 Task: Find connections with filter location Bayeux with filter topic #entrepreneurshipwith filter profile language French with filter current company Avalara with filter school National Institute of Technology Calicut with filter industry Primary and Secondary Education with filter service category Consulting with filter keywords title Assistant Golf Professional
Action: Mouse moved to (611, 124)
Screenshot: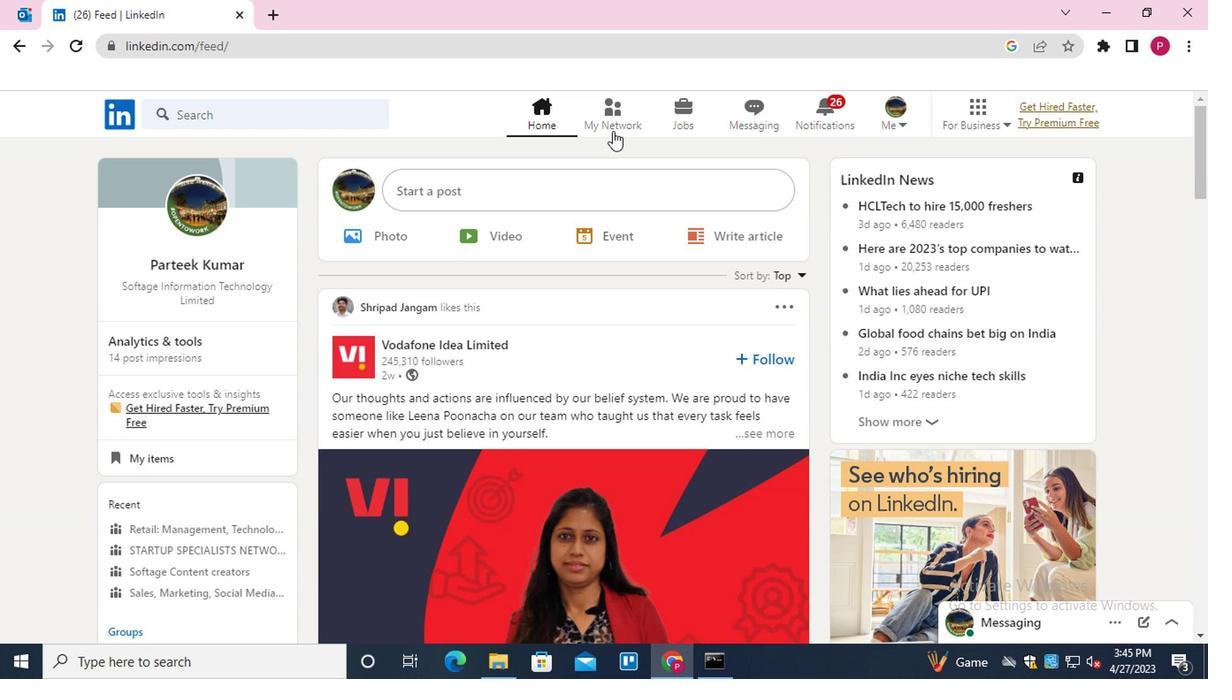 
Action: Mouse pressed left at (611, 124)
Screenshot: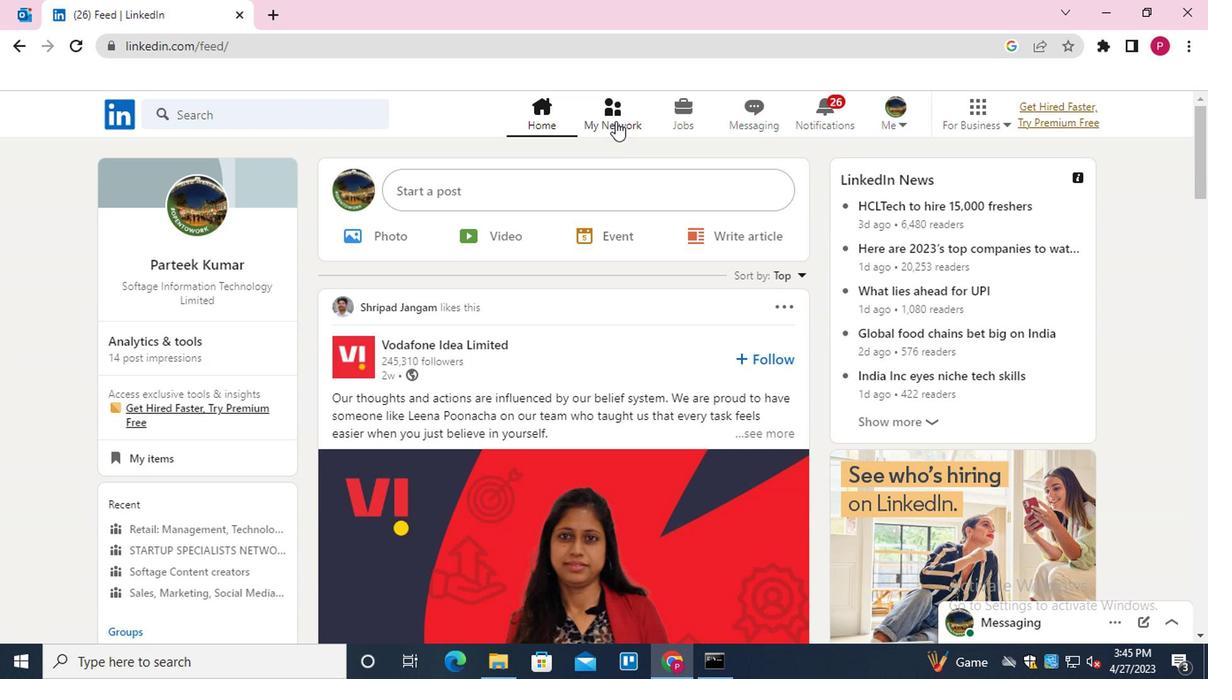 
Action: Mouse moved to (306, 208)
Screenshot: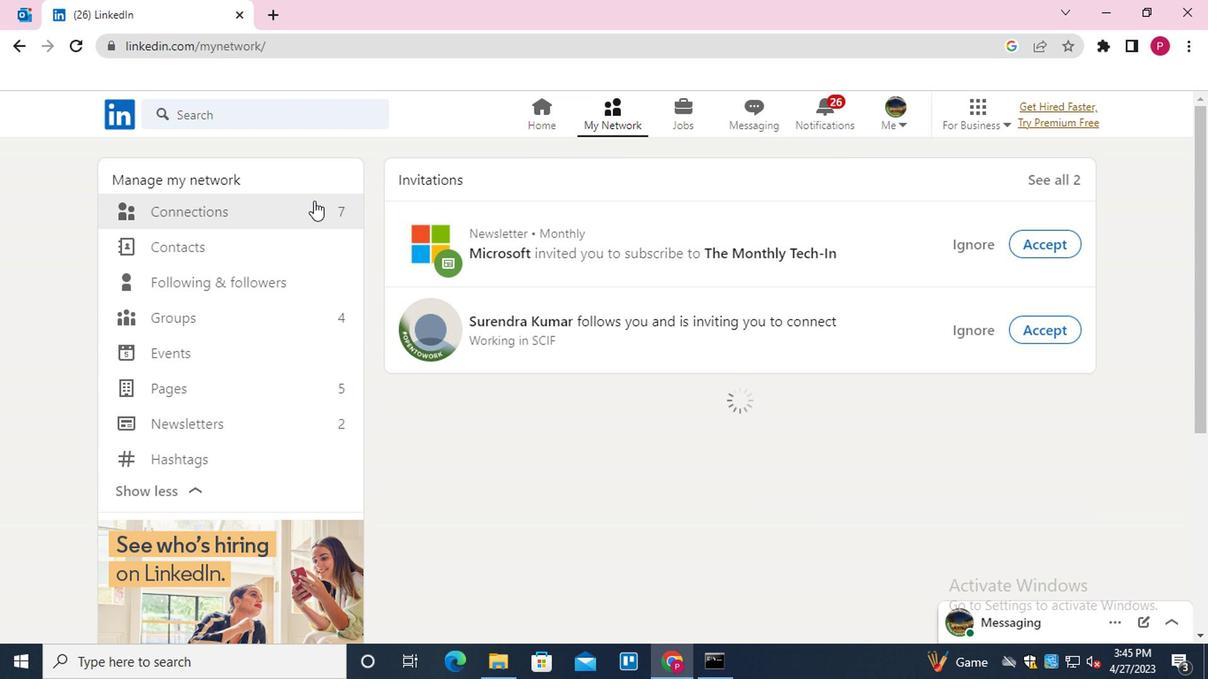 
Action: Mouse pressed left at (306, 208)
Screenshot: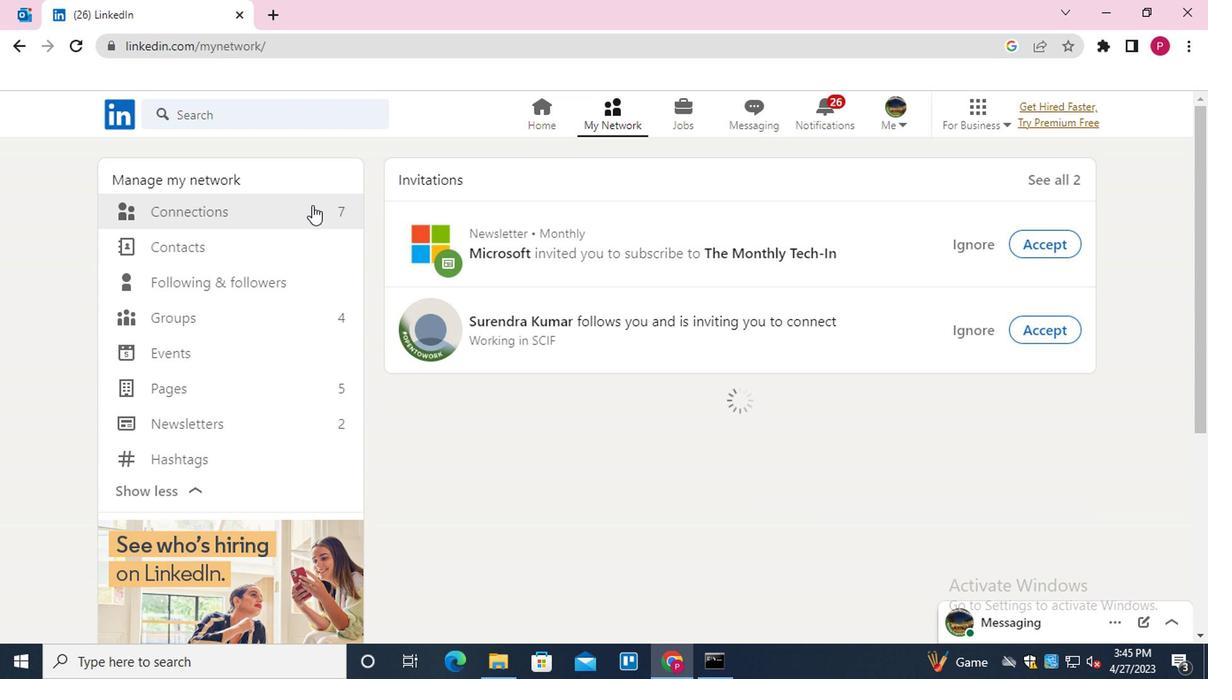 
Action: Mouse moved to (715, 217)
Screenshot: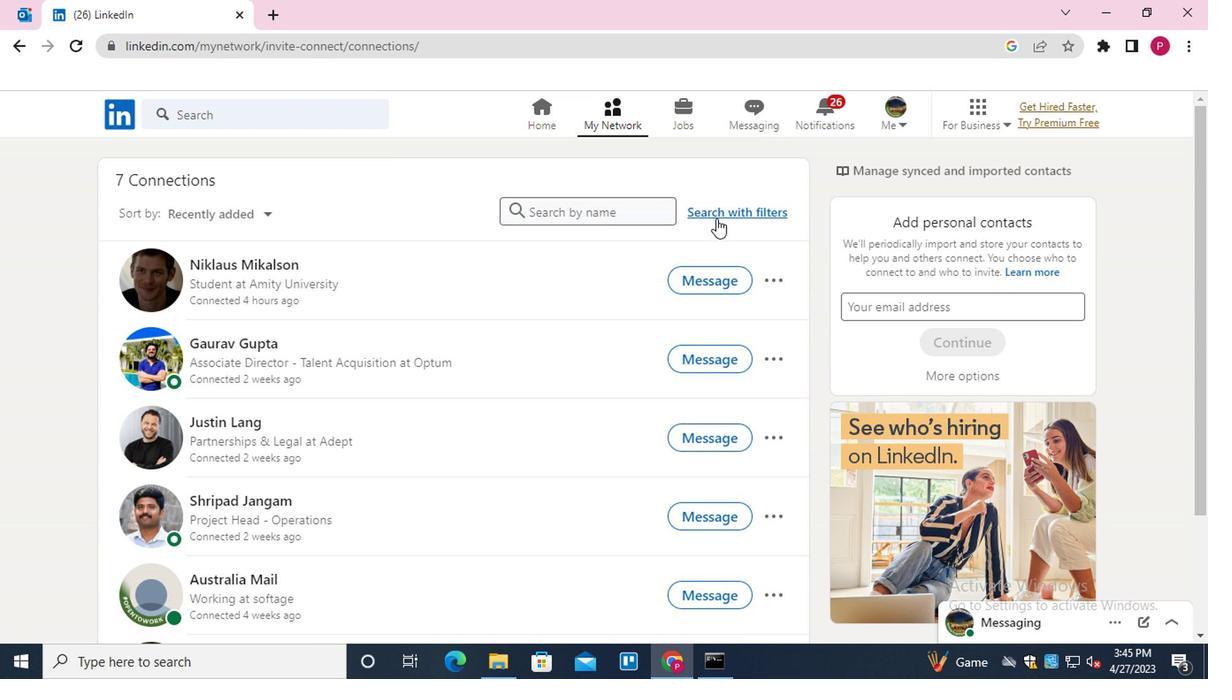 
Action: Mouse pressed left at (715, 217)
Screenshot: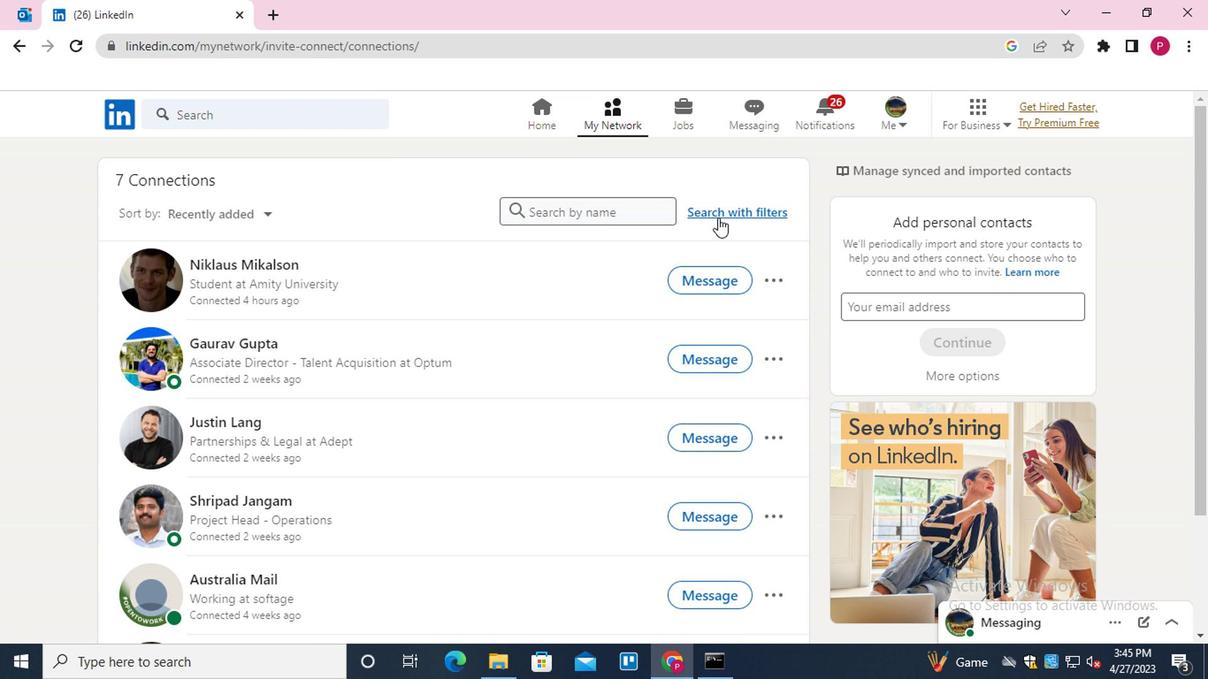 
Action: Mouse moved to (644, 166)
Screenshot: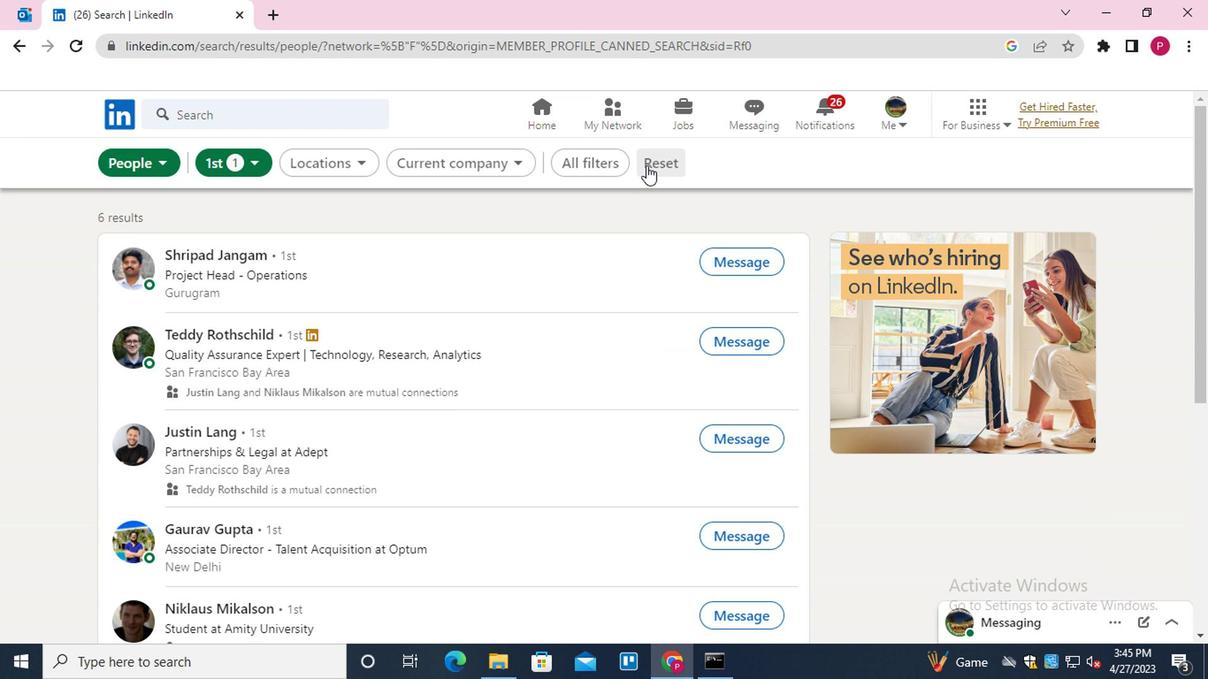 
Action: Mouse pressed left at (644, 166)
Screenshot: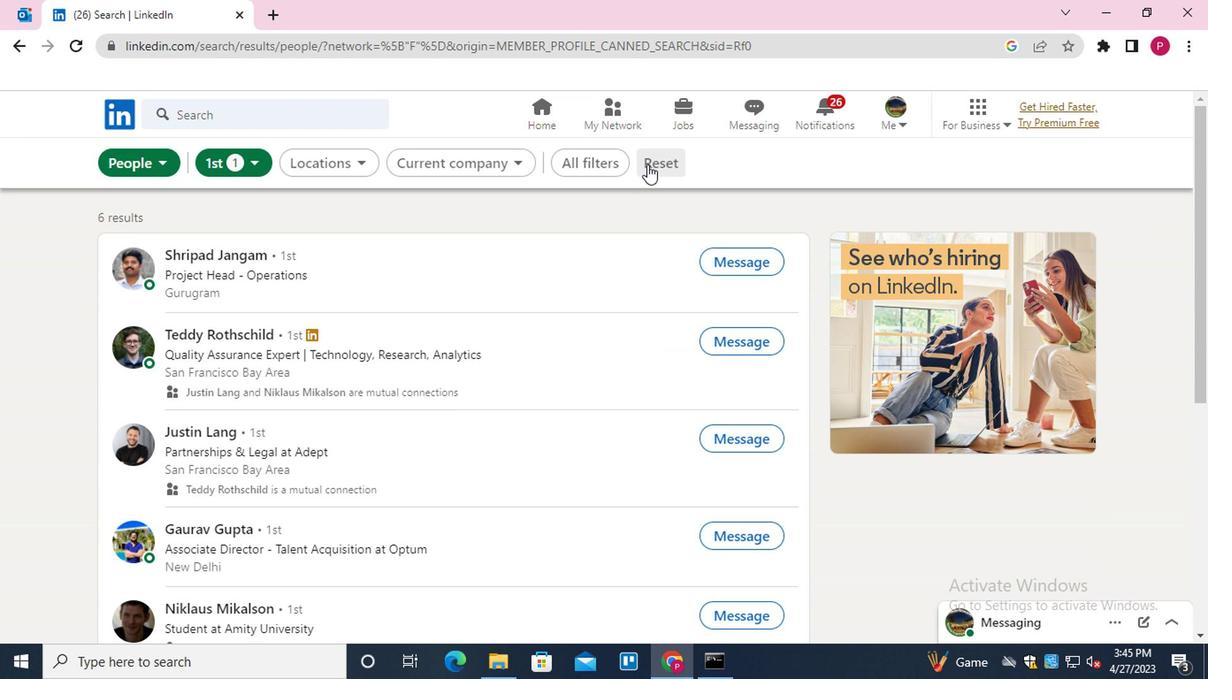 
Action: Mouse moved to (616, 166)
Screenshot: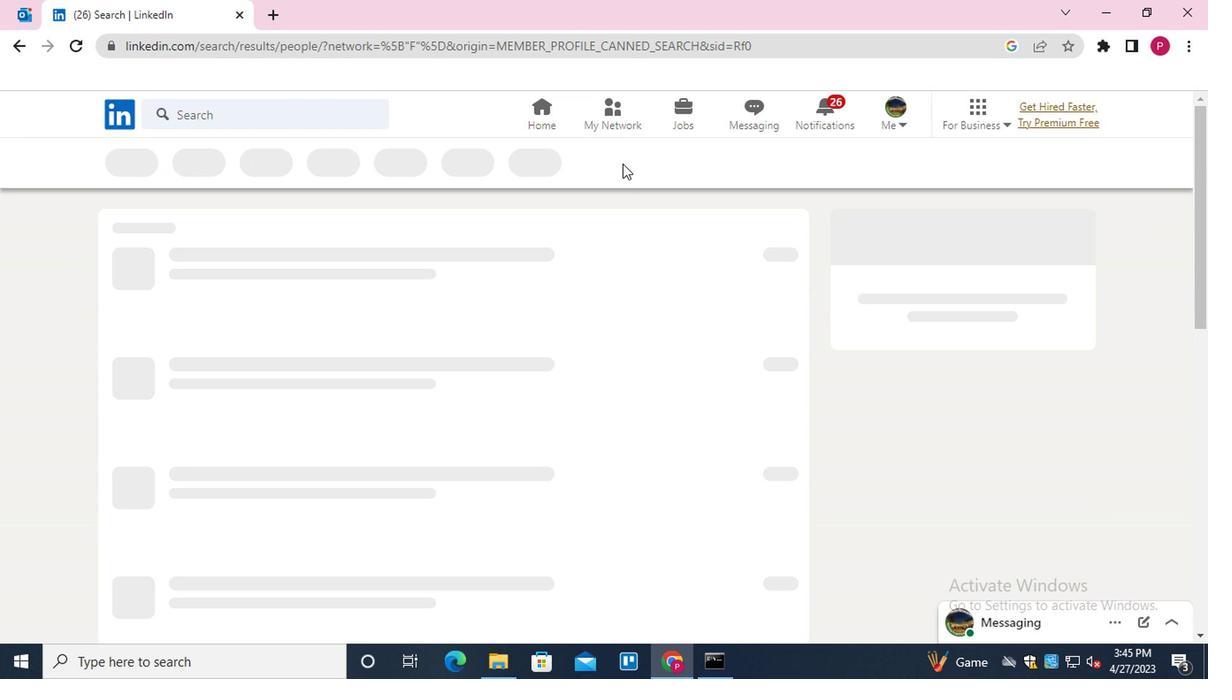 
Action: Mouse pressed left at (616, 166)
Screenshot: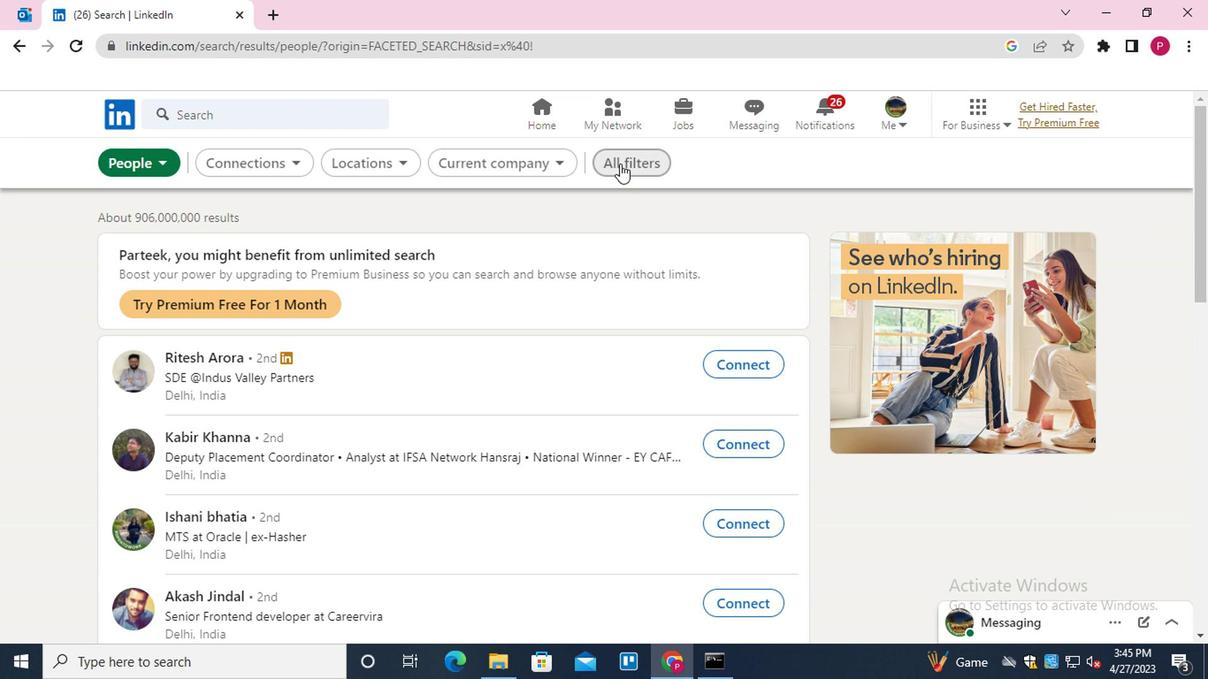 
Action: Mouse moved to (889, 379)
Screenshot: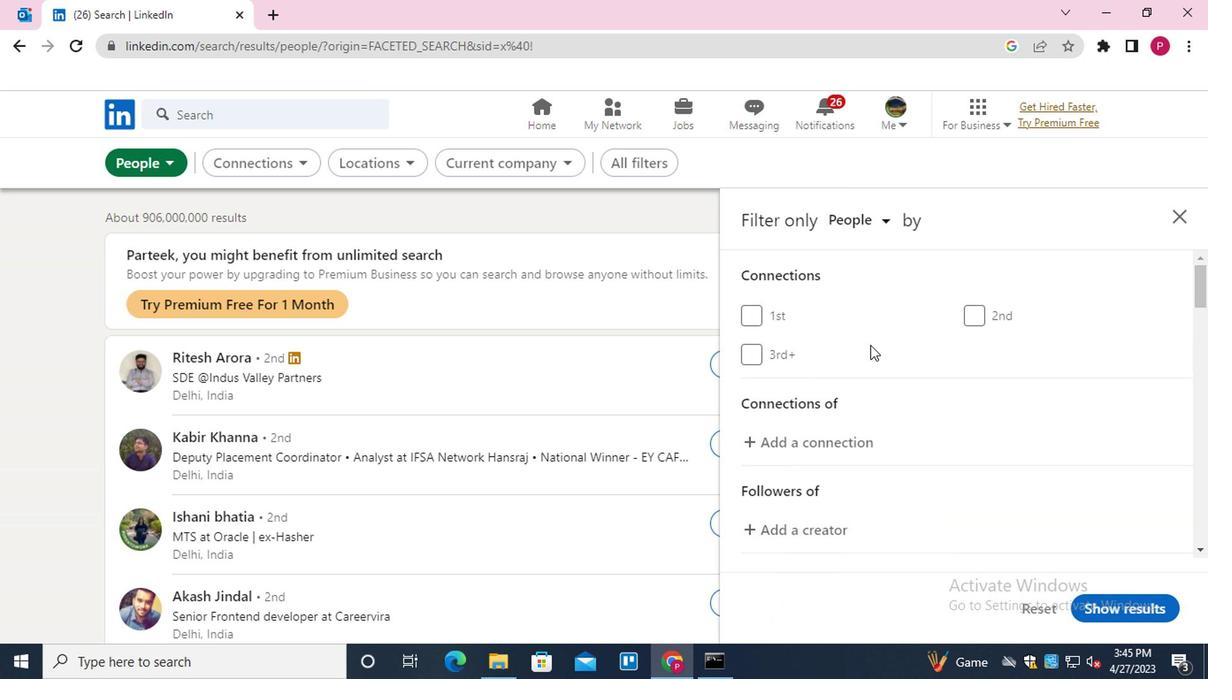 
Action: Mouse scrolled (889, 378) with delta (0, 0)
Screenshot: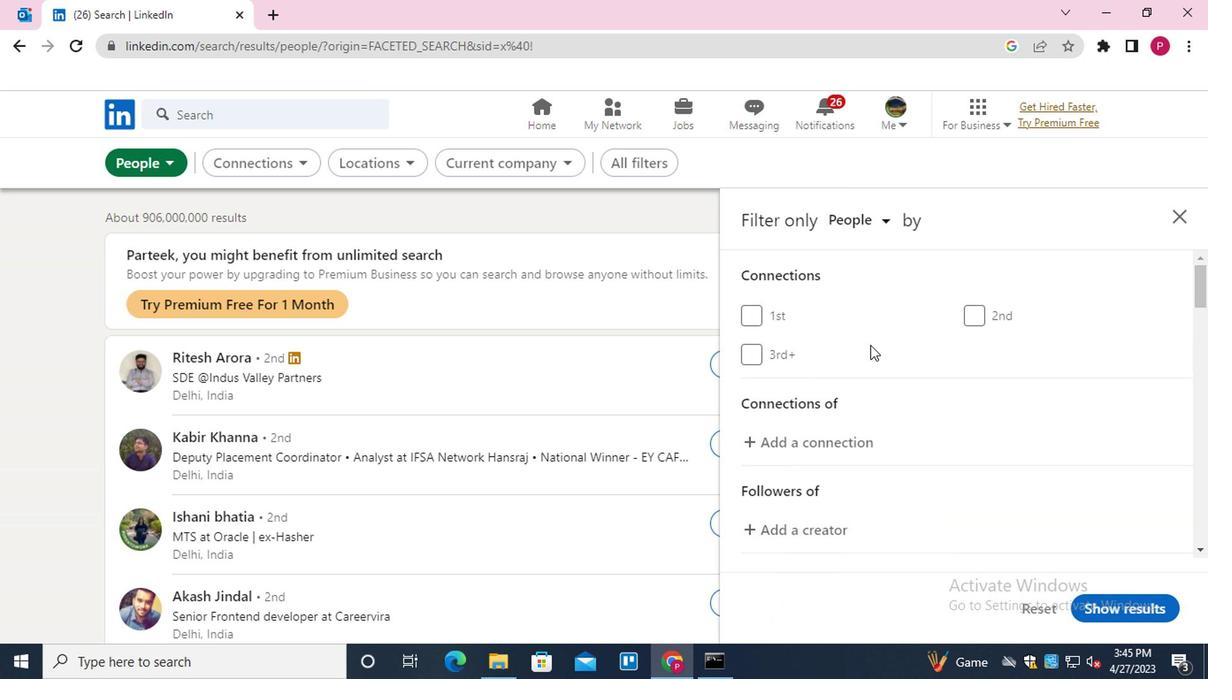 
Action: Mouse moved to (893, 386)
Screenshot: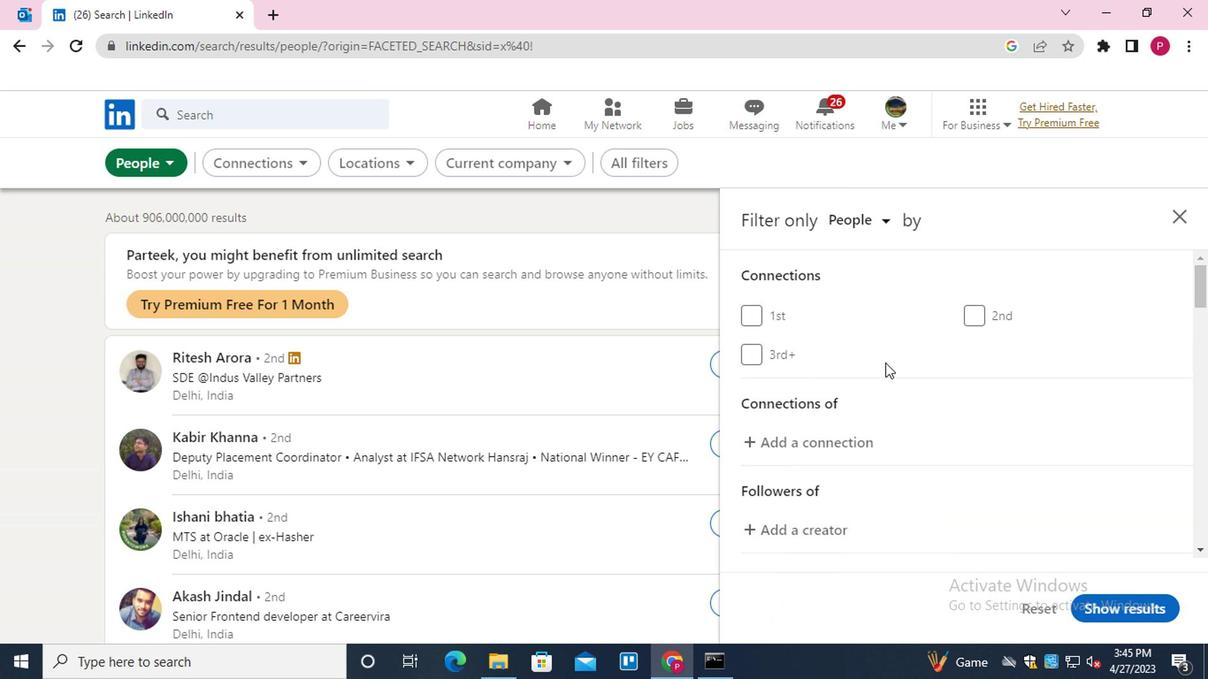 
Action: Mouse scrolled (893, 385) with delta (0, 0)
Screenshot: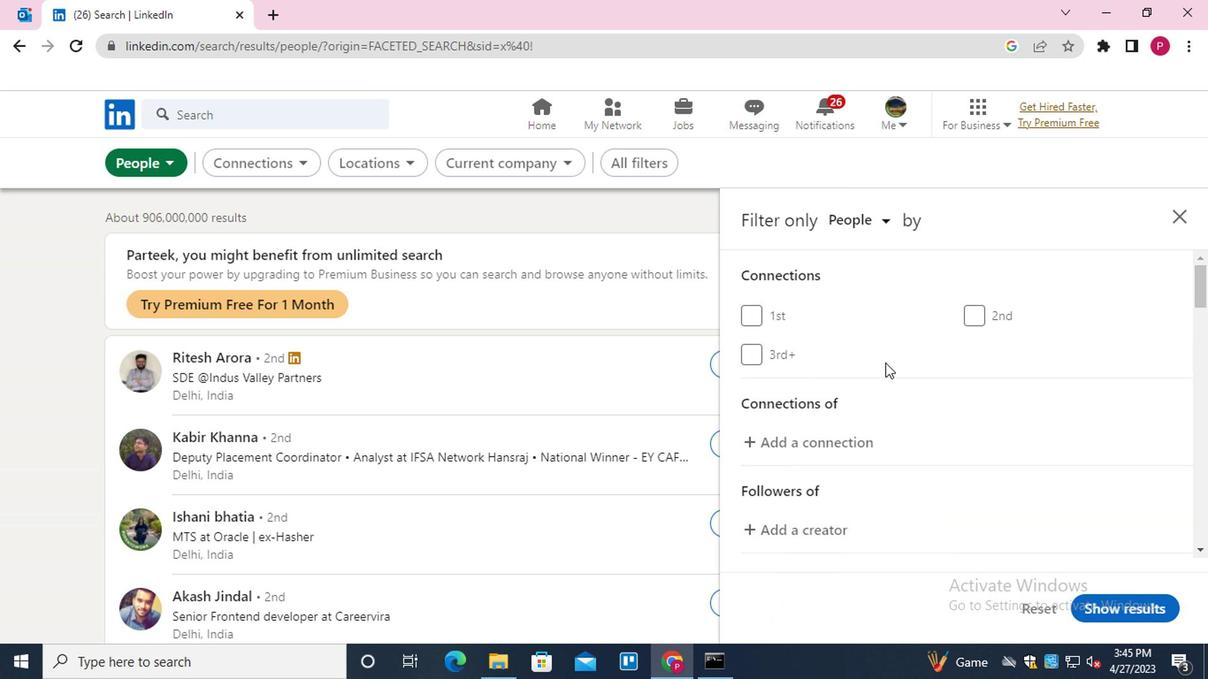 
Action: Mouse moved to (897, 389)
Screenshot: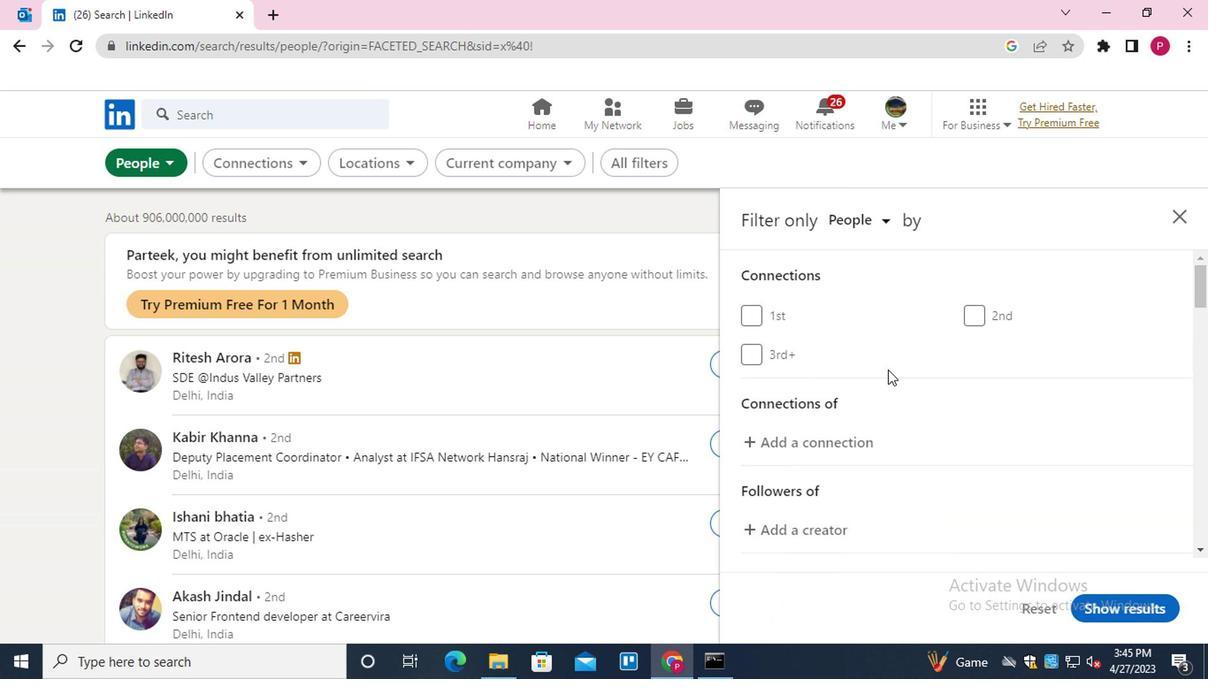 
Action: Mouse scrolled (897, 389) with delta (0, 0)
Screenshot: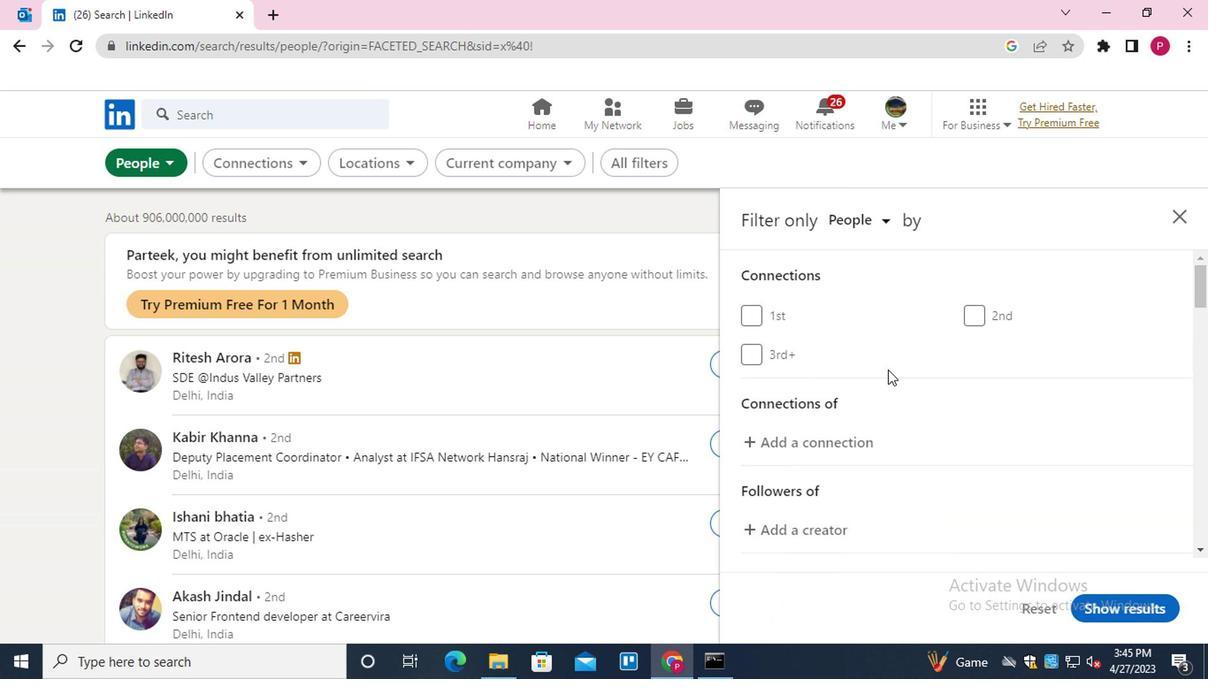 
Action: Mouse moved to (1012, 417)
Screenshot: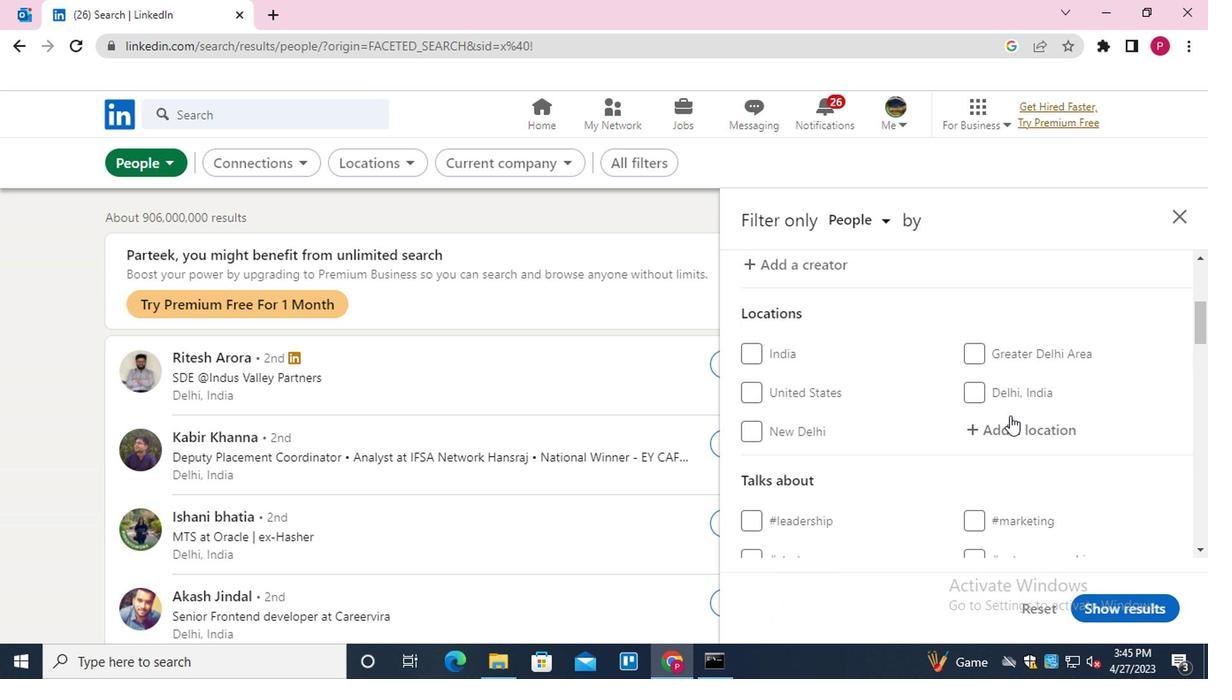 
Action: Mouse pressed left at (1012, 417)
Screenshot: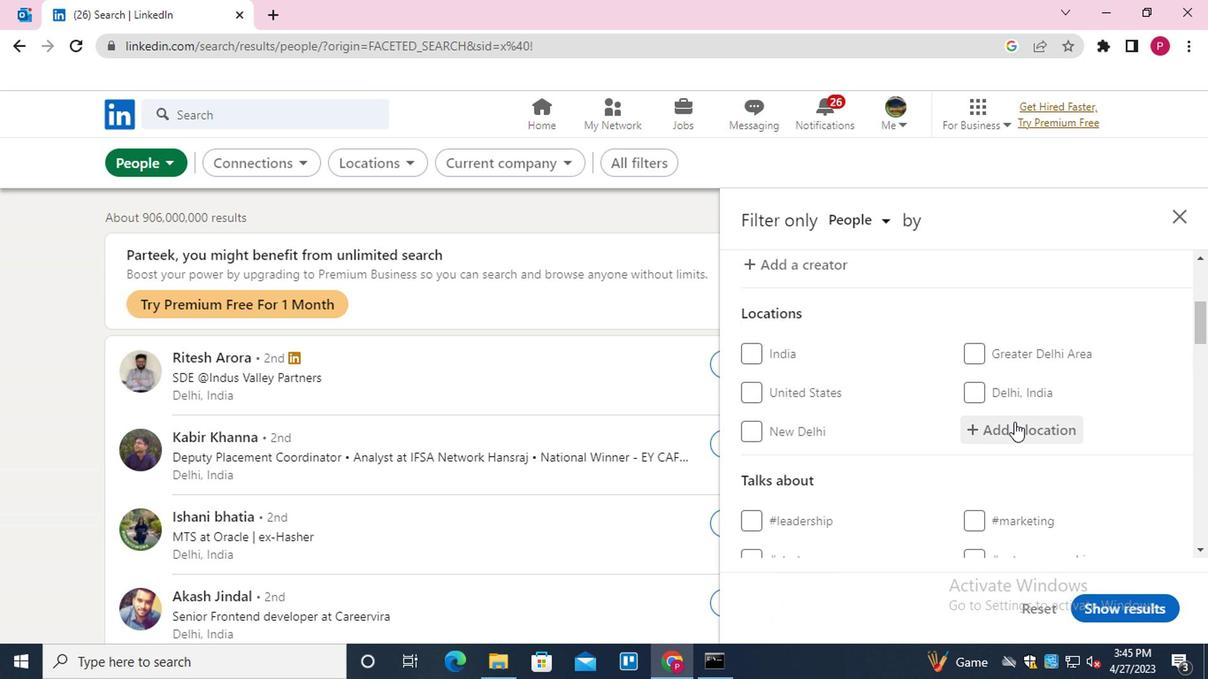 
Action: Mouse moved to (988, 380)
Screenshot: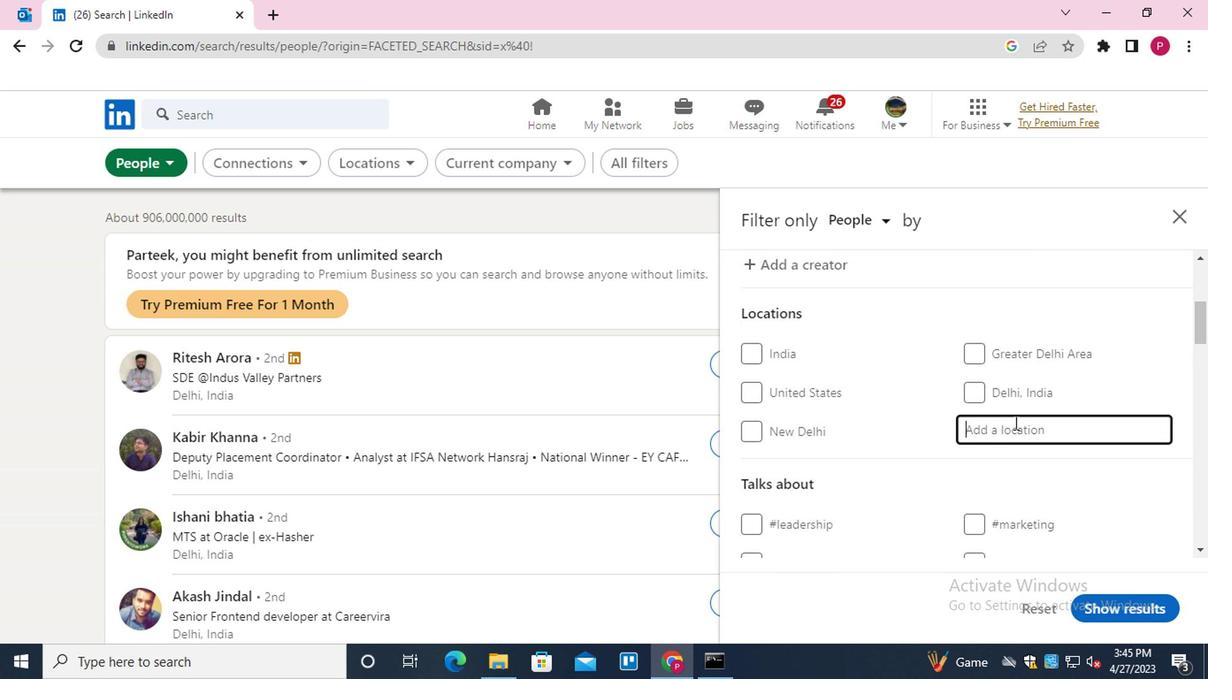 
Action: Key pressed <Key.shift>BAYEUX<Key.down><Key.enter>
Screenshot: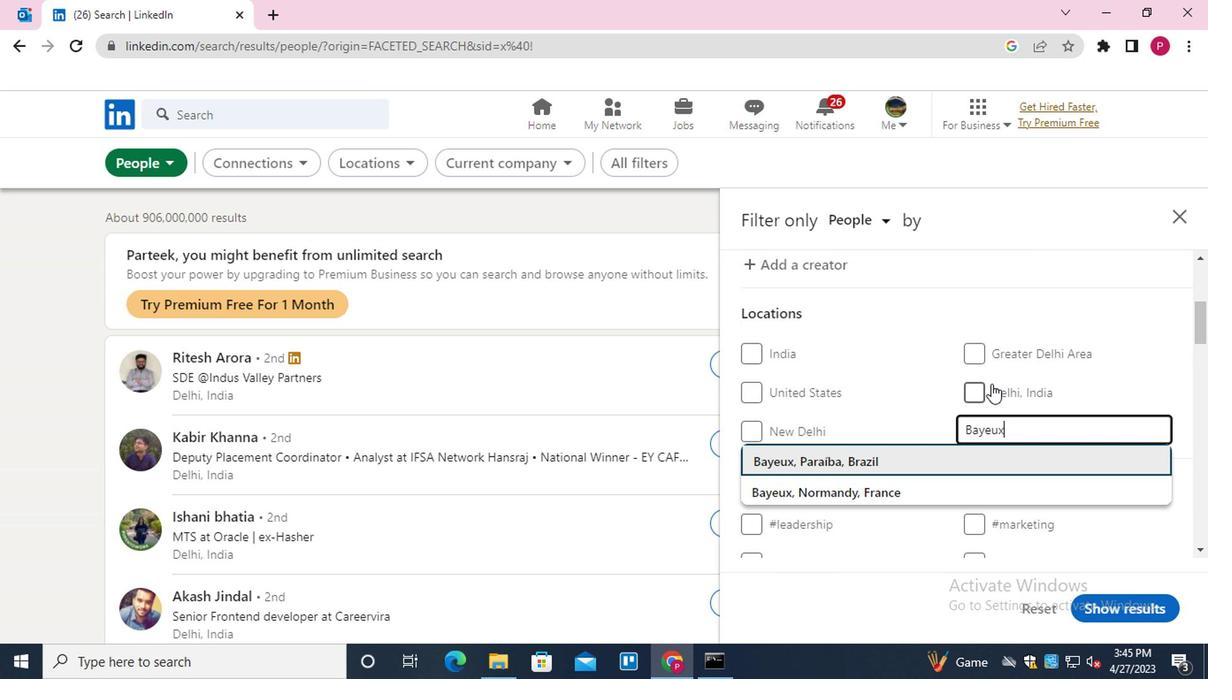 
Action: Mouse moved to (975, 382)
Screenshot: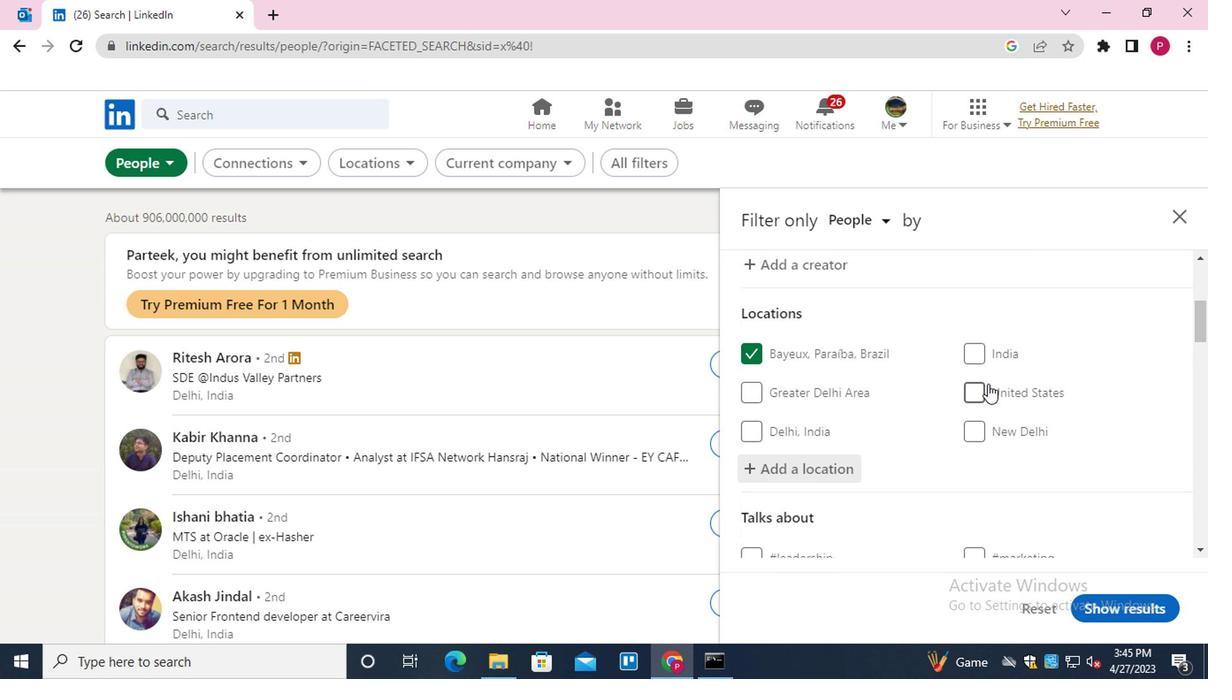 
Action: Mouse scrolled (975, 382) with delta (0, 0)
Screenshot: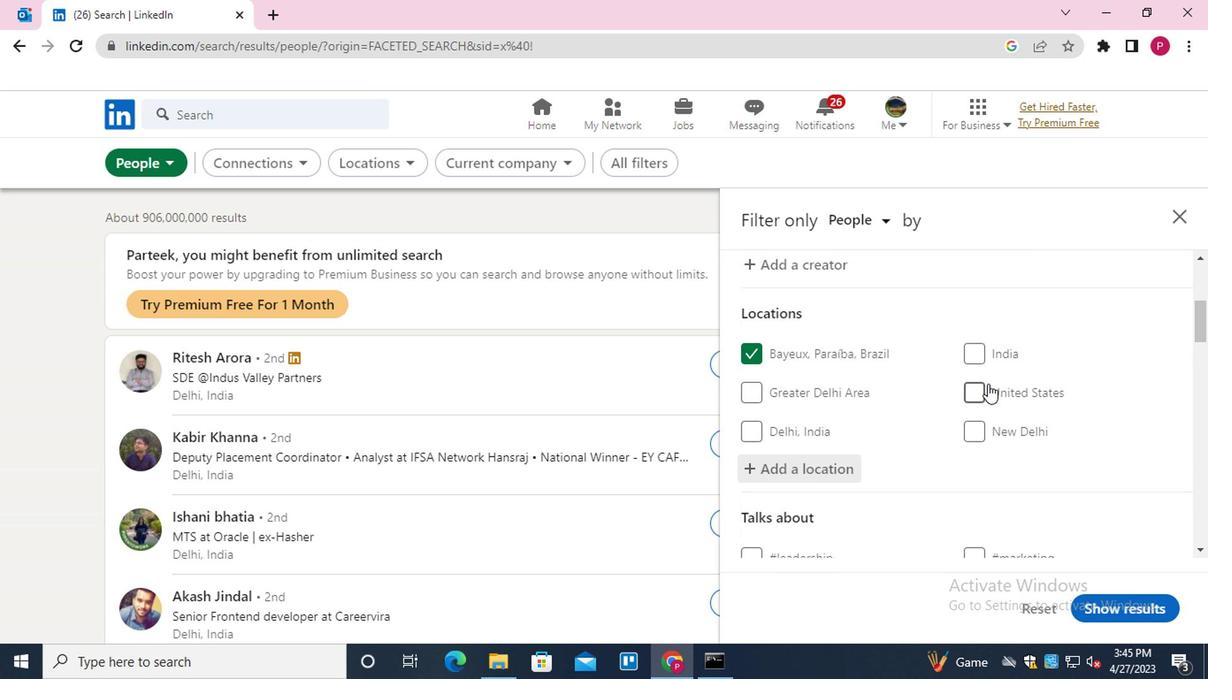 
Action: Mouse scrolled (975, 382) with delta (0, 0)
Screenshot: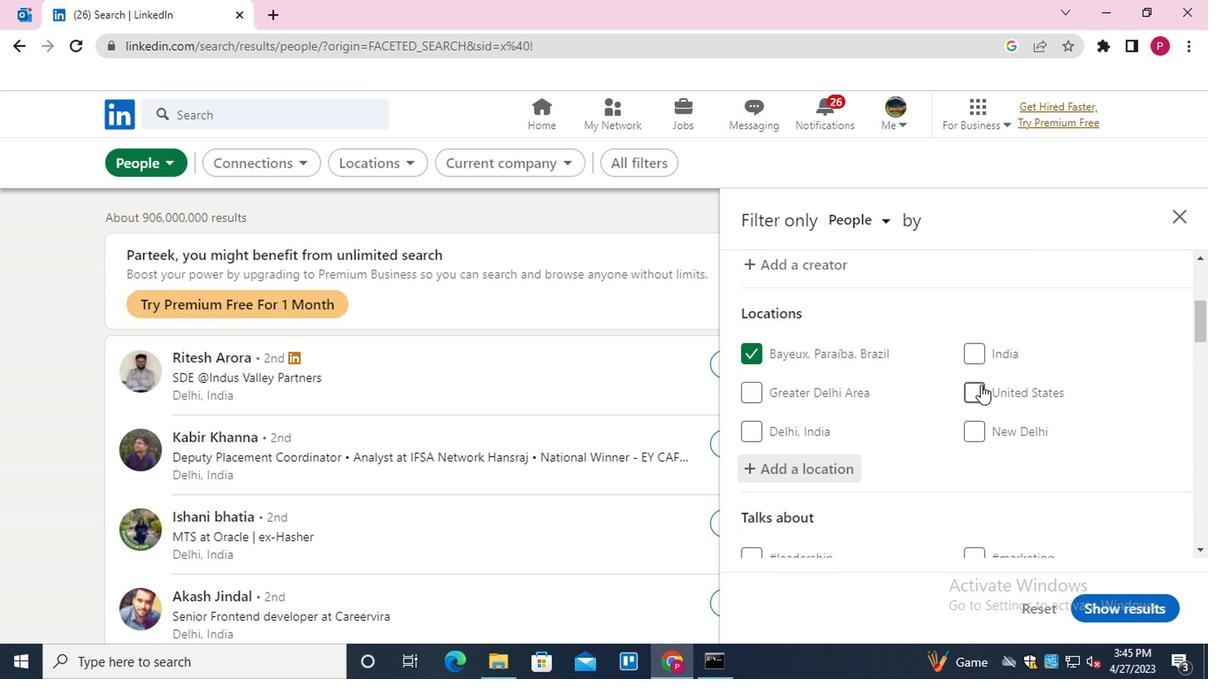 
Action: Mouse moved to (994, 446)
Screenshot: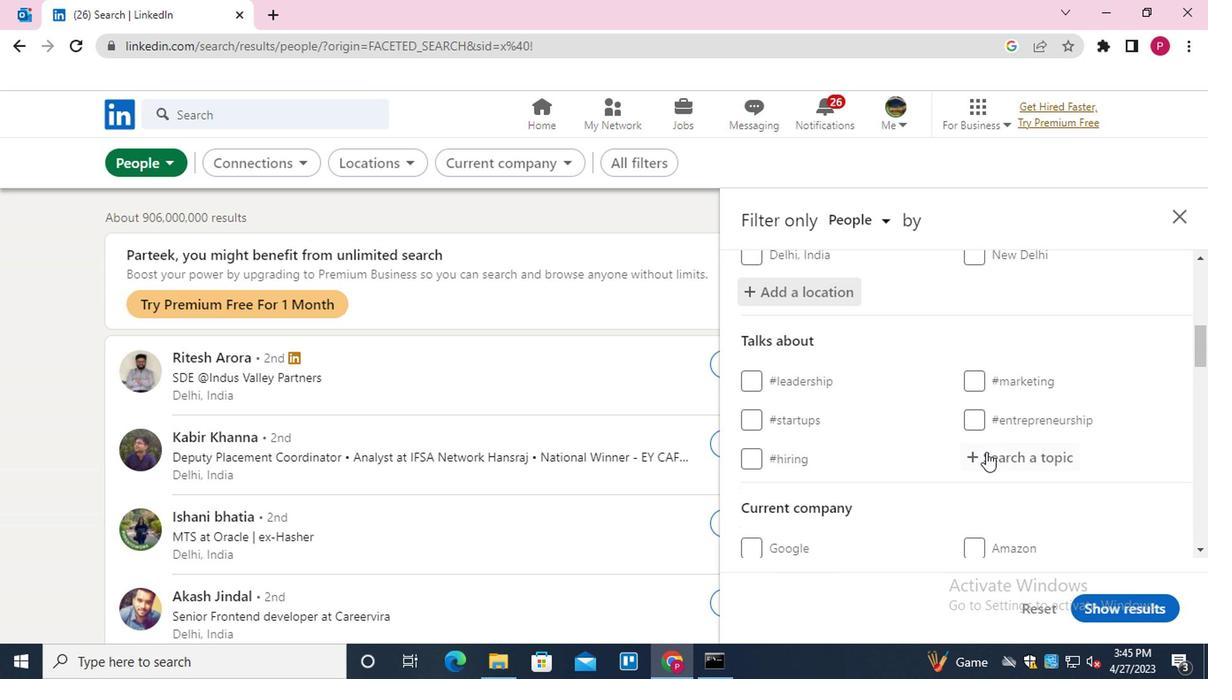 
Action: Mouse pressed left at (994, 446)
Screenshot: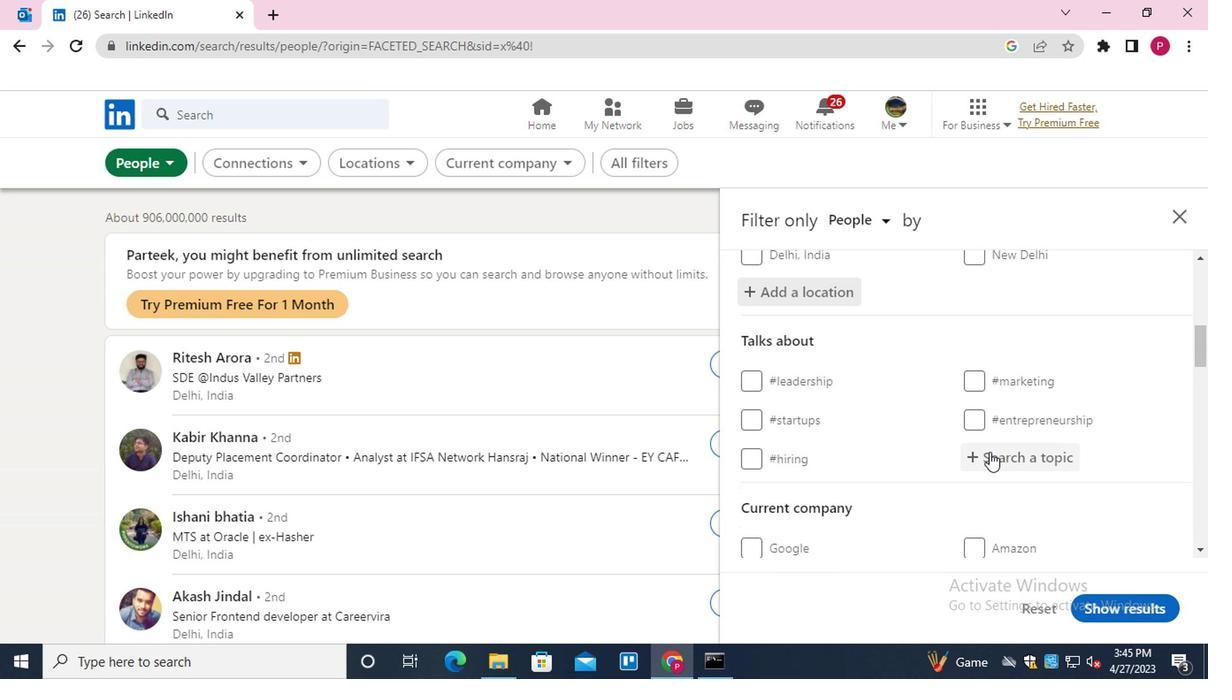
Action: Mouse moved to (1001, 435)
Screenshot: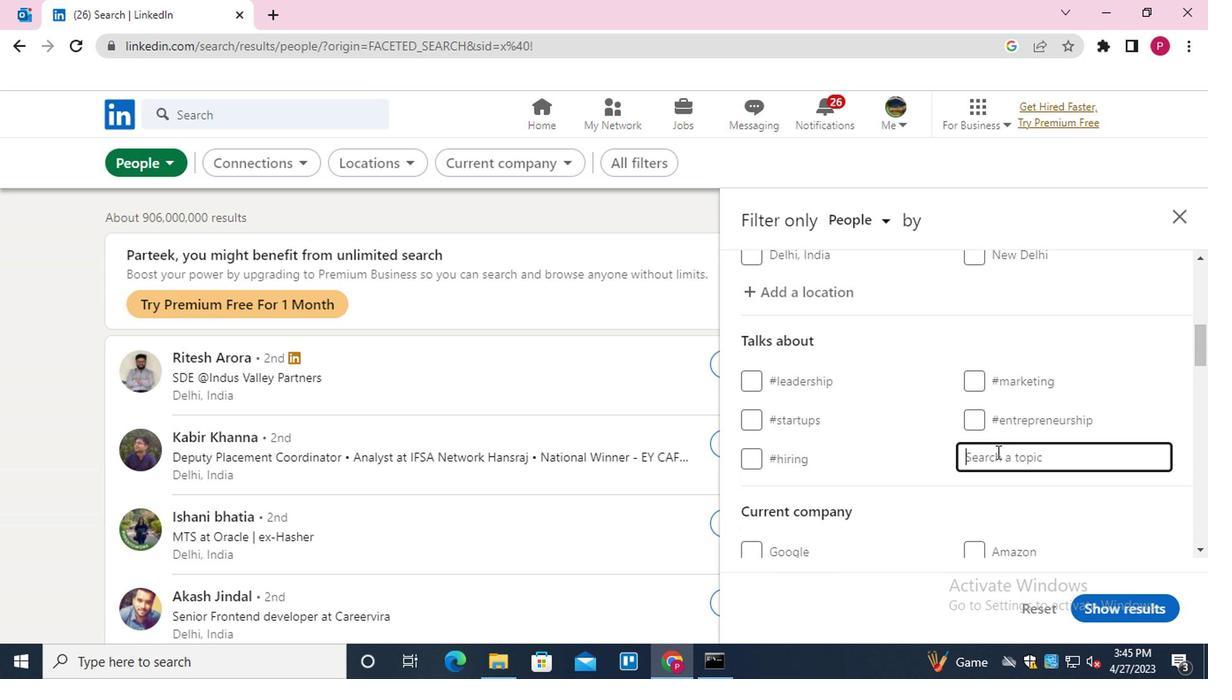 
Action: Key pressed ENTERPRE<Key.down><Key.down><Key.down><Key.enter>
Screenshot: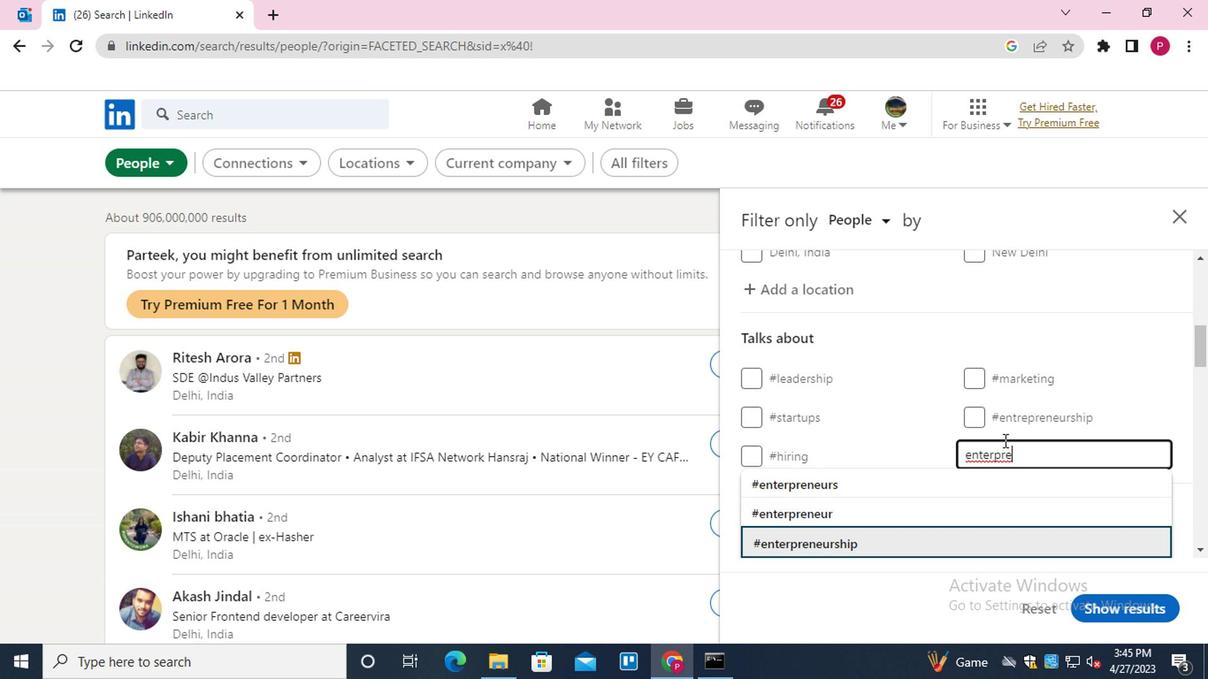 
Action: Mouse scrolled (1001, 434) with delta (0, 0)
Screenshot: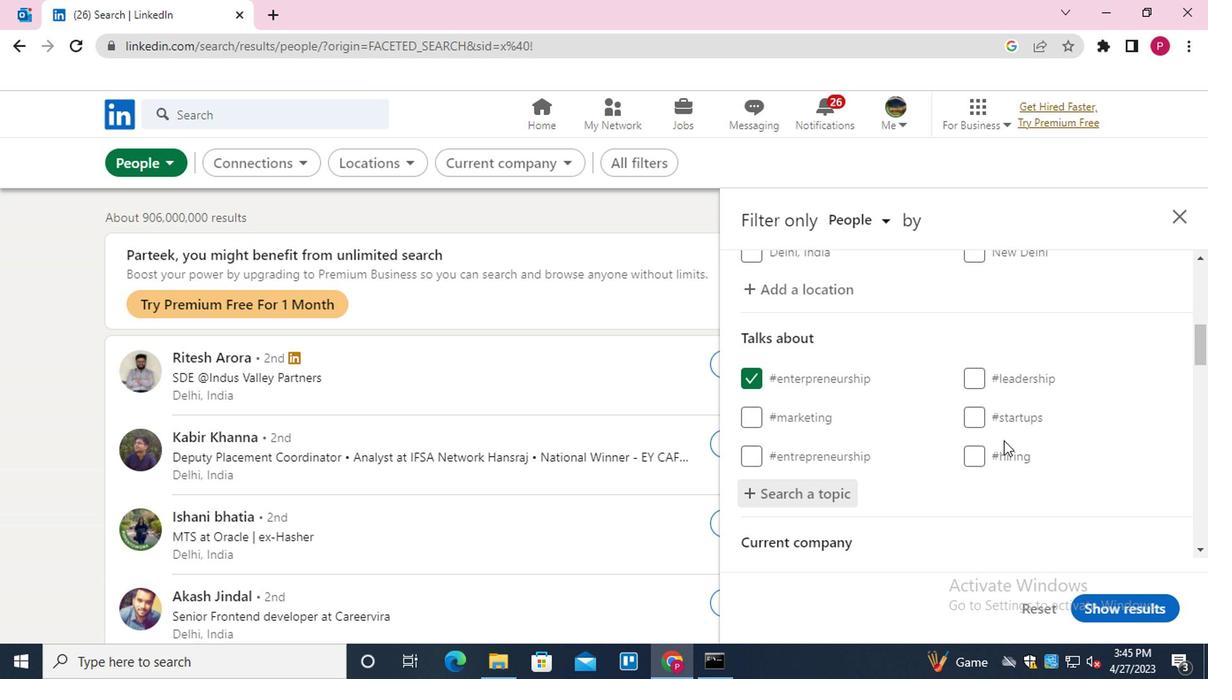 
Action: Mouse scrolled (1001, 434) with delta (0, 0)
Screenshot: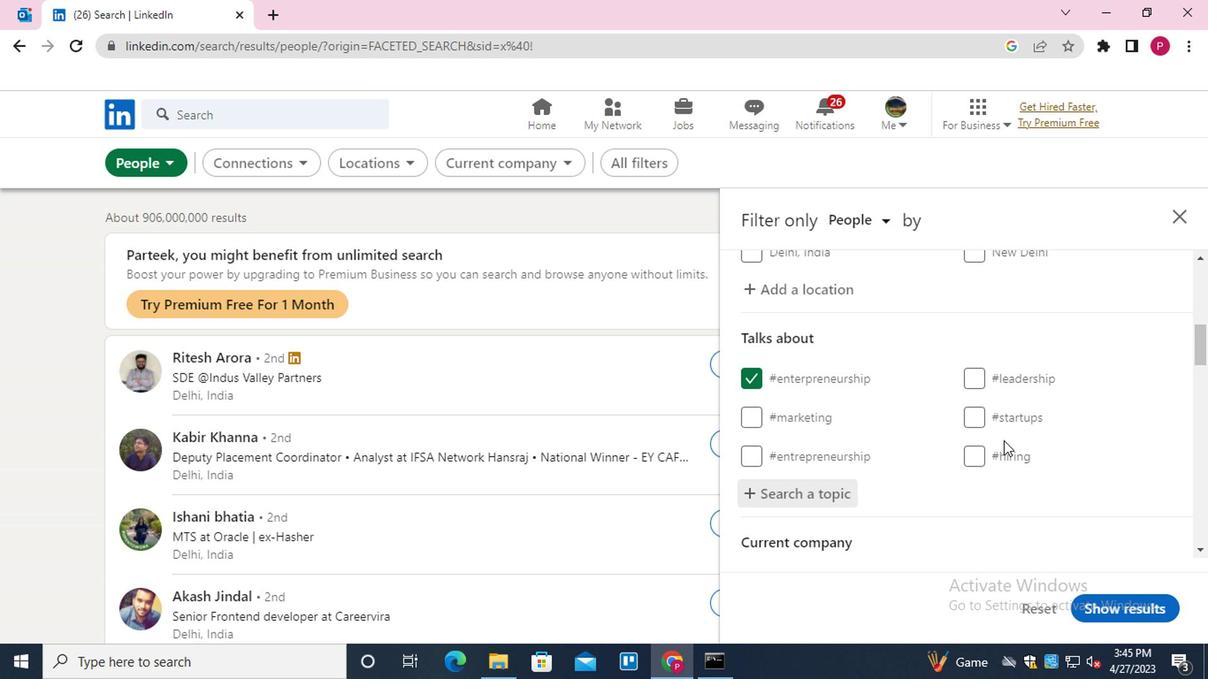 
Action: Mouse moved to (938, 444)
Screenshot: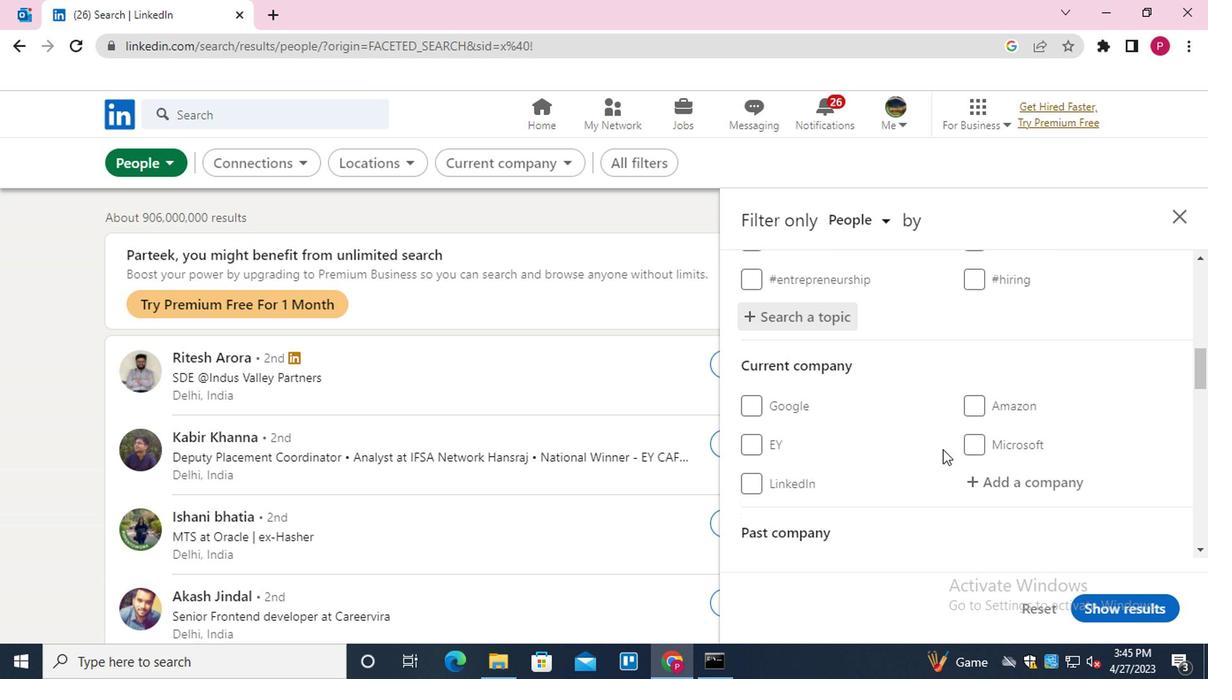 
Action: Mouse scrolled (938, 443) with delta (0, -1)
Screenshot: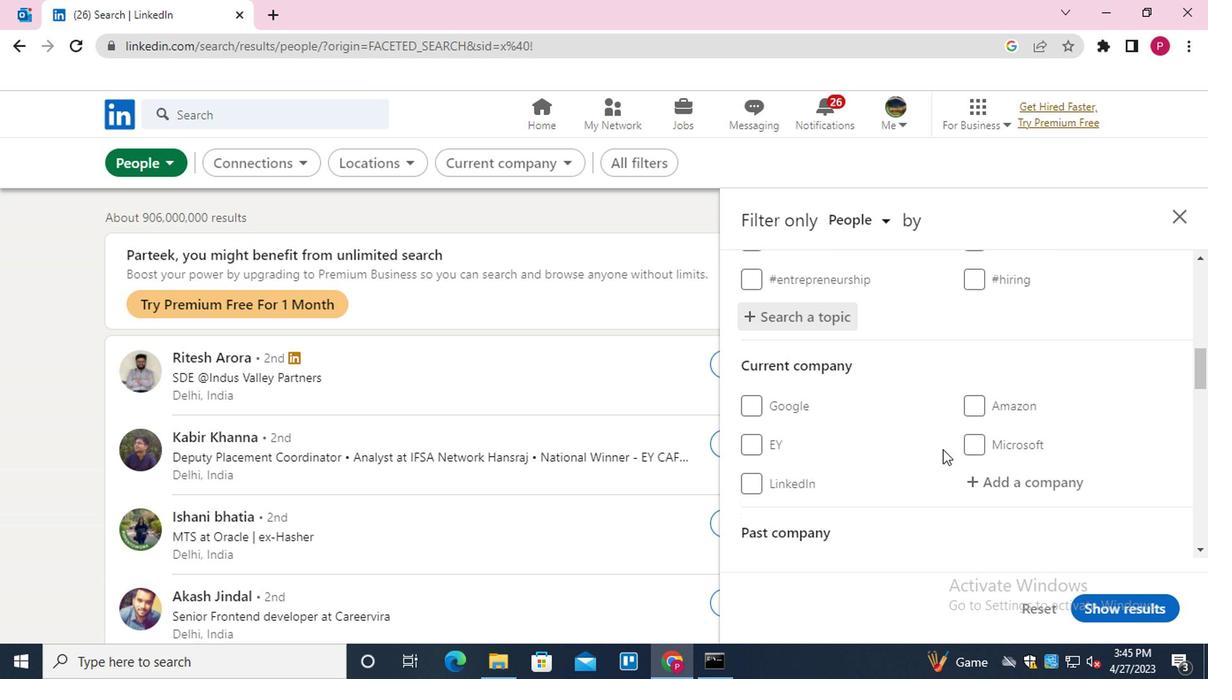 
Action: Mouse scrolled (938, 443) with delta (0, -1)
Screenshot: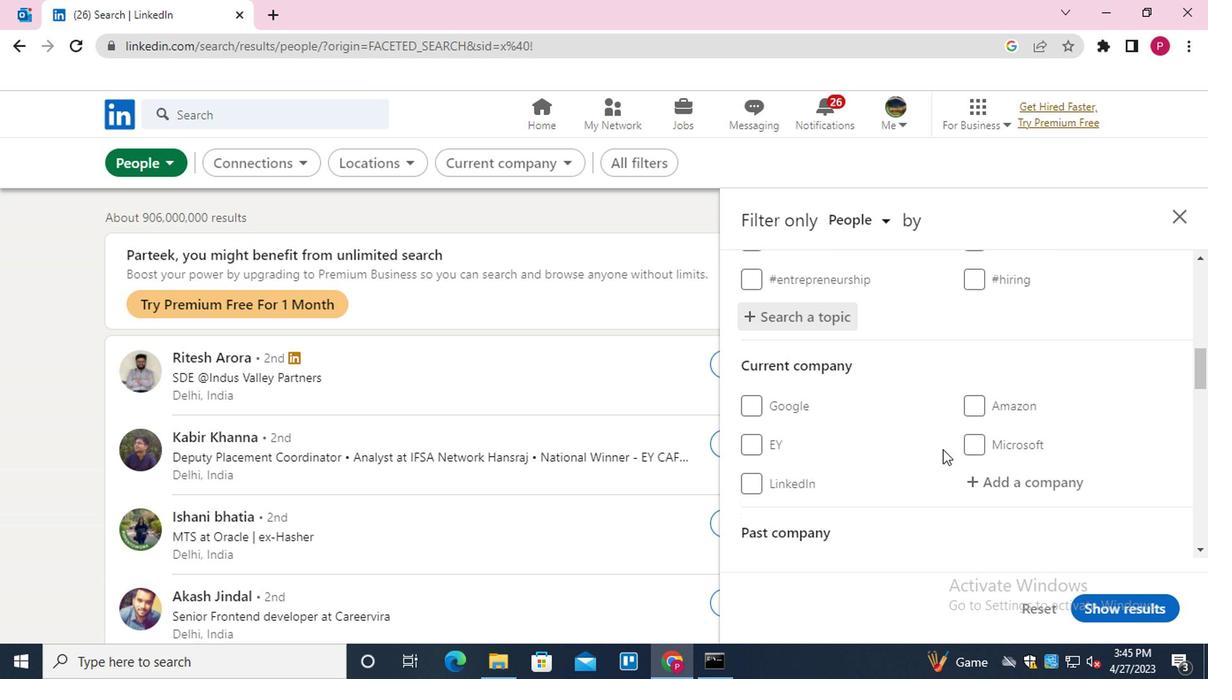 
Action: Mouse scrolled (938, 443) with delta (0, -1)
Screenshot: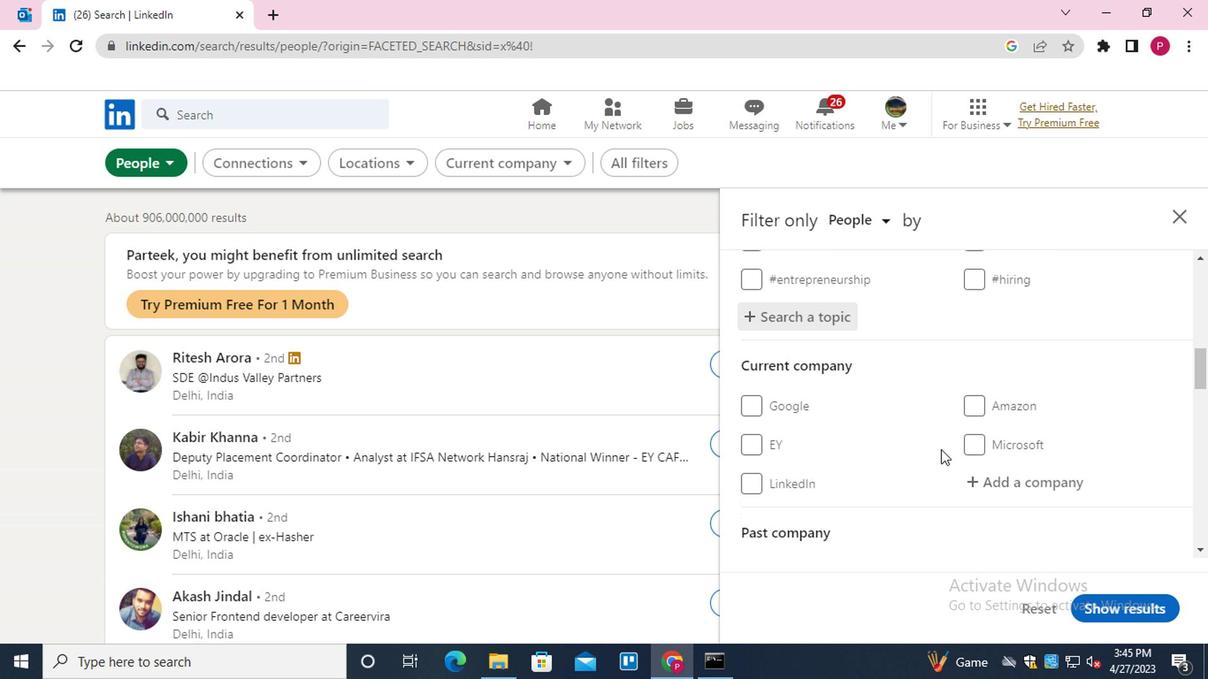
Action: Mouse moved to (937, 444)
Screenshot: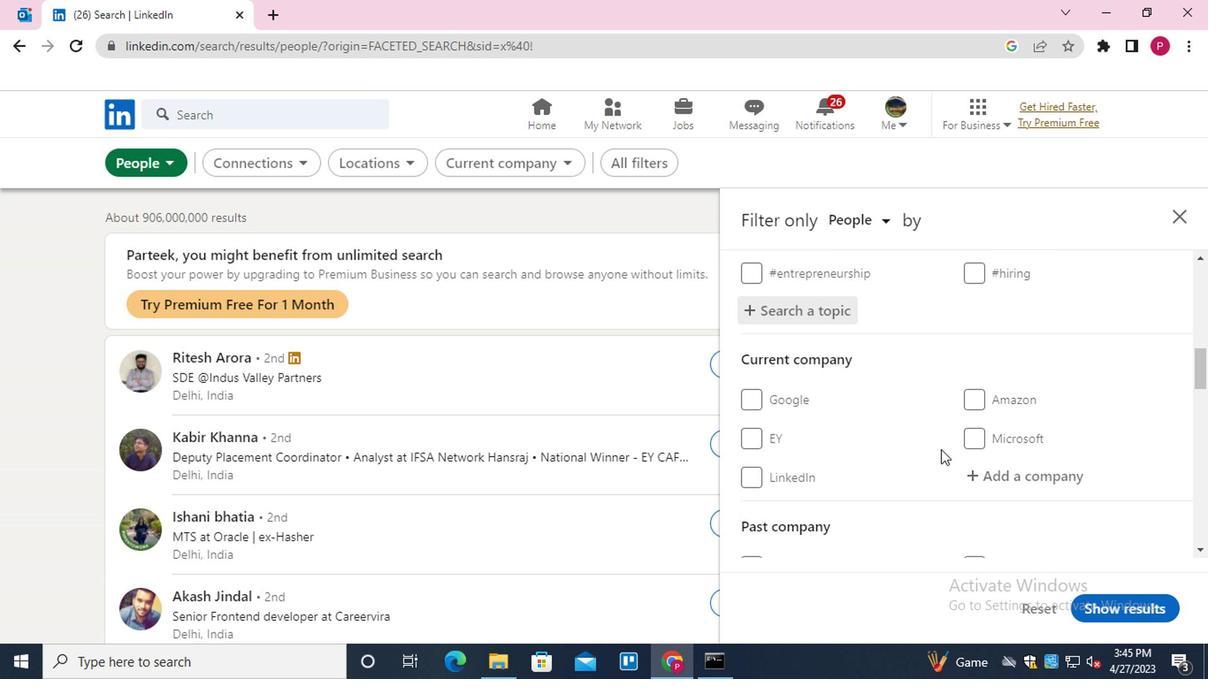 
Action: Mouse scrolled (937, 443) with delta (0, -1)
Screenshot: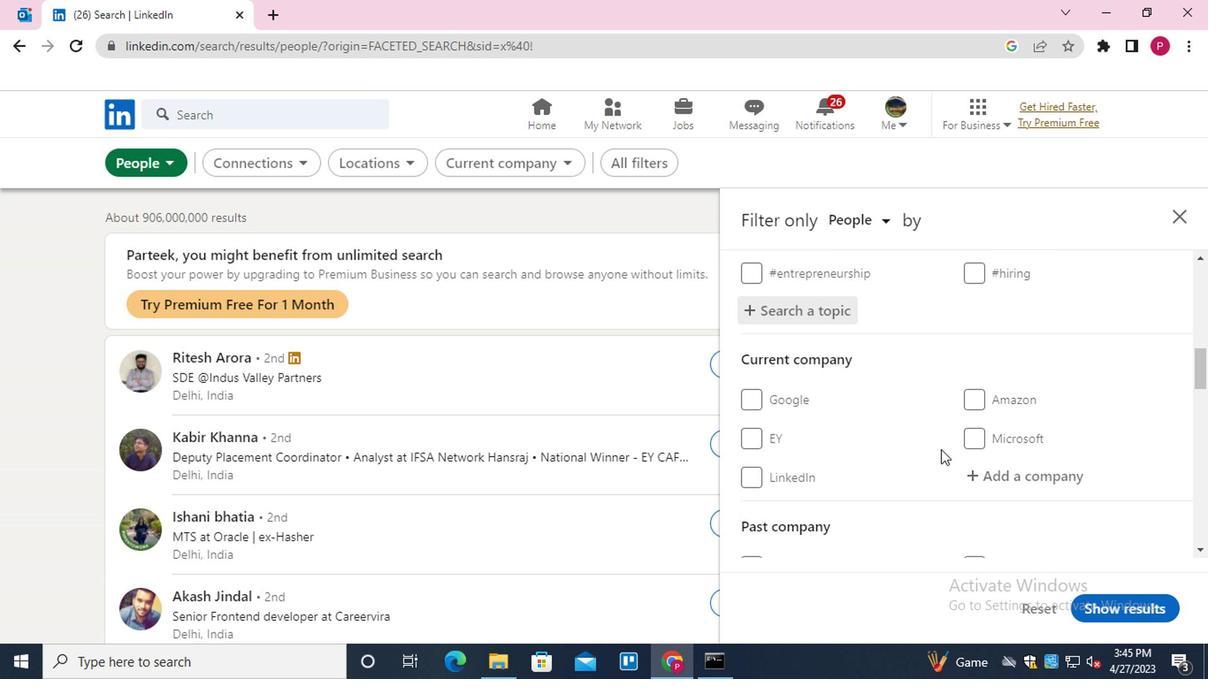 
Action: Mouse moved to (936, 444)
Screenshot: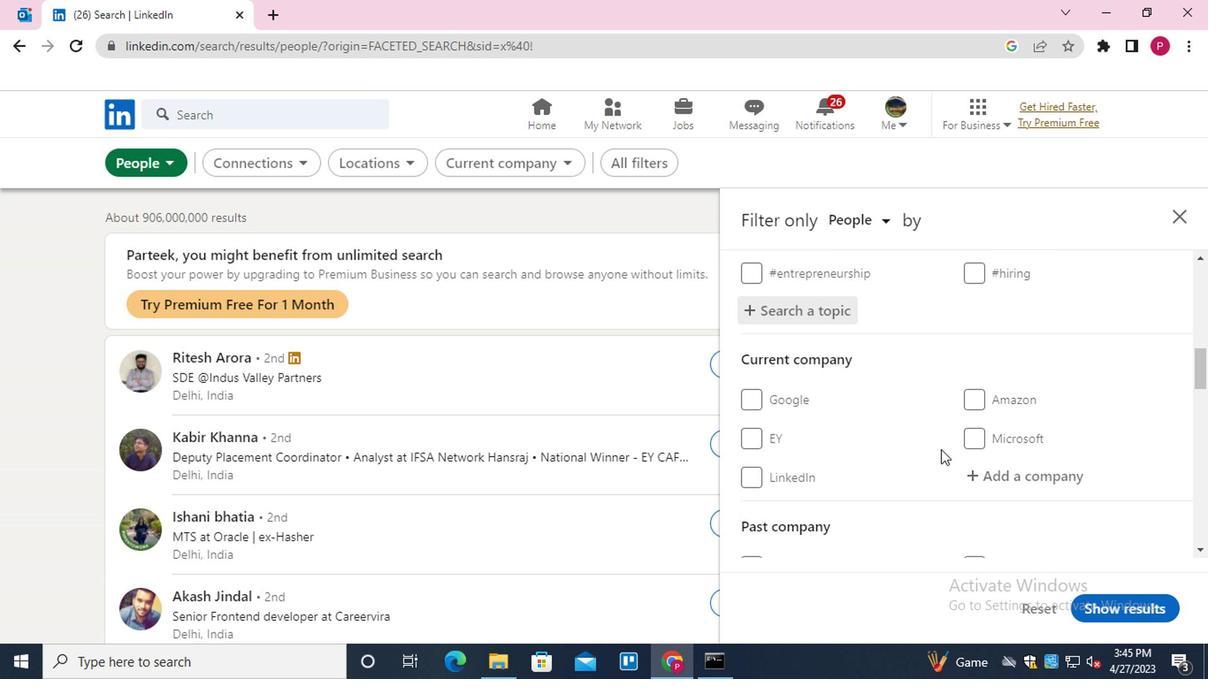 
Action: Mouse scrolled (936, 443) with delta (0, -1)
Screenshot: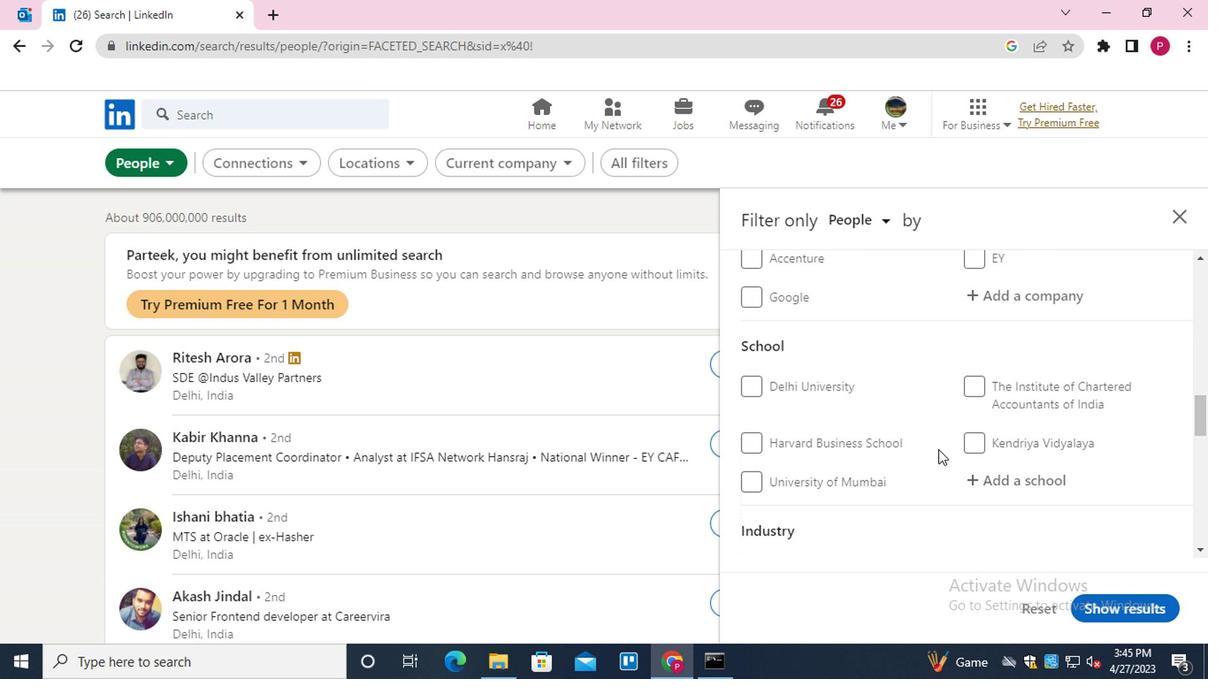 
Action: Mouse scrolled (936, 443) with delta (0, -1)
Screenshot: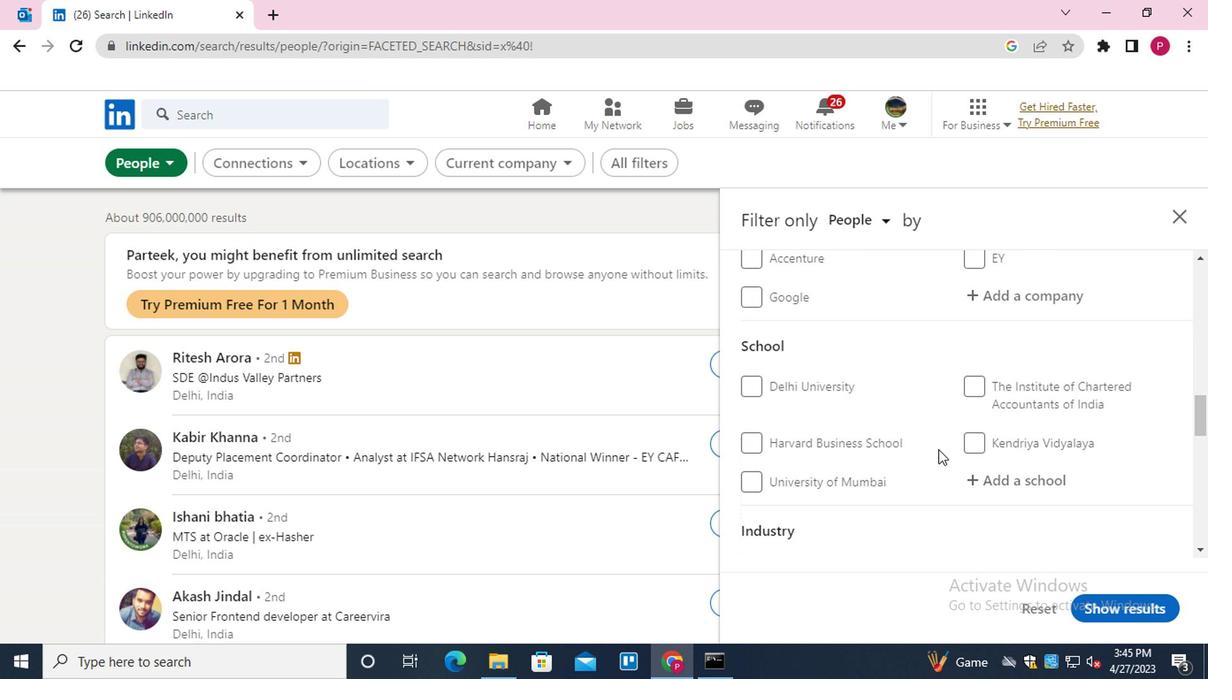 
Action: Mouse scrolled (936, 443) with delta (0, -1)
Screenshot: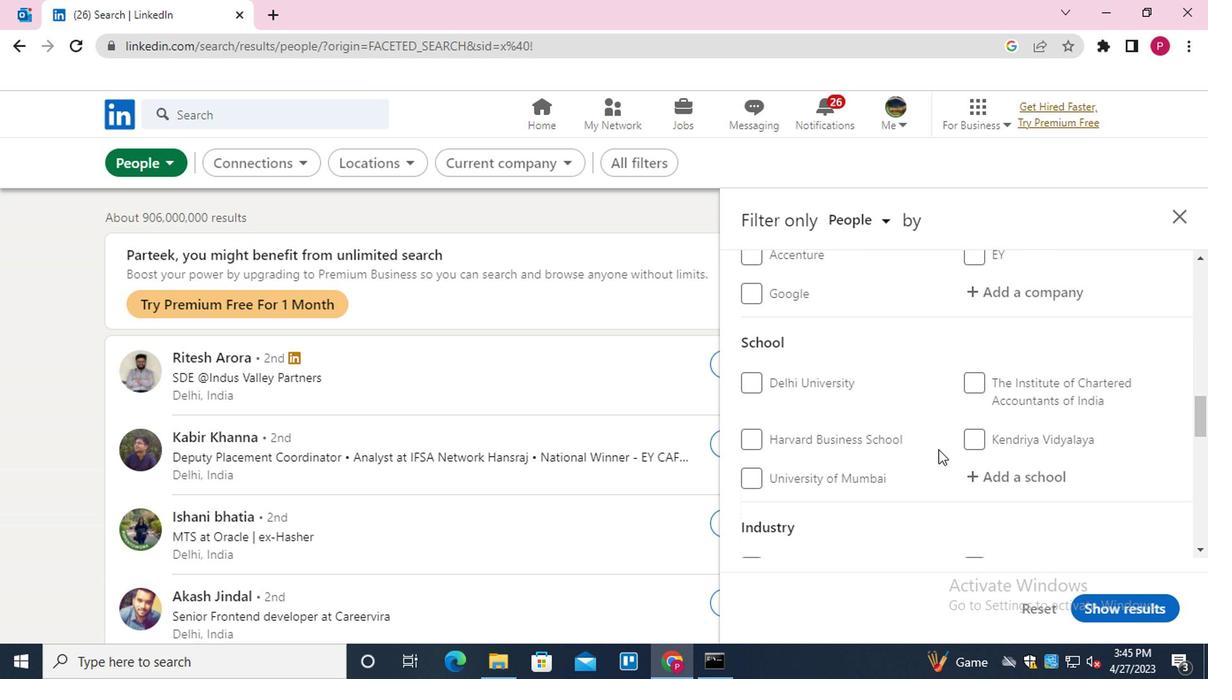 
Action: Mouse scrolled (936, 443) with delta (0, -1)
Screenshot: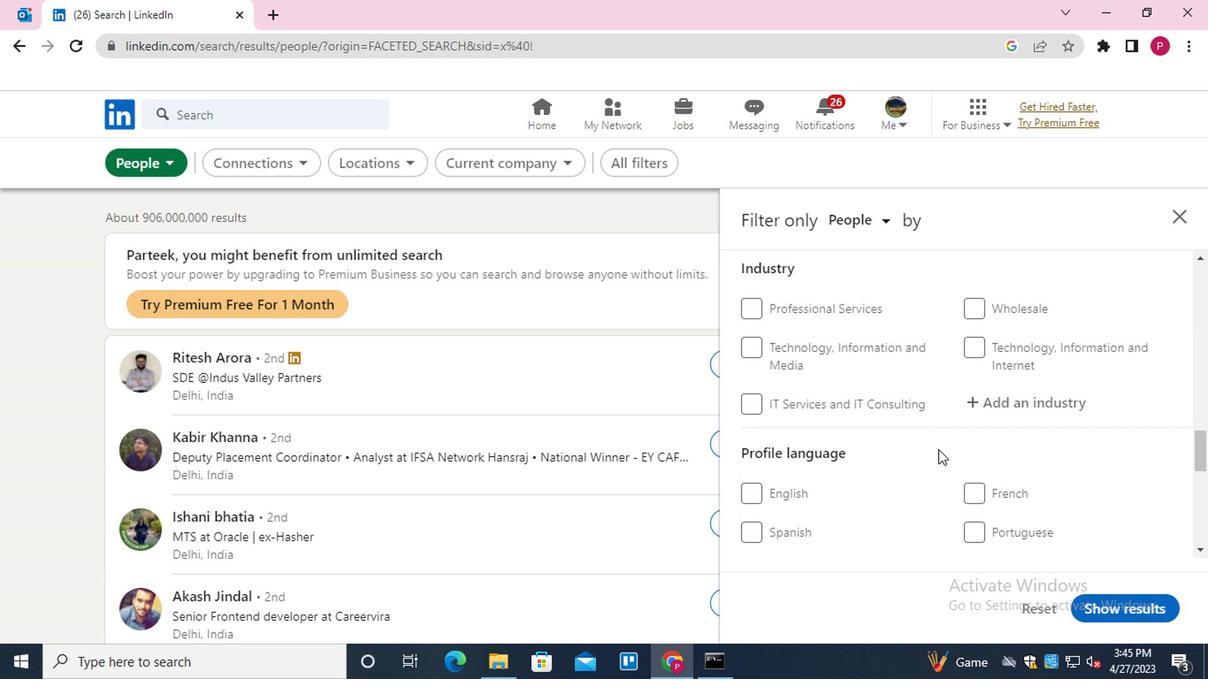 
Action: Mouse scrolled (936, 443) with delta (0, -1)
Screenshot: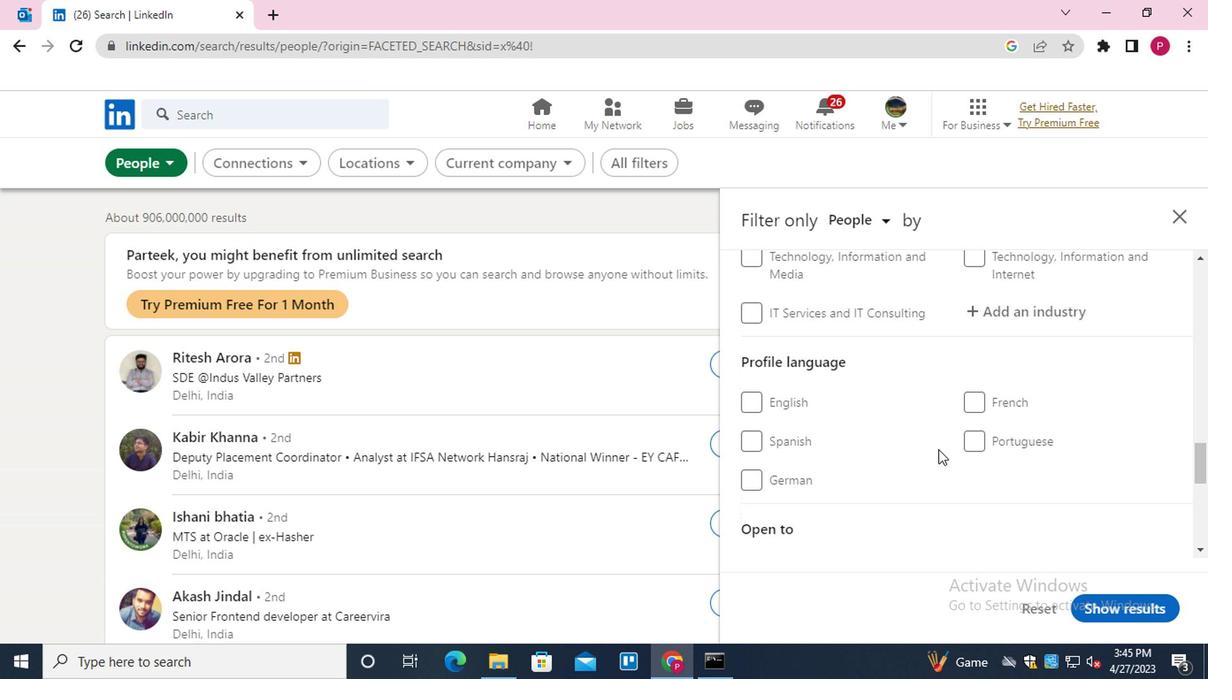 
Action: Mouse moved to (975, 321)
Screenshot: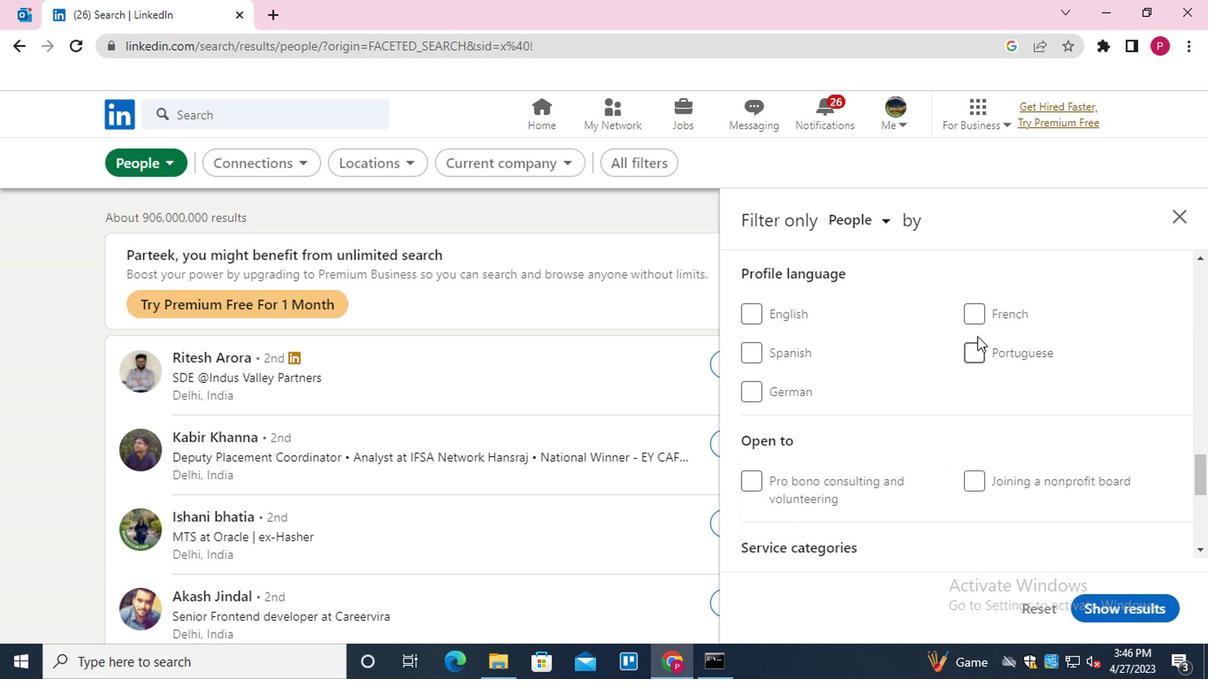 
Action: Mouse pressed left at (975, 321)
Screenshot: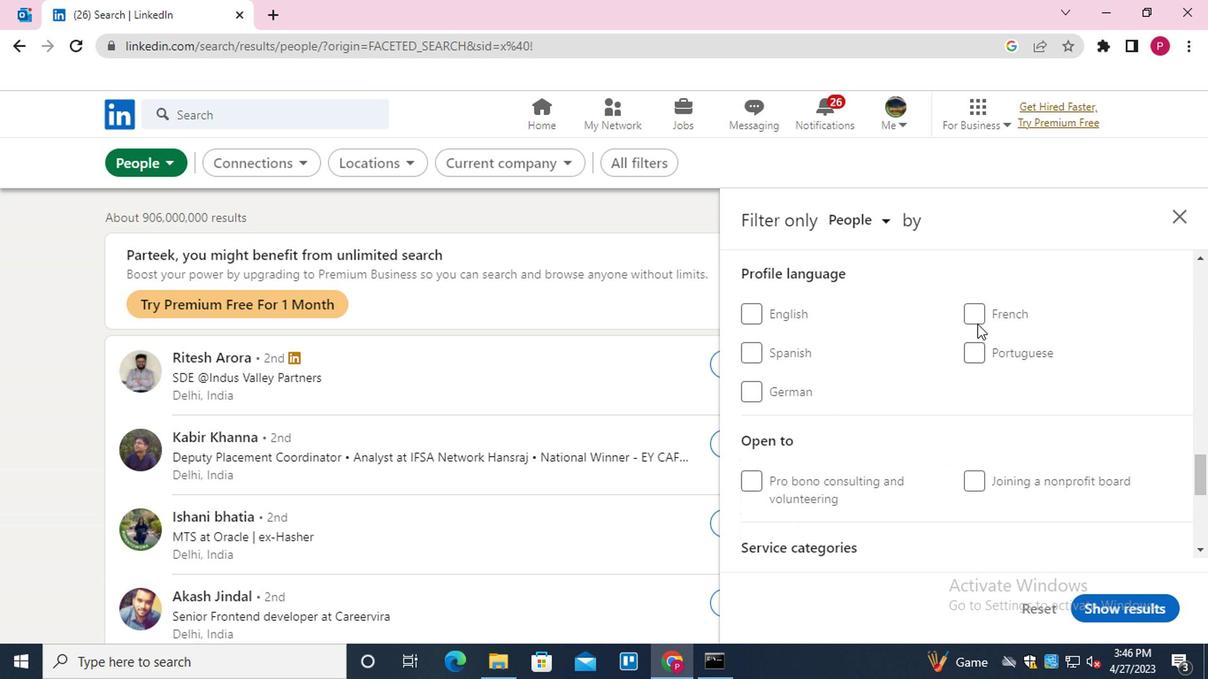 
Action: Mouse moved to (874, 389)
Screenshot: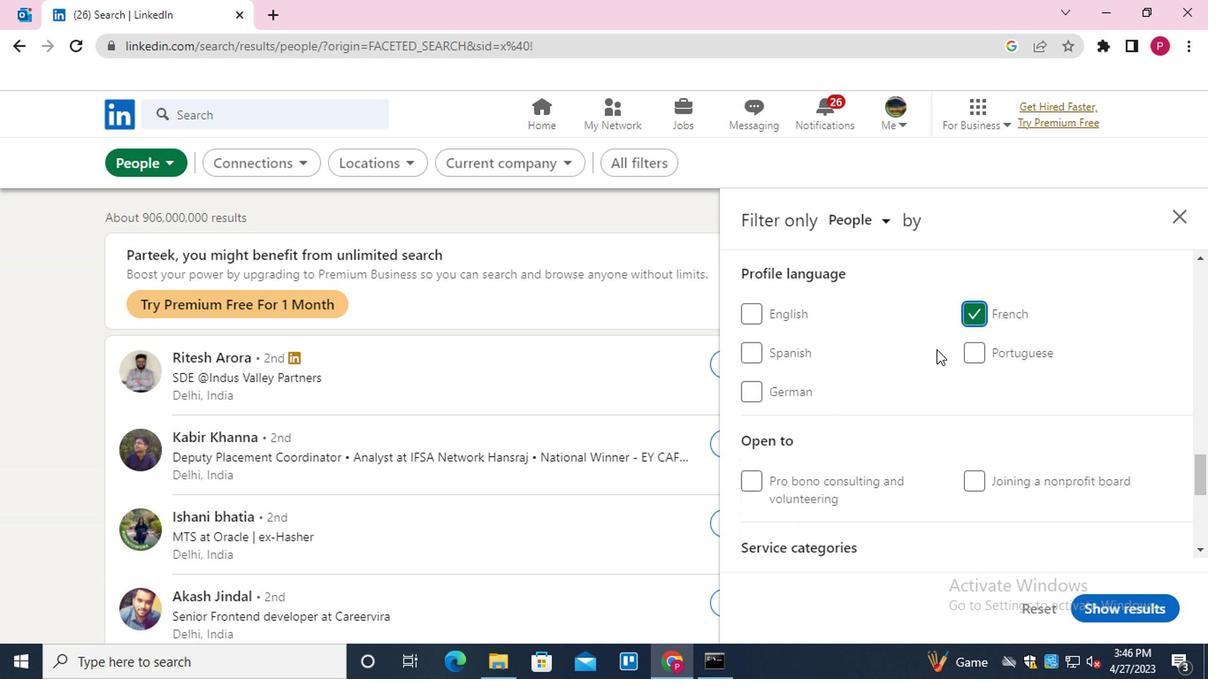 
Action: Mouse scrolled (874, 390) with delta (0, 1)
Screenshot: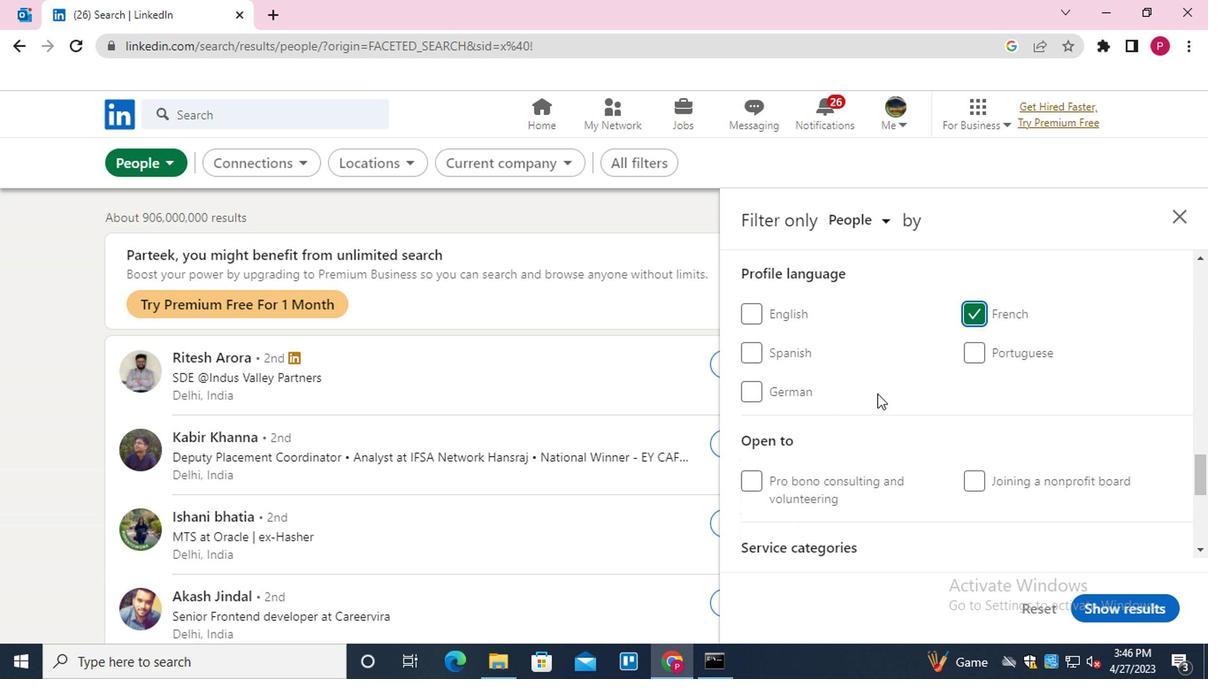 
Action: Mouse scrolled (874, 390) with delta (0, 1)
Screenshot: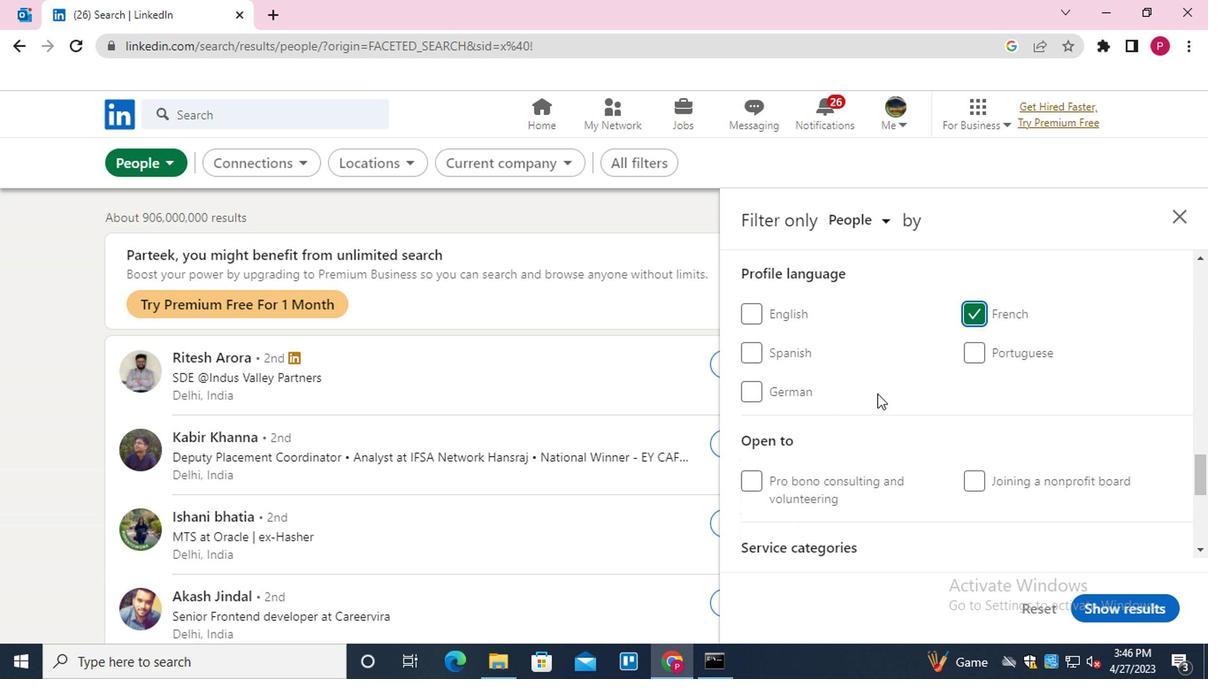 
Action: Mouse scrolled (874, 390) with delta (0, 1)
Screenshot: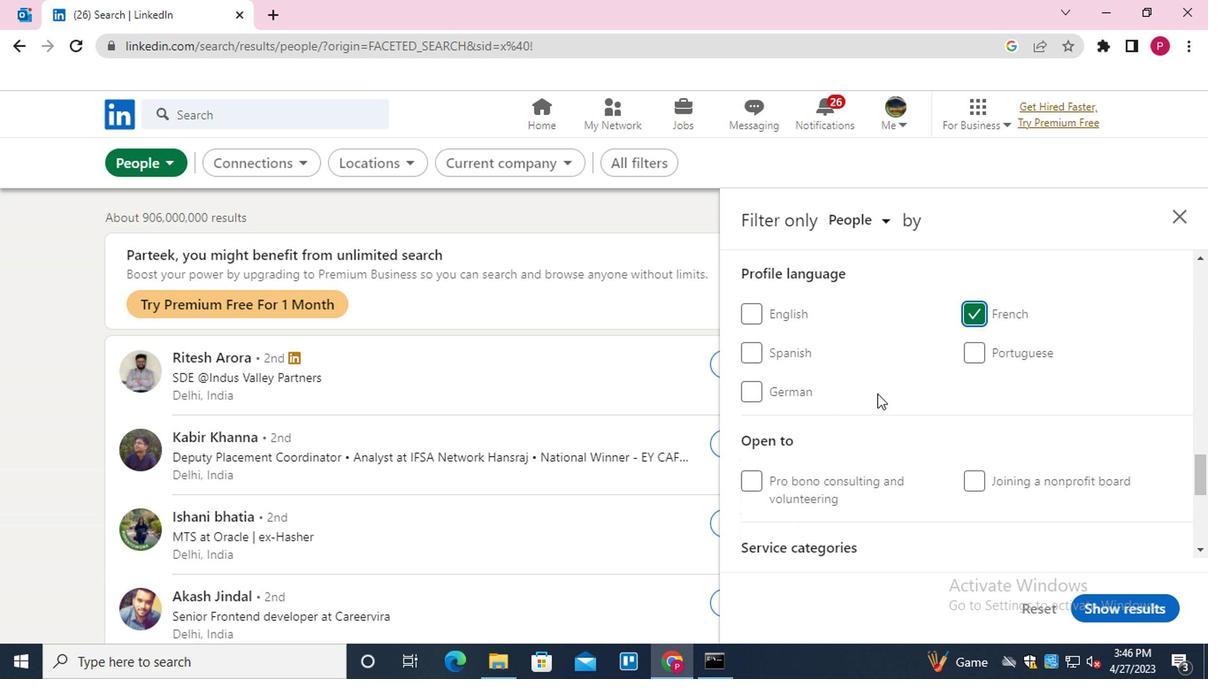 
Action: Mouse scrolled (874, 390) with delta (0, 1)
Screenshot: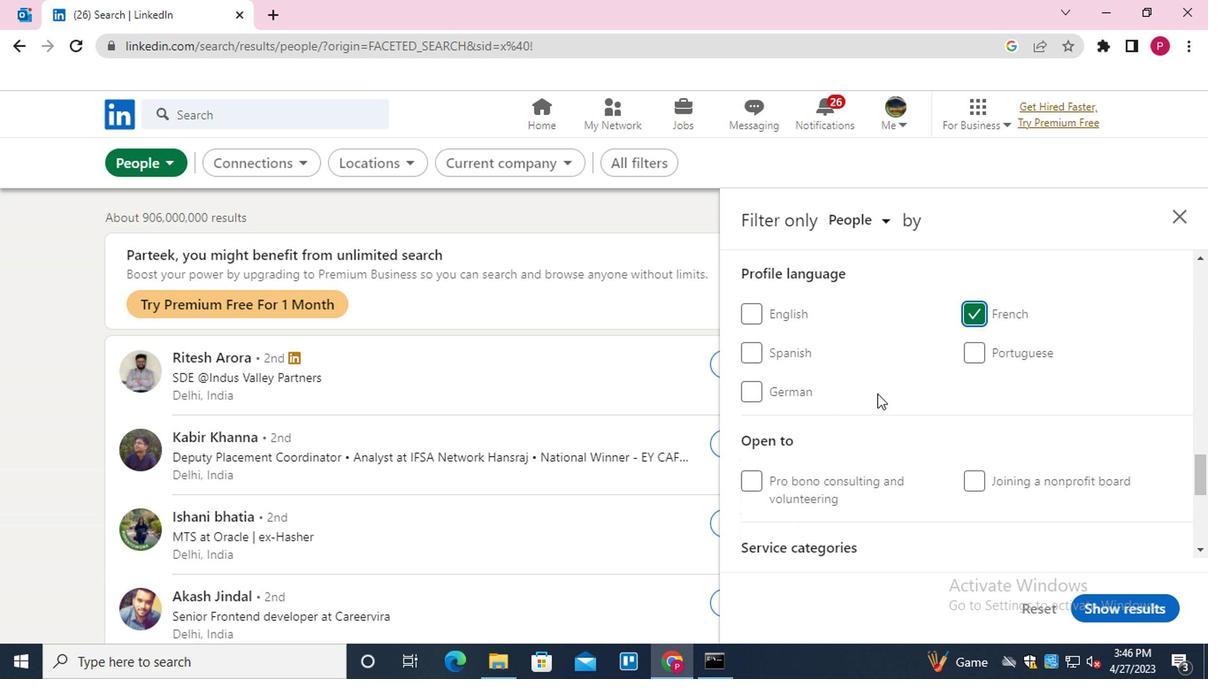 
Action: Mouse scrolled (874, 390) with delta (0, 1)
Screenshot: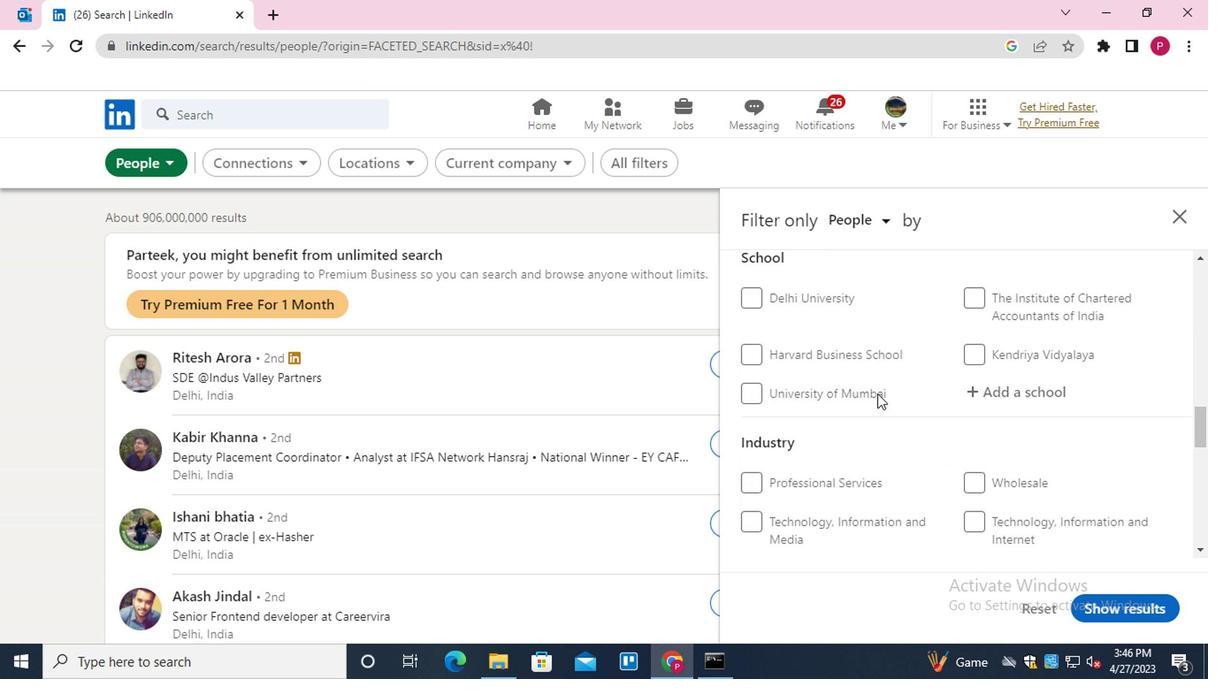 
Action: Mouse scrolled (874, 390) with delta (0, 1)
Screenshot: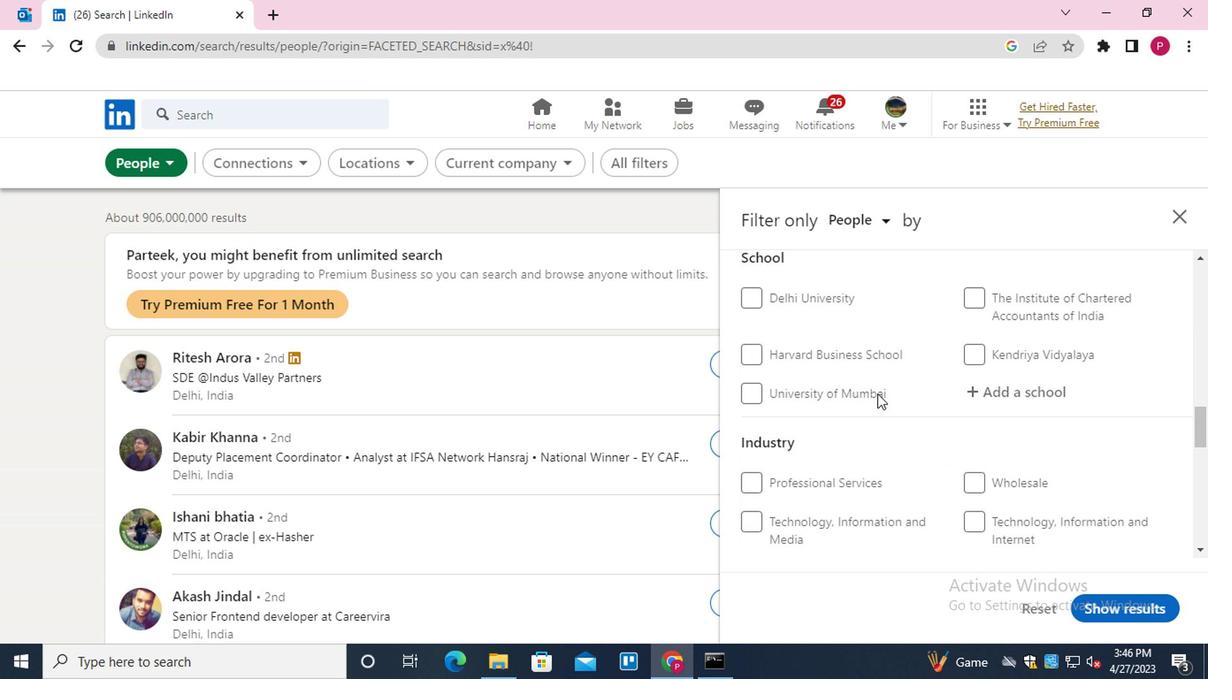
Action: Mouse scrolled (874, 390) with delta (0, 1)
Screenshot: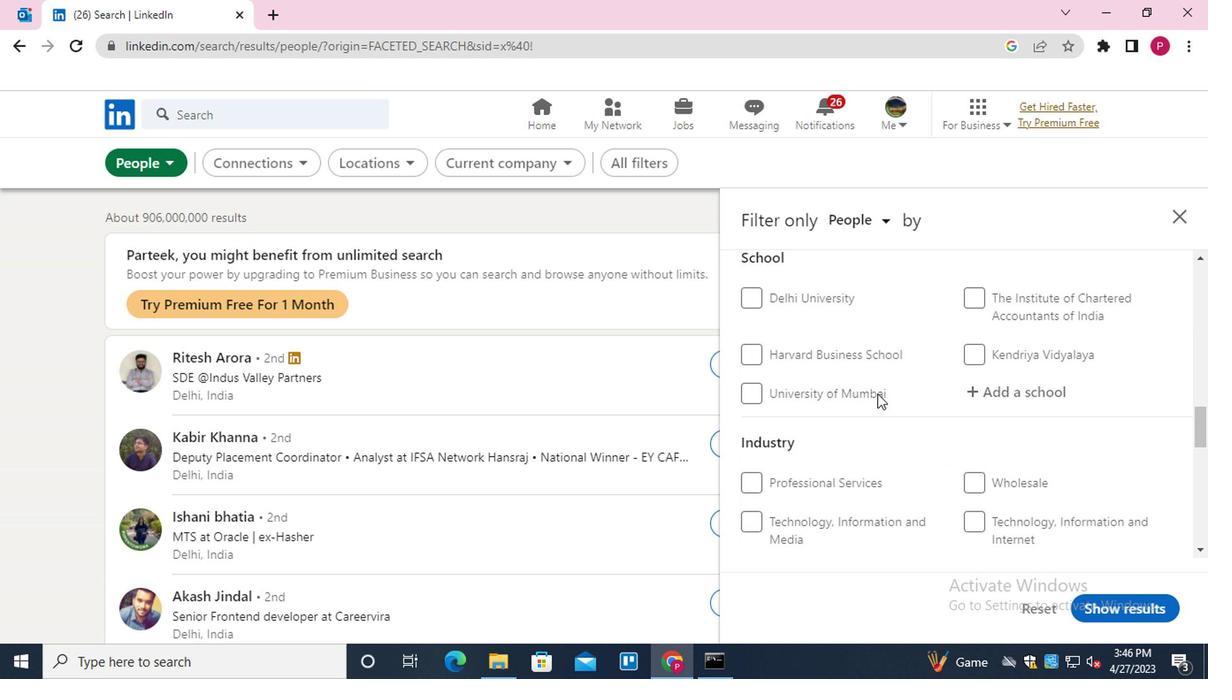 
Action: Mouse scrolled (874, 390) with delta (0, 1)
Screenshot: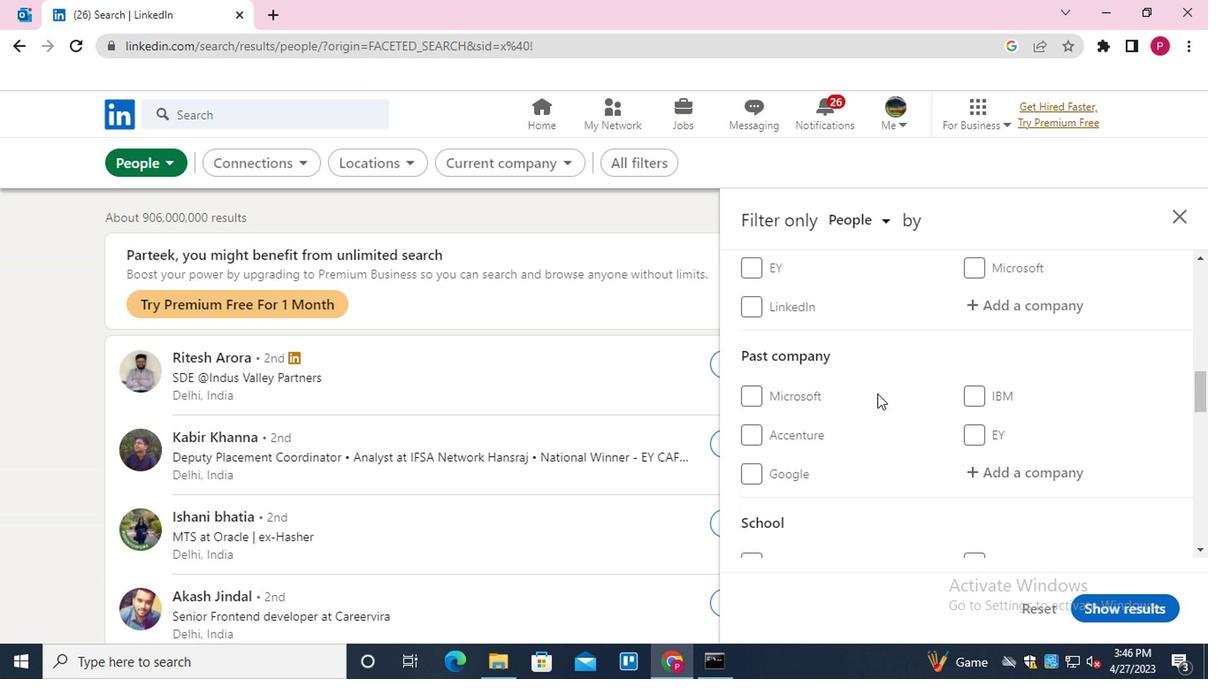 
Action: Mouse scrolled (874, 390) with delta (0, 1)
Screenshot: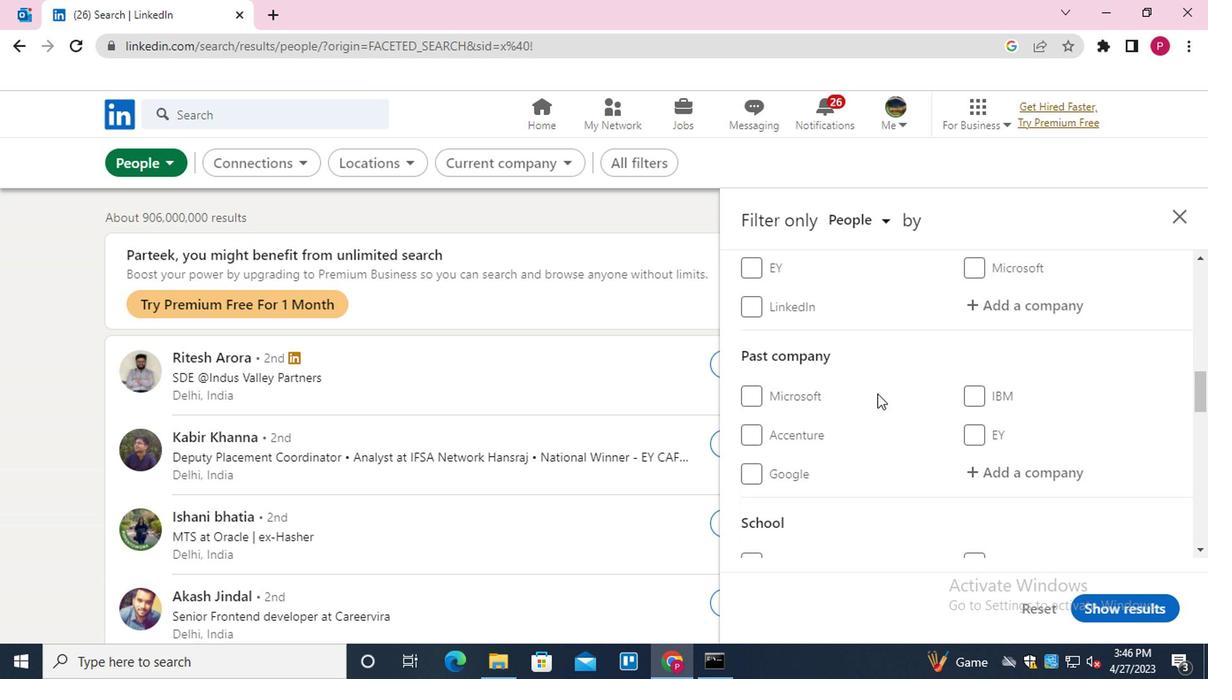 
Action: Mouse moved to (984, 467)
Screenshot: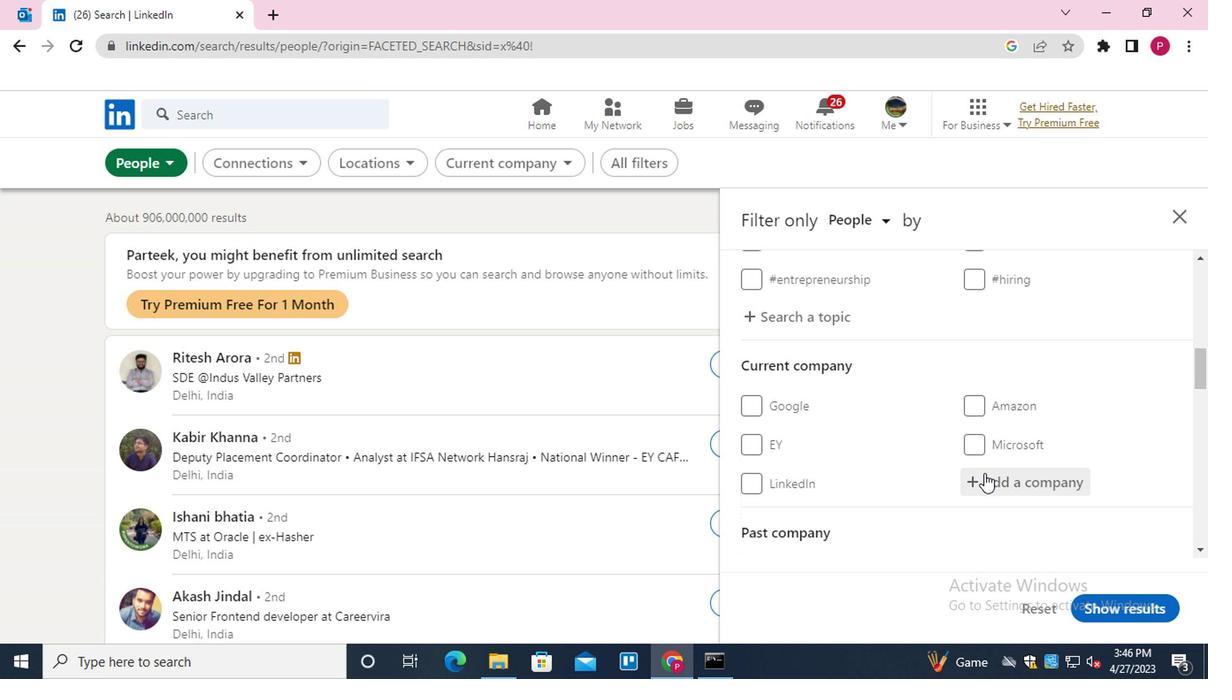 
Action: Mouse pressed left at (984, 467)
Screenshot: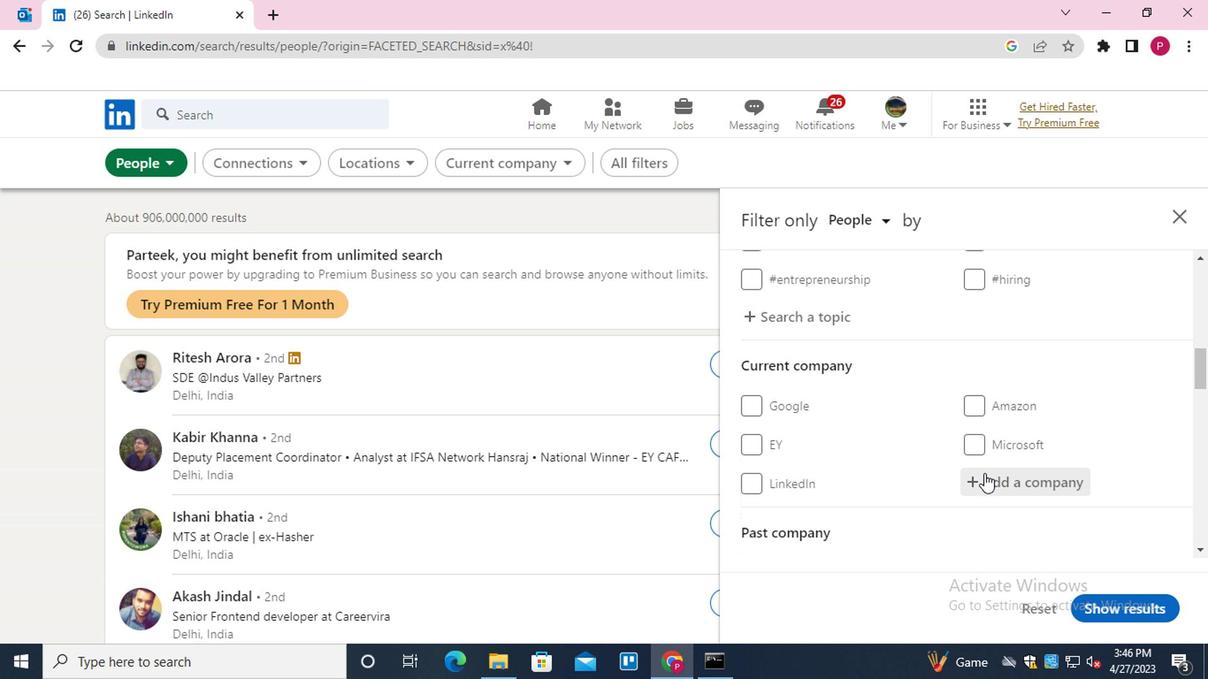 
Action: Mouse moved to (985, 431)
Screenshot: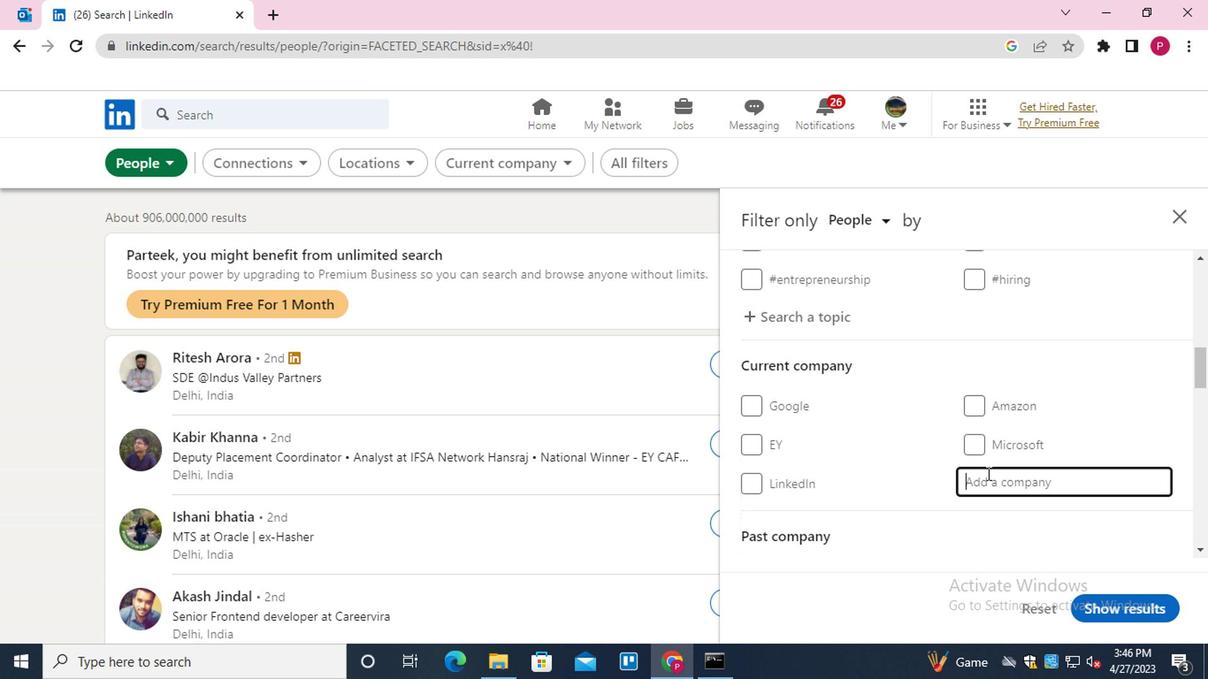 
Action: Key pressed <Key.shift>AVALARA<Key.down><Key.enter>
Screenshot: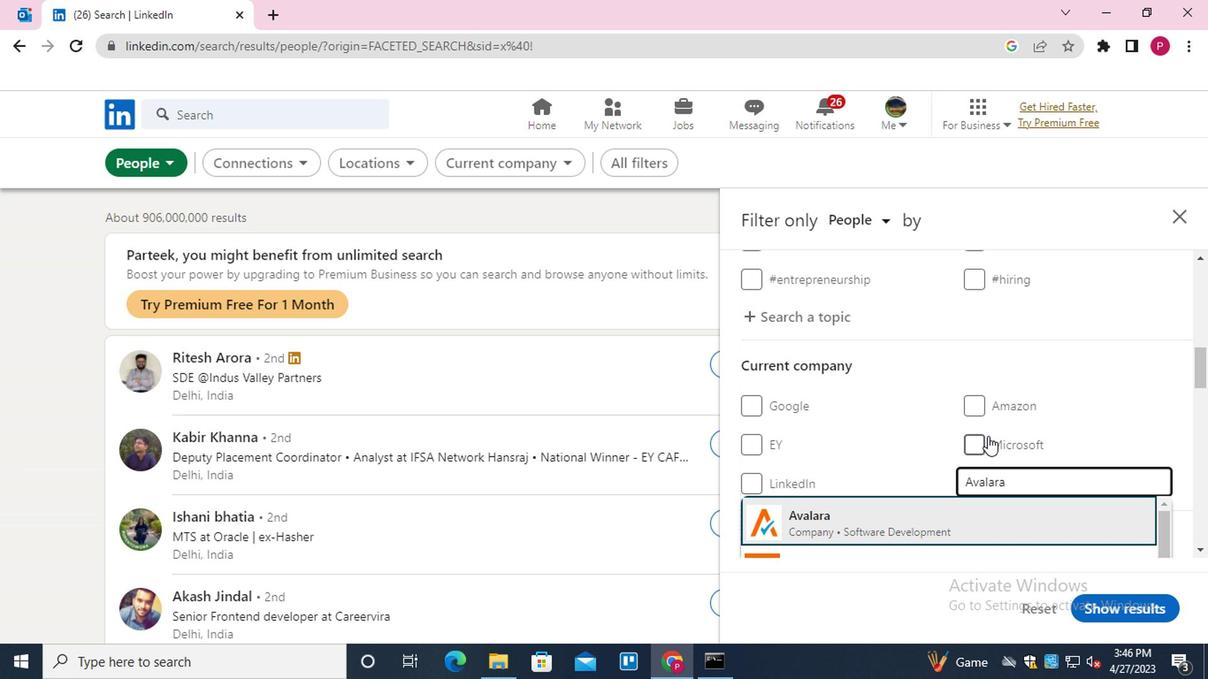 
Action: Mouse scrolled (985, 430) with delta (0, 0)
Screenshot: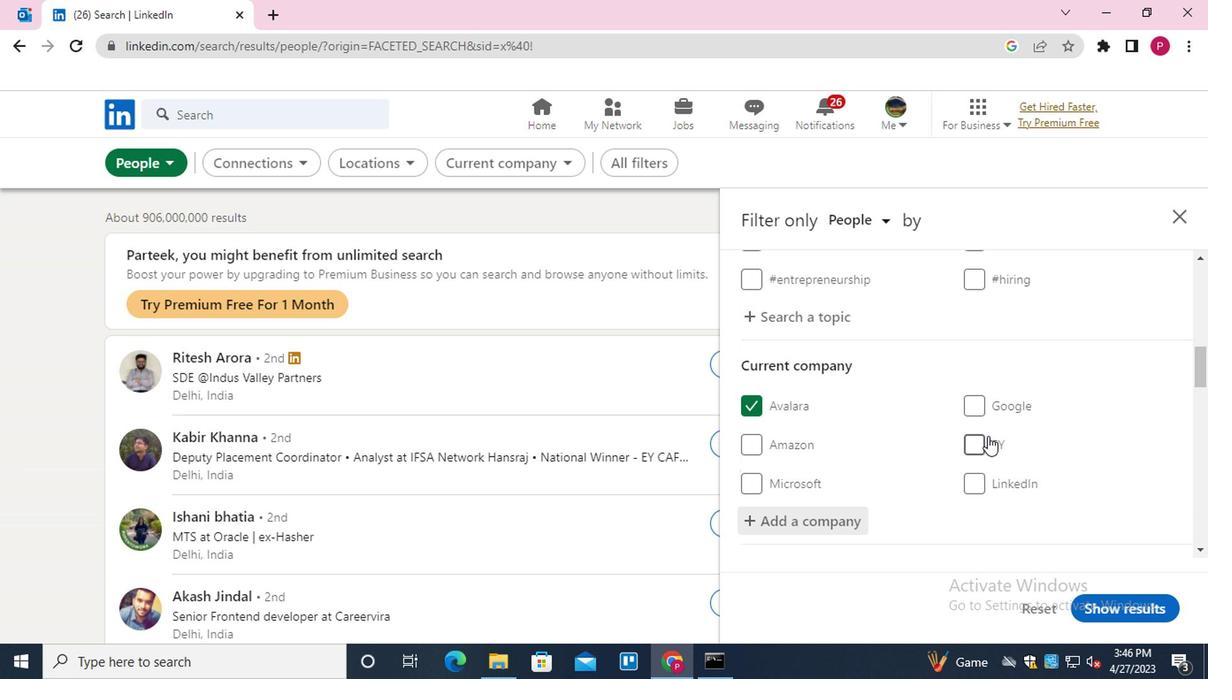 
Action: Mouse scrolled (985, 430) with delta (0, 0)
Screenshot: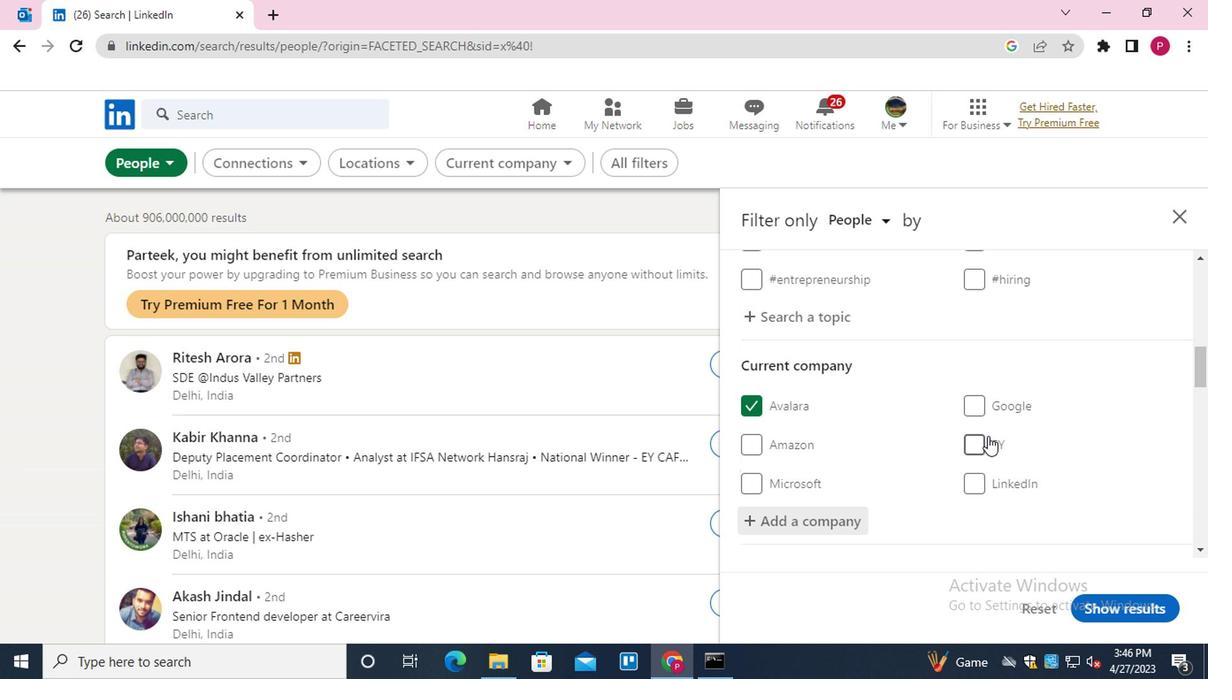 
Action: Mouse scrolled (985, 430) with delta (0, 0)
Screenshot: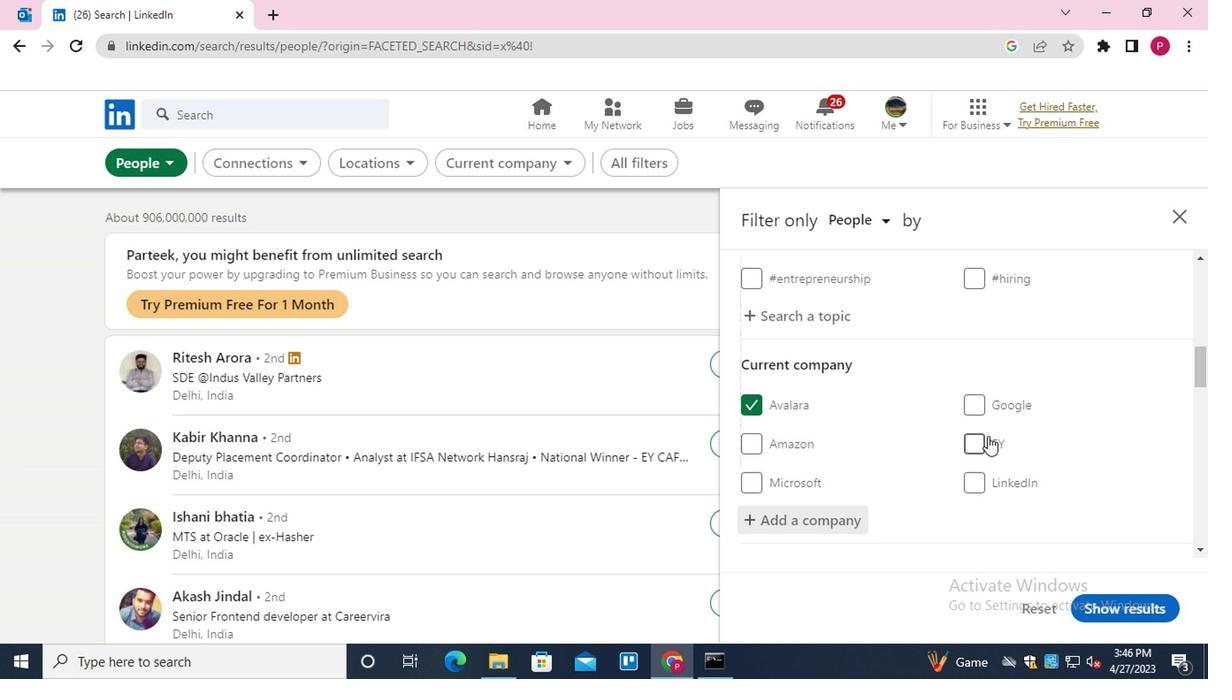 
Action: Mouse moved to (979, 430)
Screenshot: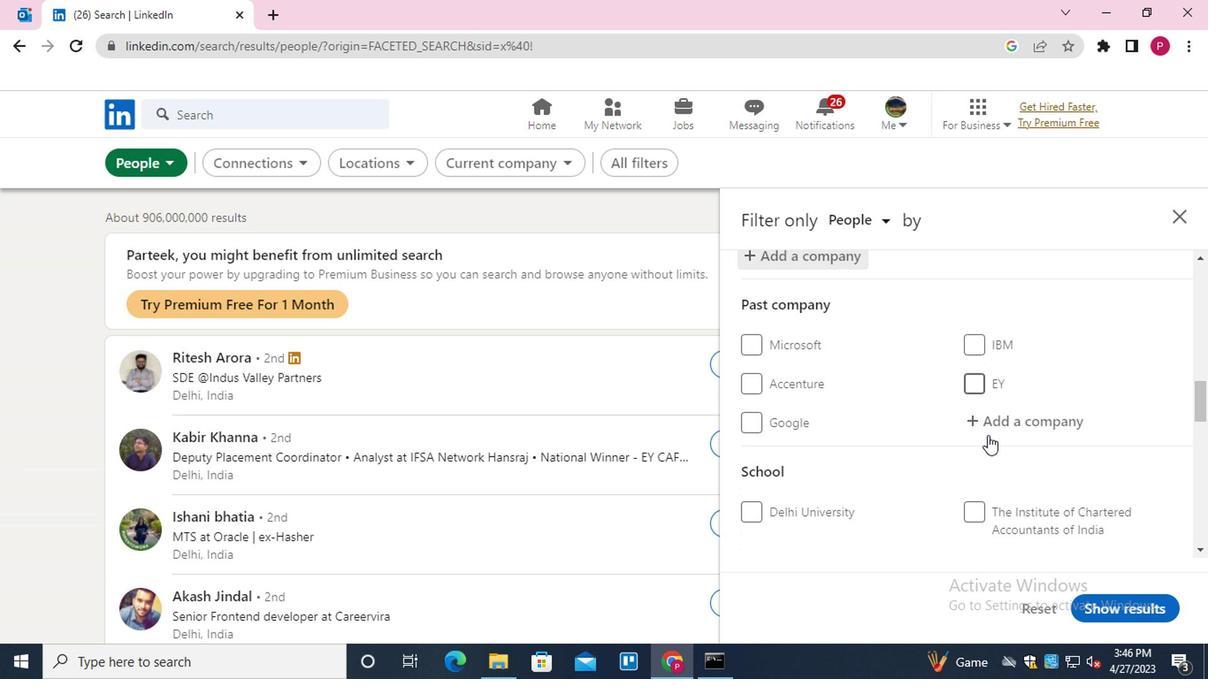 
Action: Mouse scrolled (979, 429) with delta (0, -1)
Screenshot: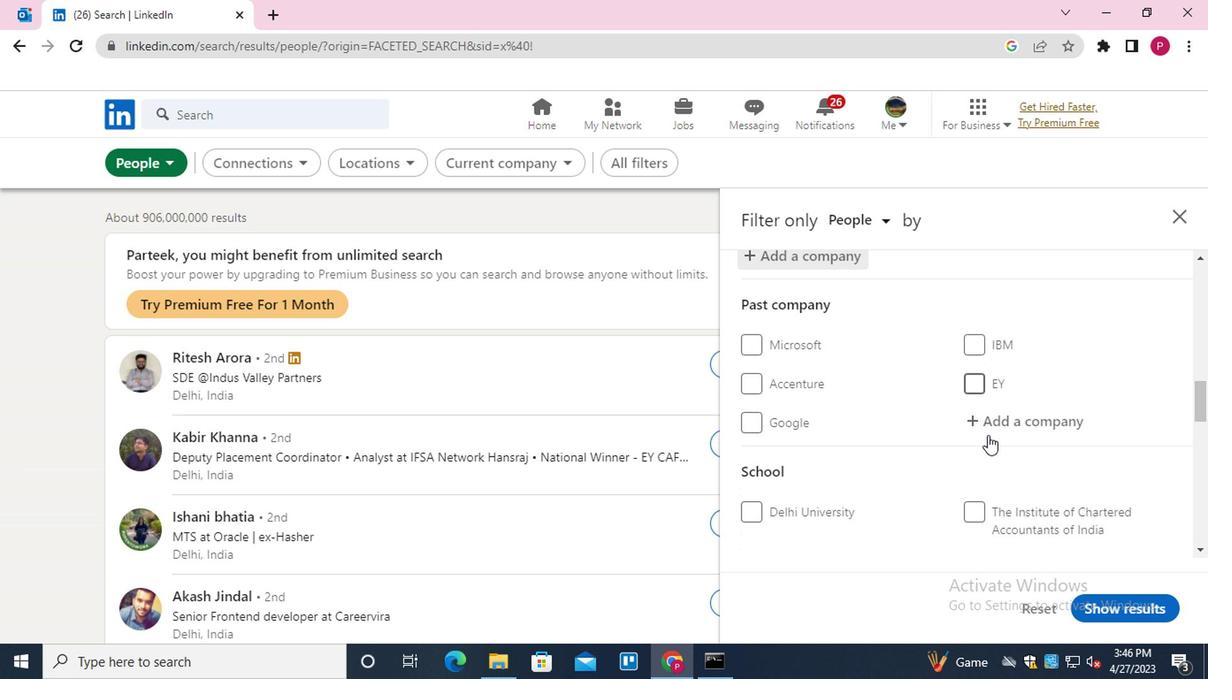 
Action: Mouse moved to (978, 430)
Screenshot: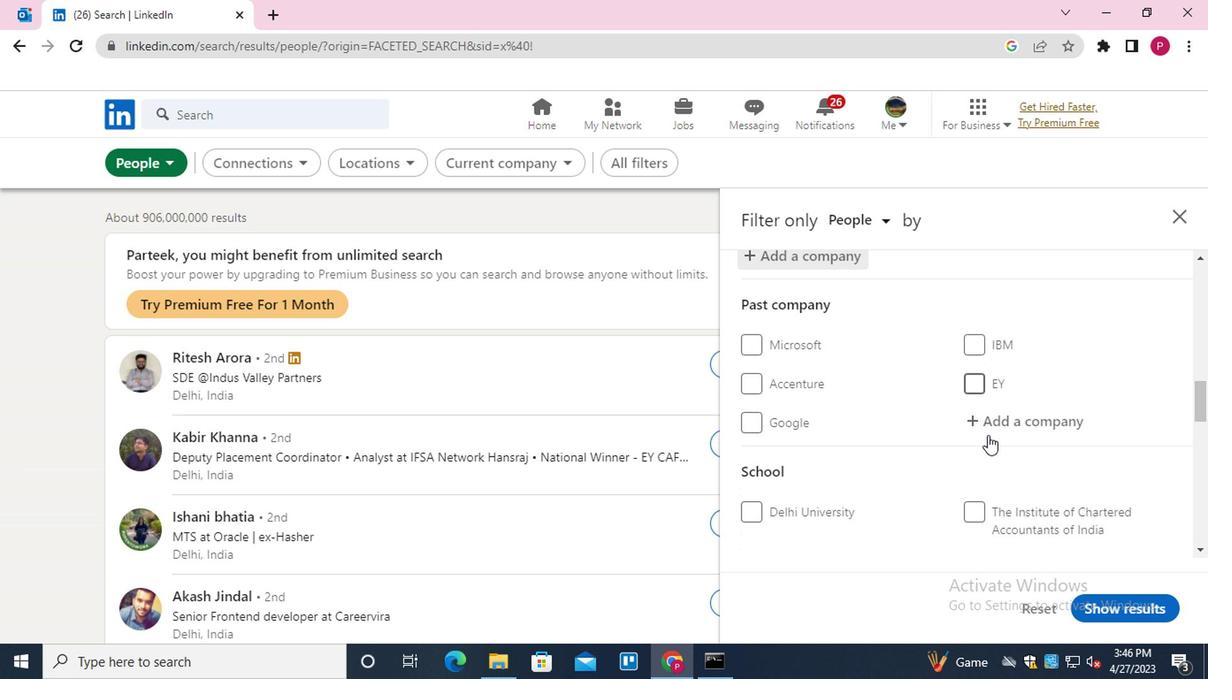 
Action: Mouse scrolled (978, 429) with delta (0, -1)
Screenshot: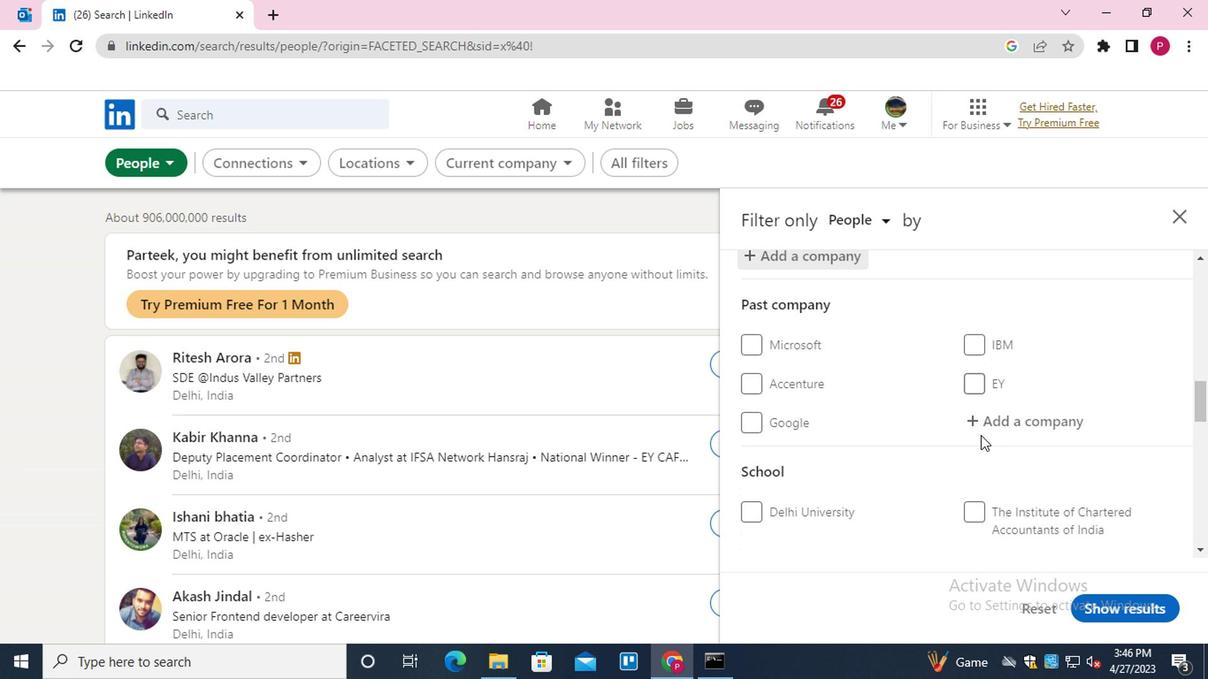 
Action: Mouse scrolled (978, 429) with delta (0, -1)
Screenshot: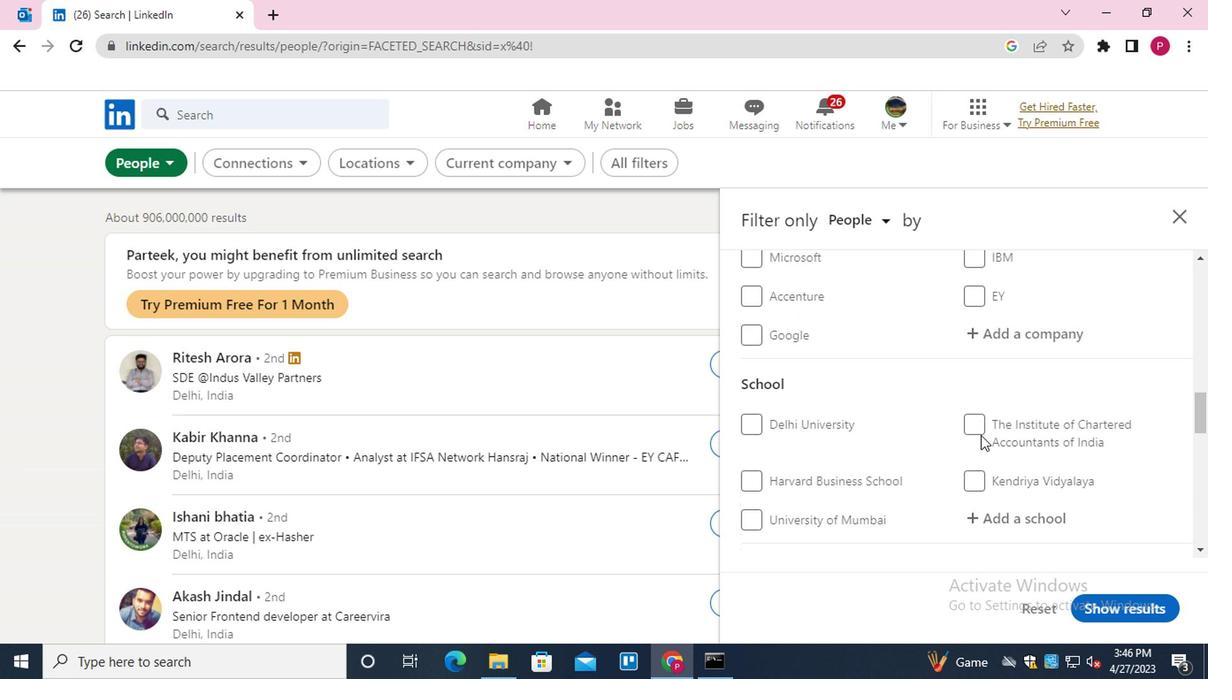 
Action: Mouse moved to (975, 430)
Screenshot: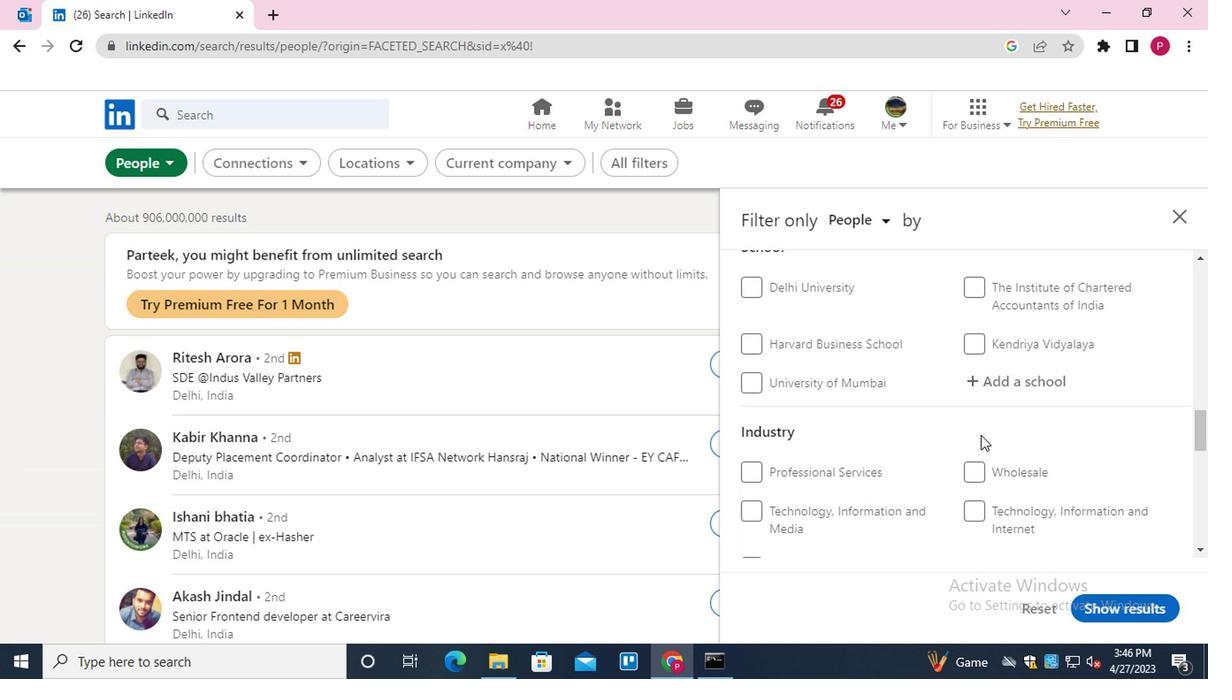 
Action: Mouse scrolled (975, 429) with delta (0, -1)
Screenshot: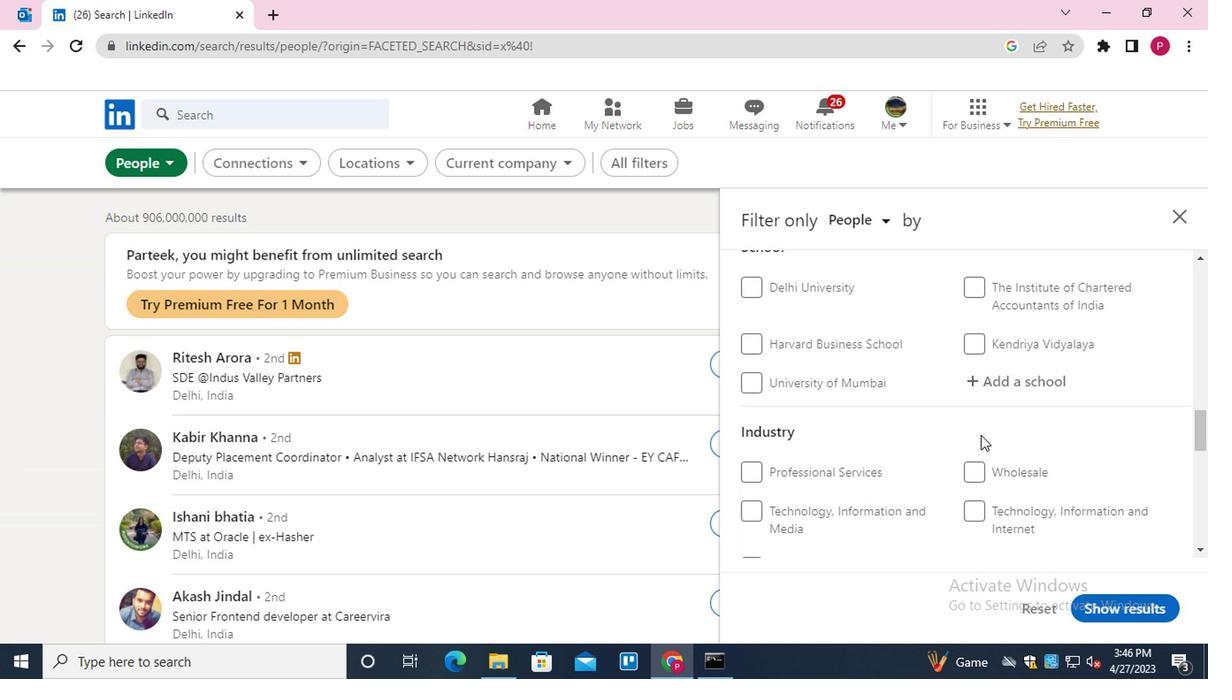 
Action: Mouse moved to (959, 411)
Screenshot: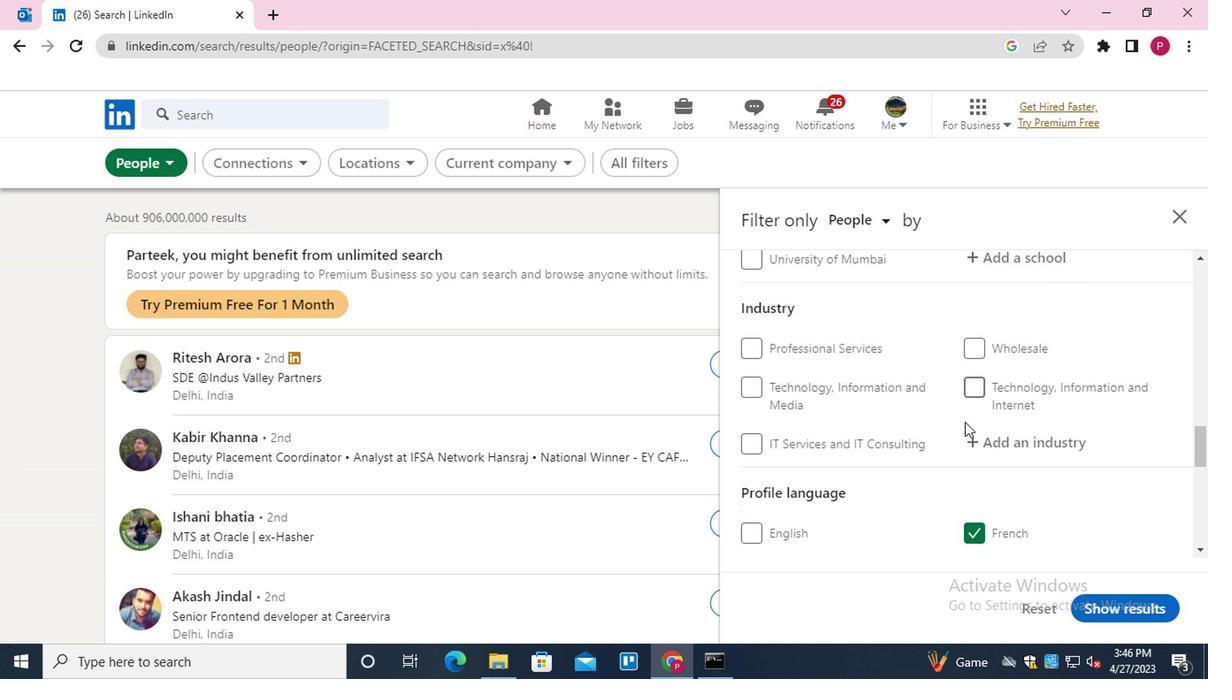 
Action: Mouse scrolled (959, 412) with delta (0, 0)
Screenshot: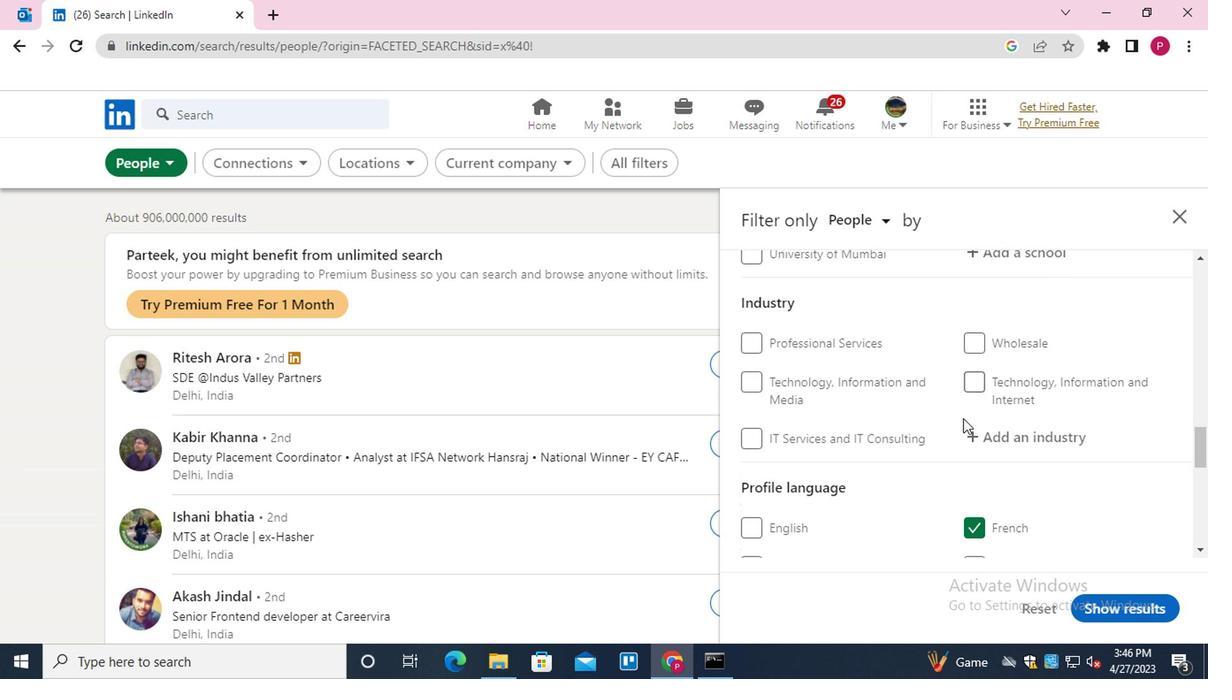 
Action: Mouse moved to (1012, 341)
Screenshot: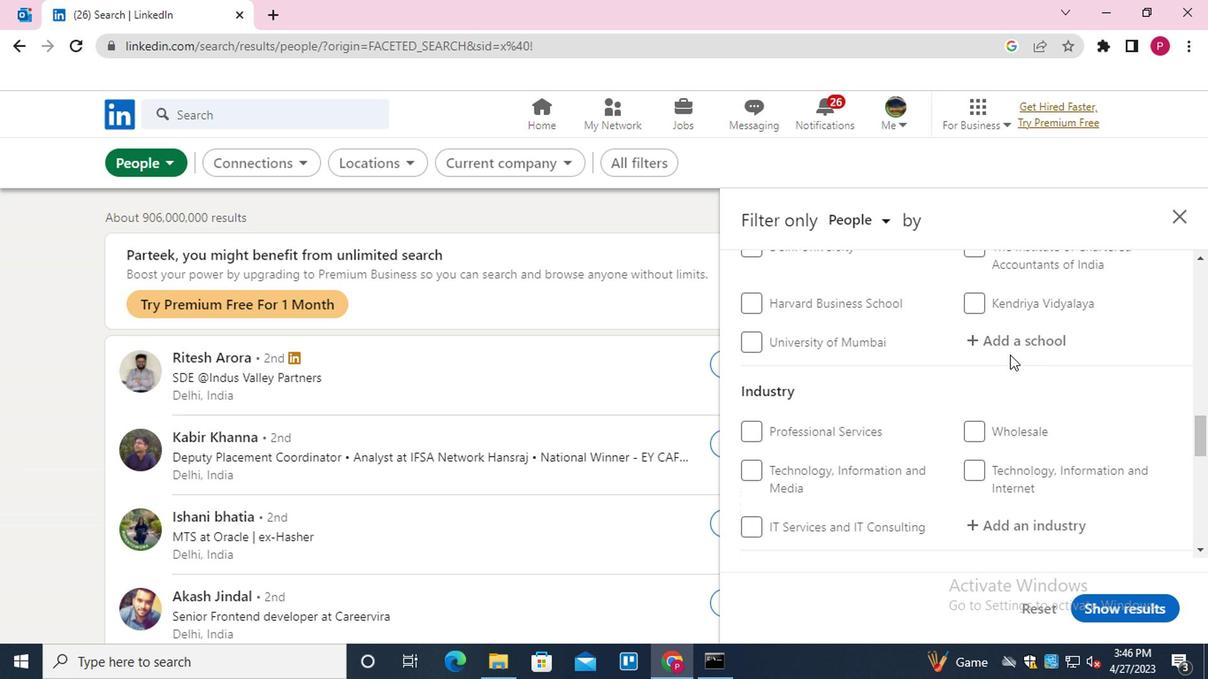
Action: Mouse pressed left at (1012, 341)
Screenshot: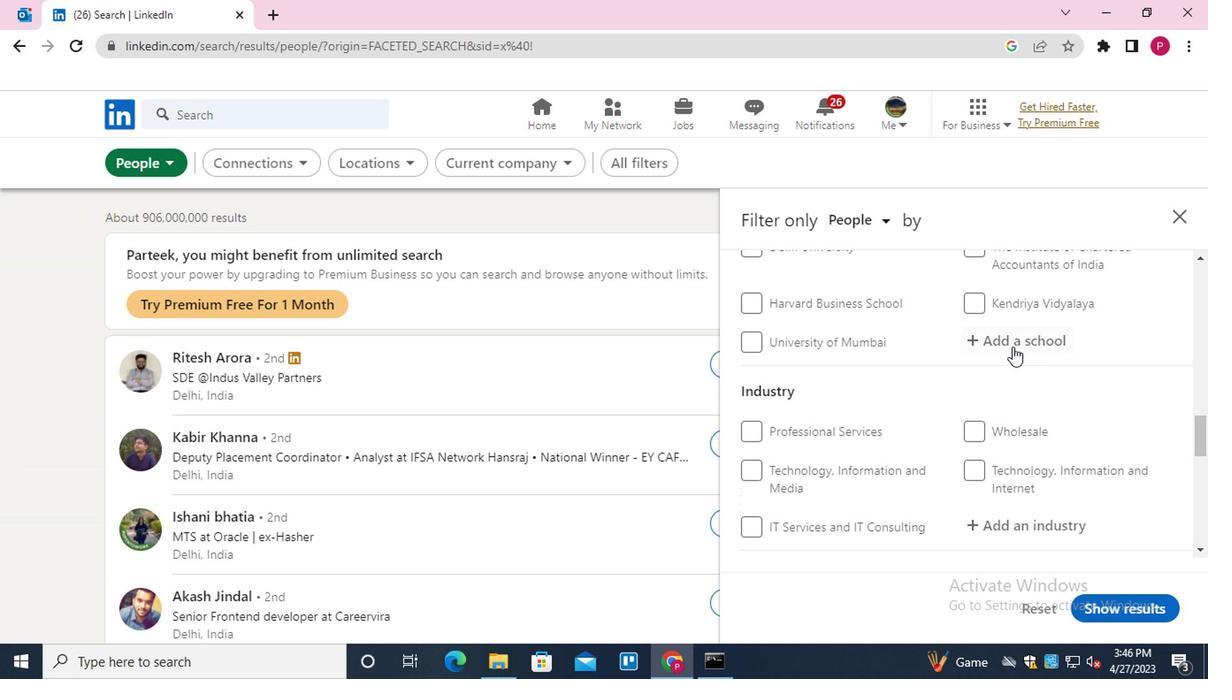 
Action: Key pressed <Key.shift>NATIONAL<Key.space><Key.shift>INSTITUTE<Key.space>OF<Key.space><Key.shift>TECHNOLOGY<Key.space><Key.down><Key.down><Key.down><Key.down><Key.down><Key.enter>
Screenshot: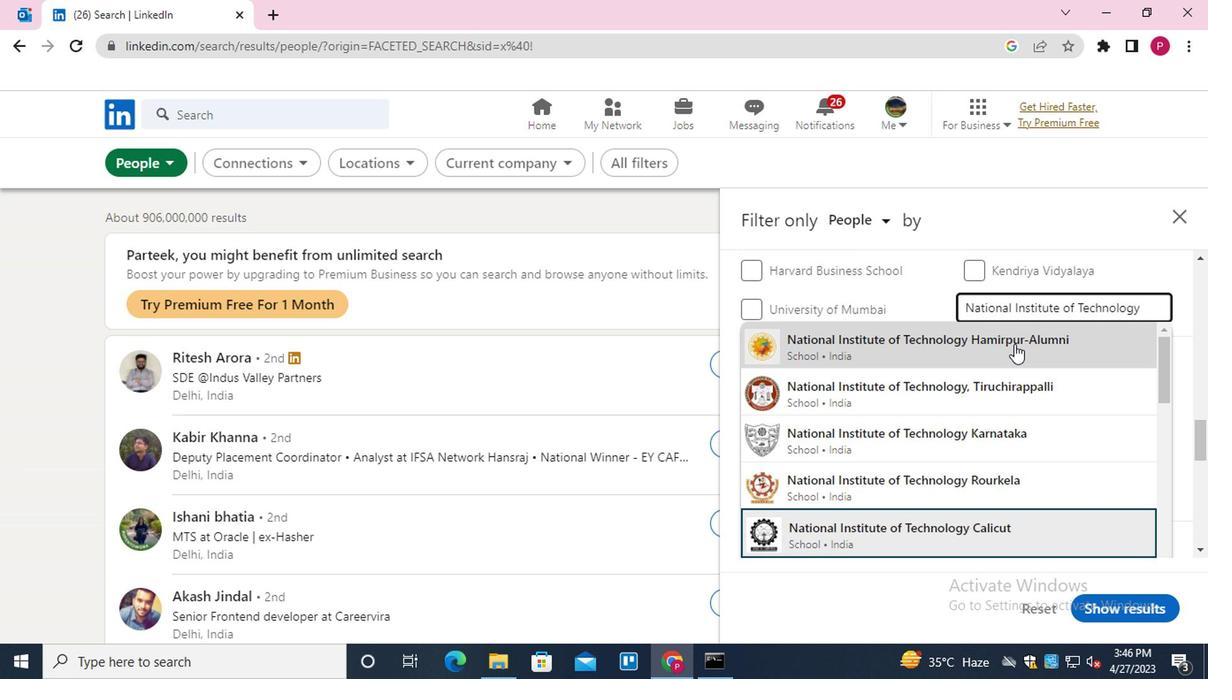 
Action: Mouse moved to (980, 380)
Screenshot: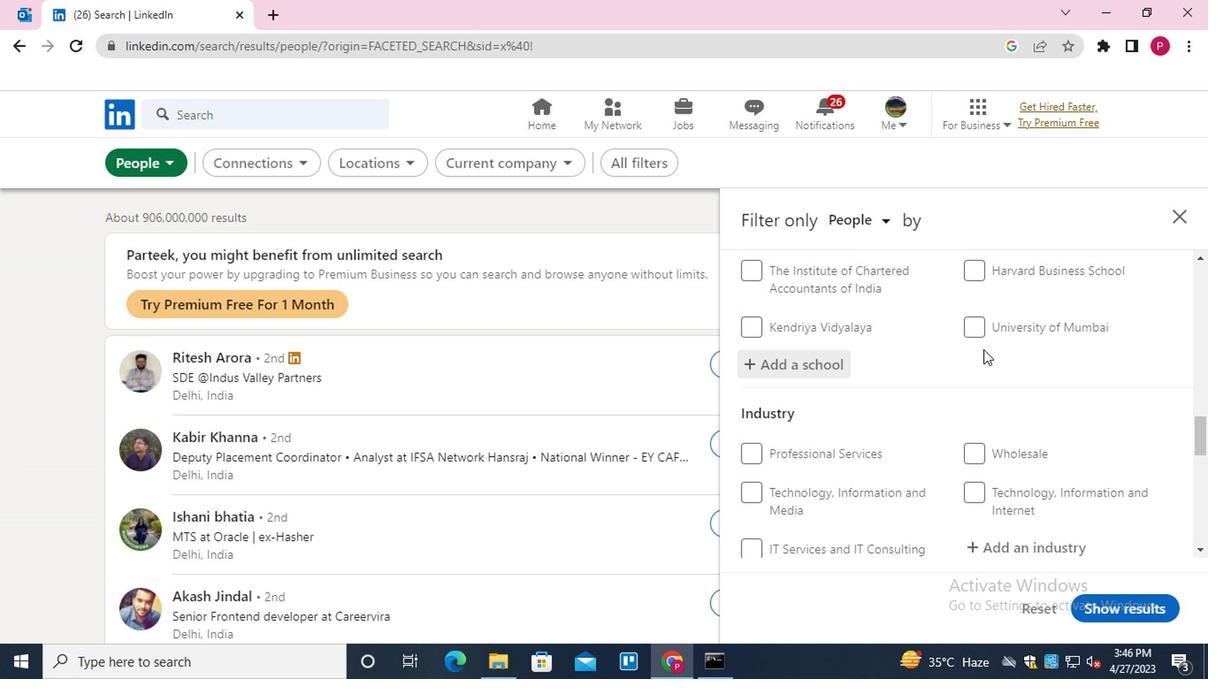 
Action: Mouse scrolled (980, 379) with delta (0, 0)
Screenshot: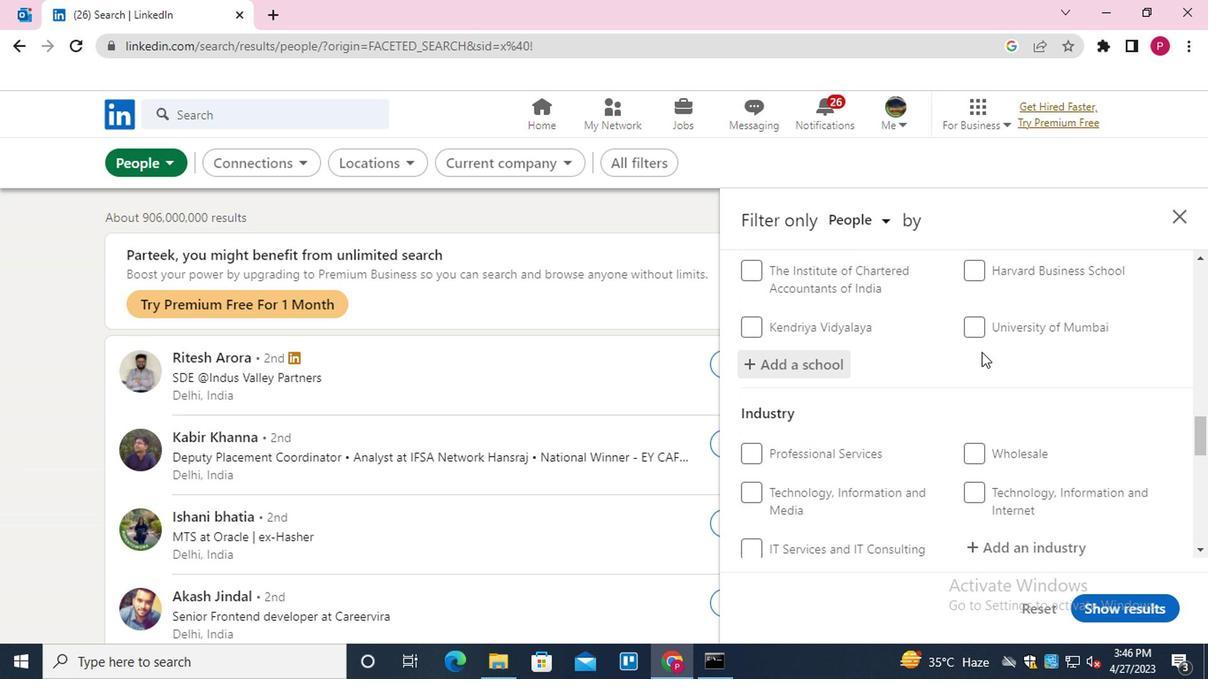 
Action: Mouse moved to (982, 383)
Screenshot: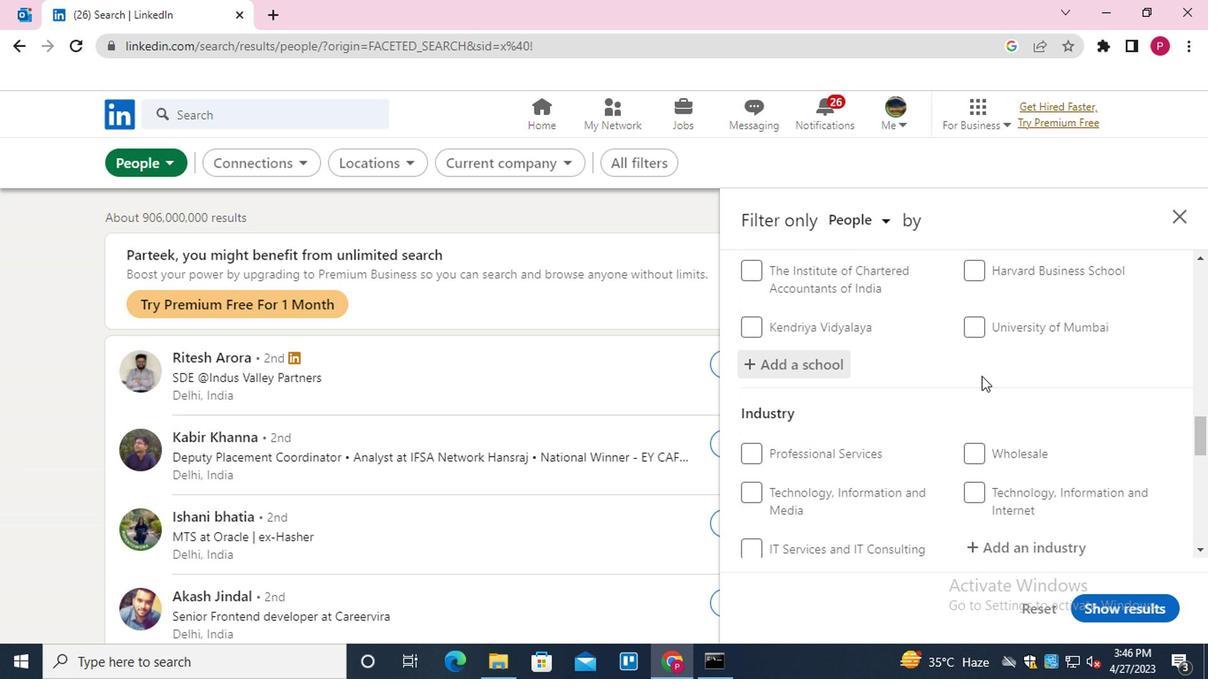 
Action: Mouse scrolled (982, 382) with delta (0, -1)
Screenshot: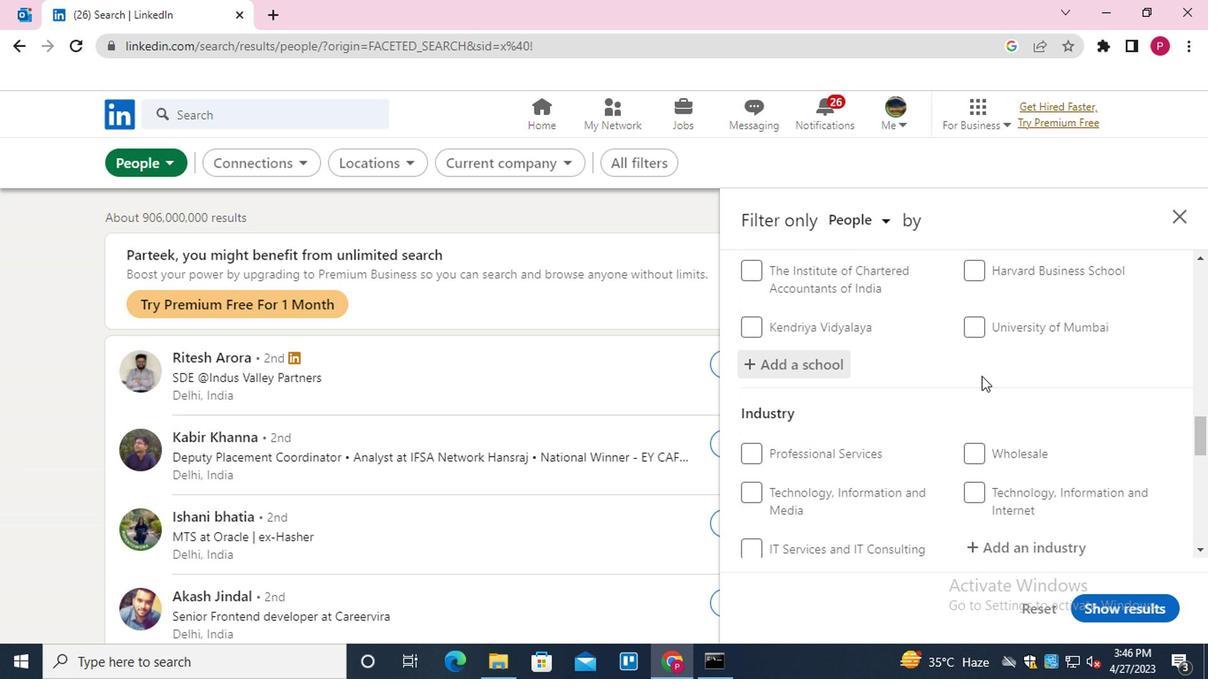 
Action: Mouse moved to (1022, 370)
Screenshot: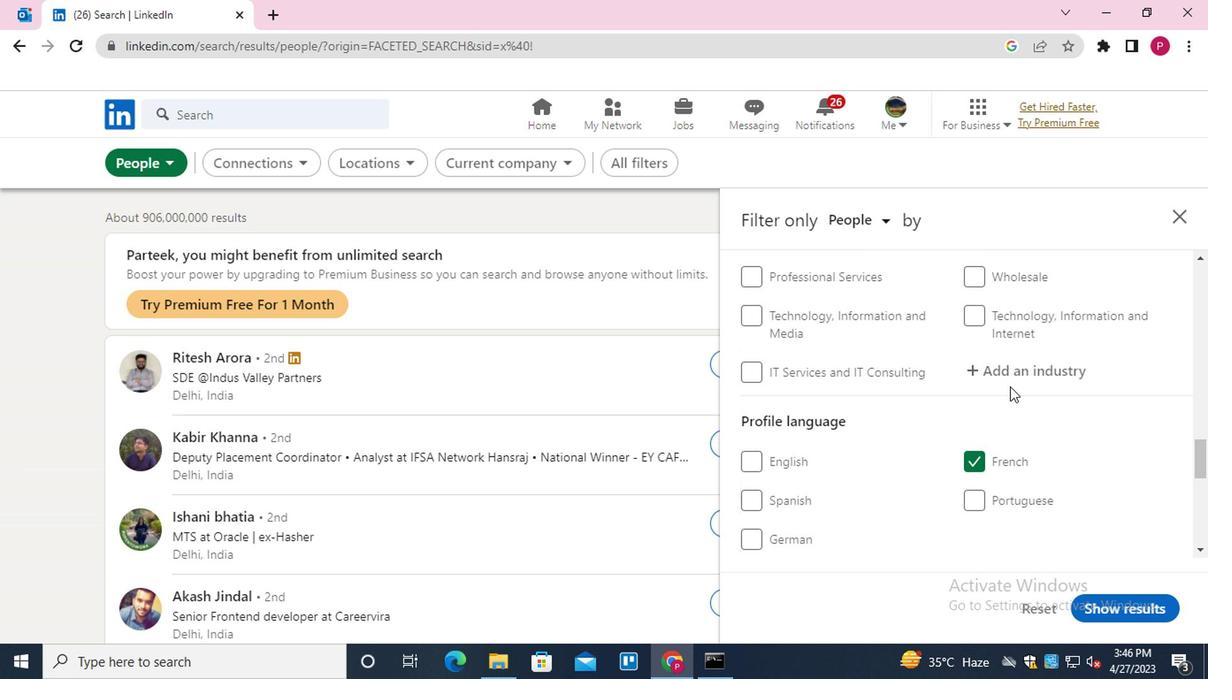 
Action: Mouse pressed left at (1022, 370)
Screenshot: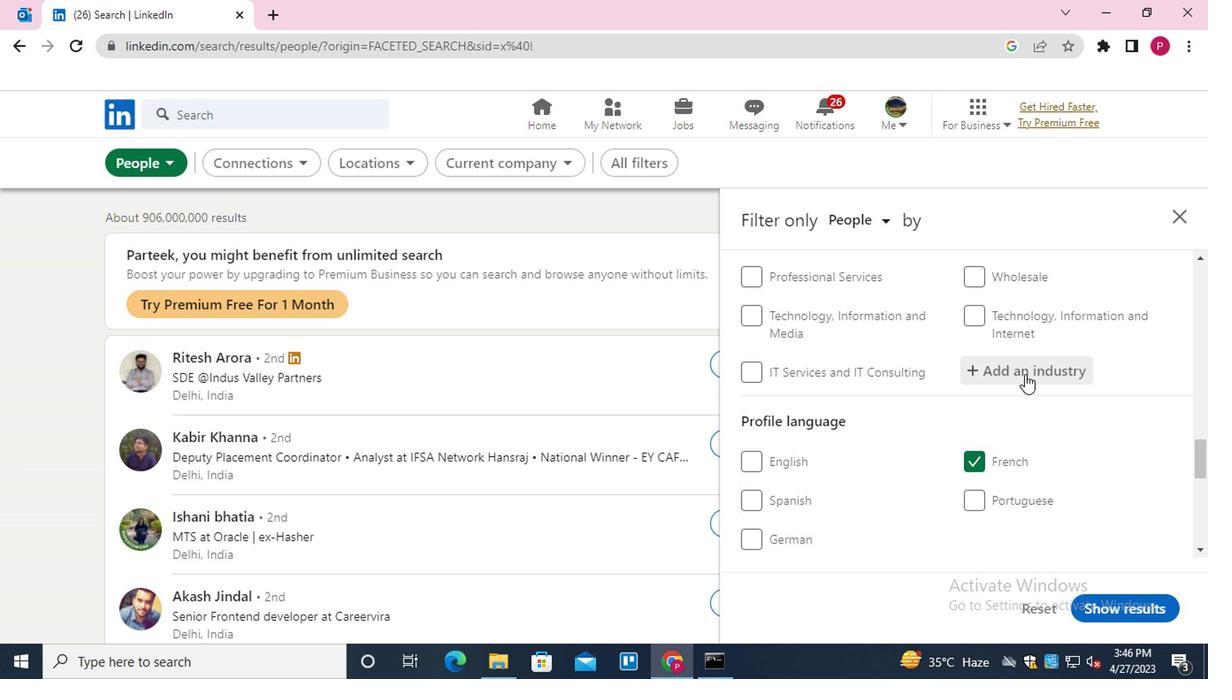 
Action: Key pressed <Key.shift><Key.shift><Key.shift><Key.shift><Key.shift><Key.shift><Key.shift>SEC<Key.down><Key.enter>
Screenshot: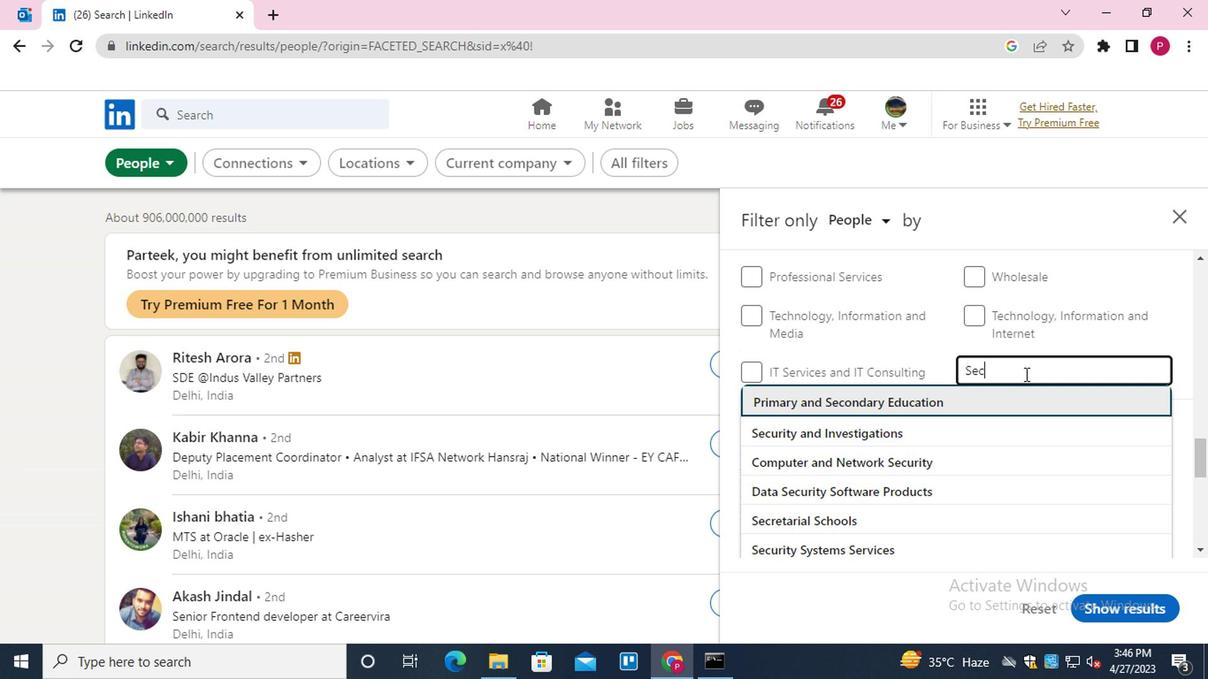
Action: Mouse moved to (966, 362)
Screenshot: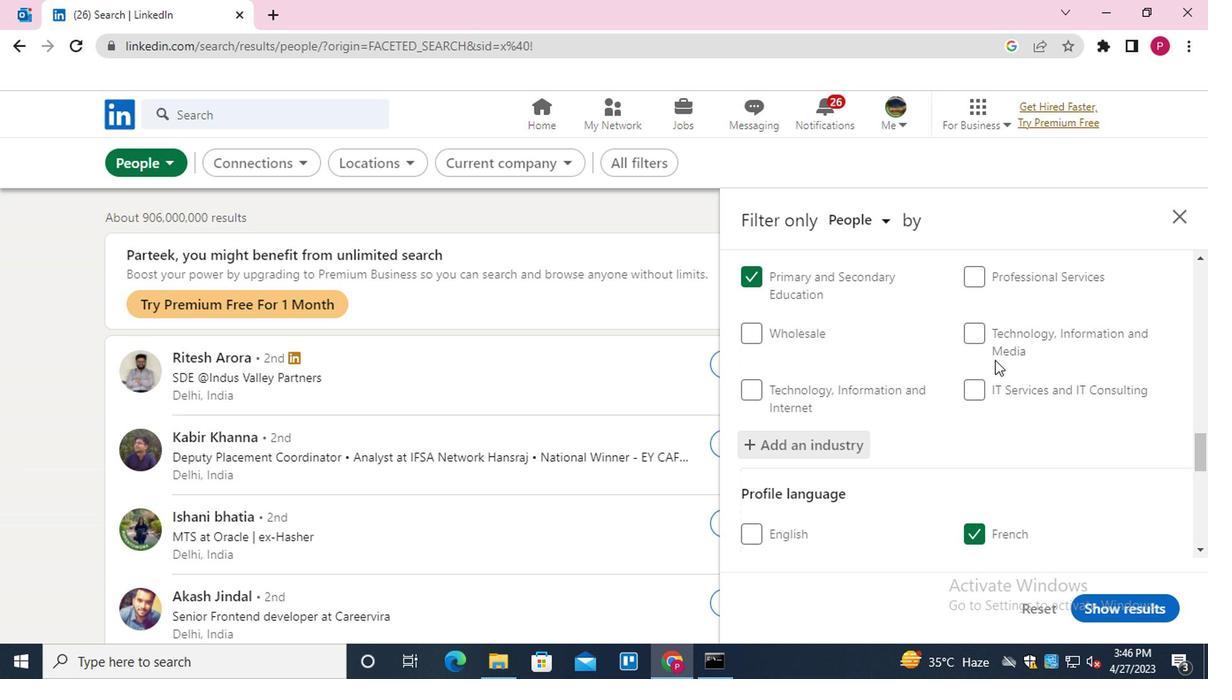 
Action: Mouse scrolled (966, 361) with delta (0, -1)
Screenshot: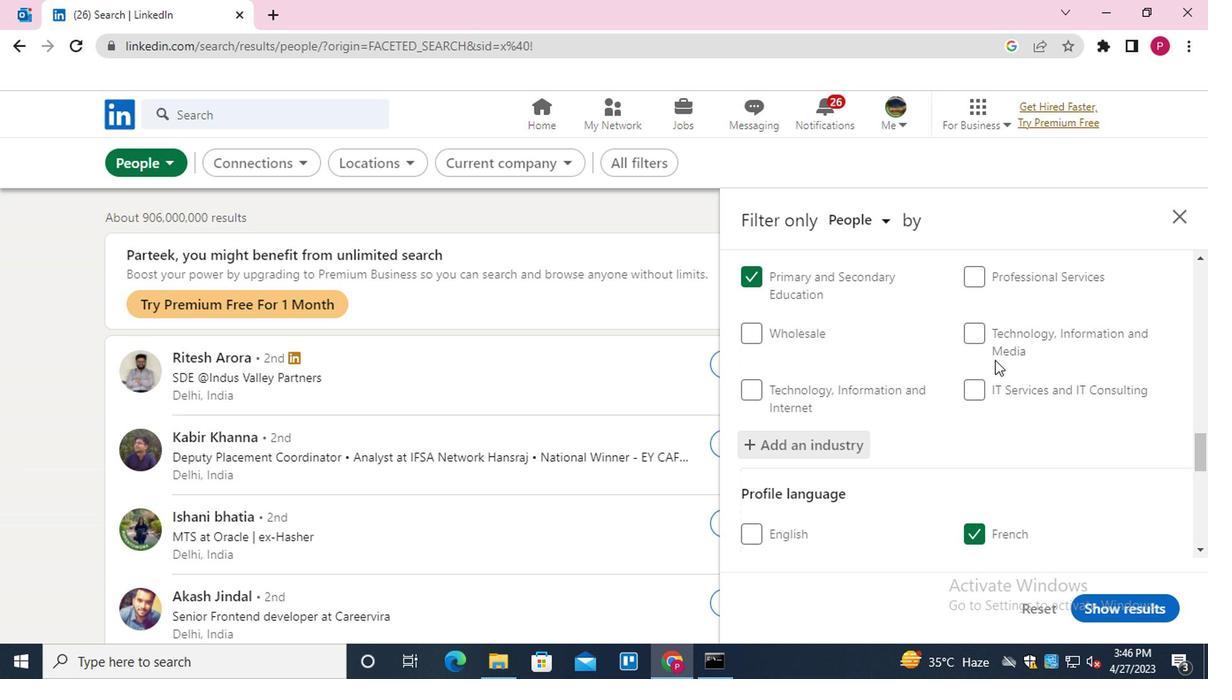 
Action: Mouse moved to (956, 376)
Screenshot: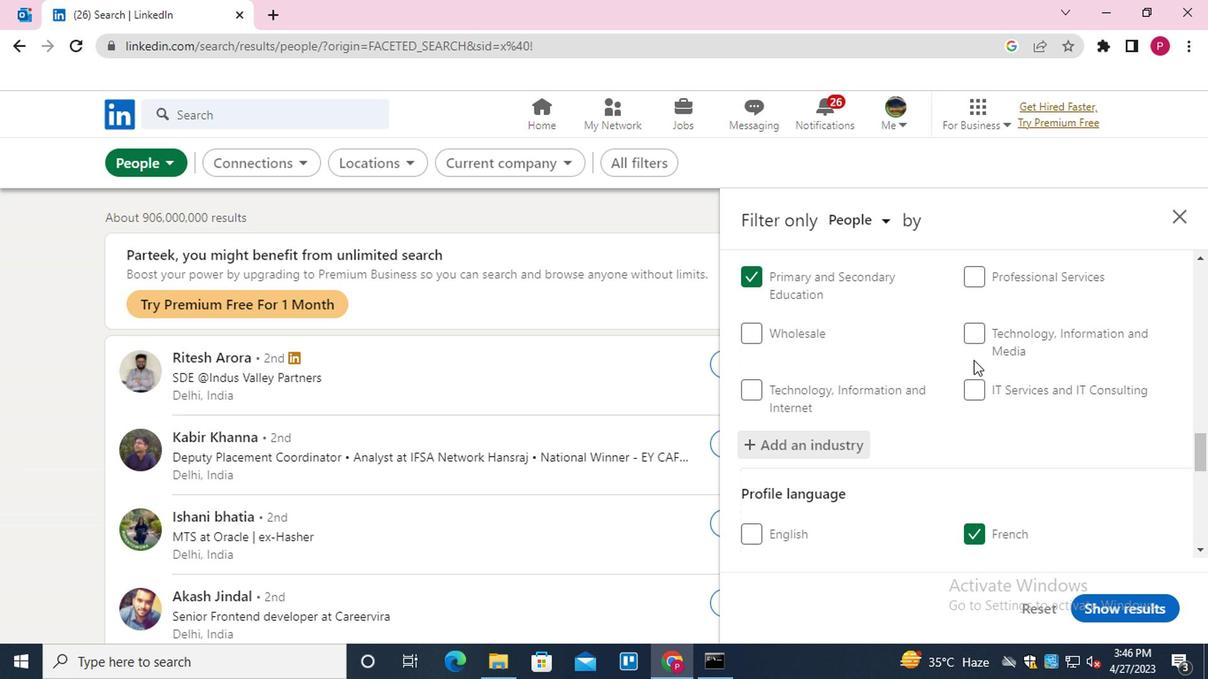 
Action: Mouse scrolled (956, 375) with delta (0, -1)
Screenshot: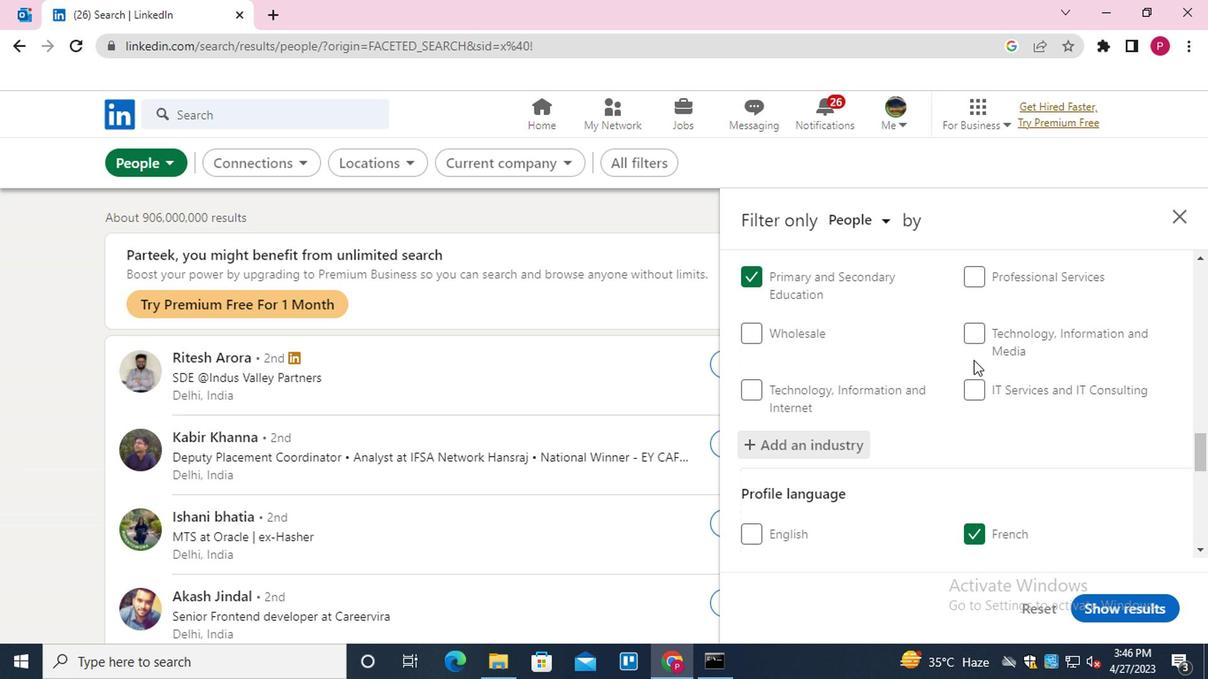 
Action: Mouse moved to (953, 382)
Screenshot: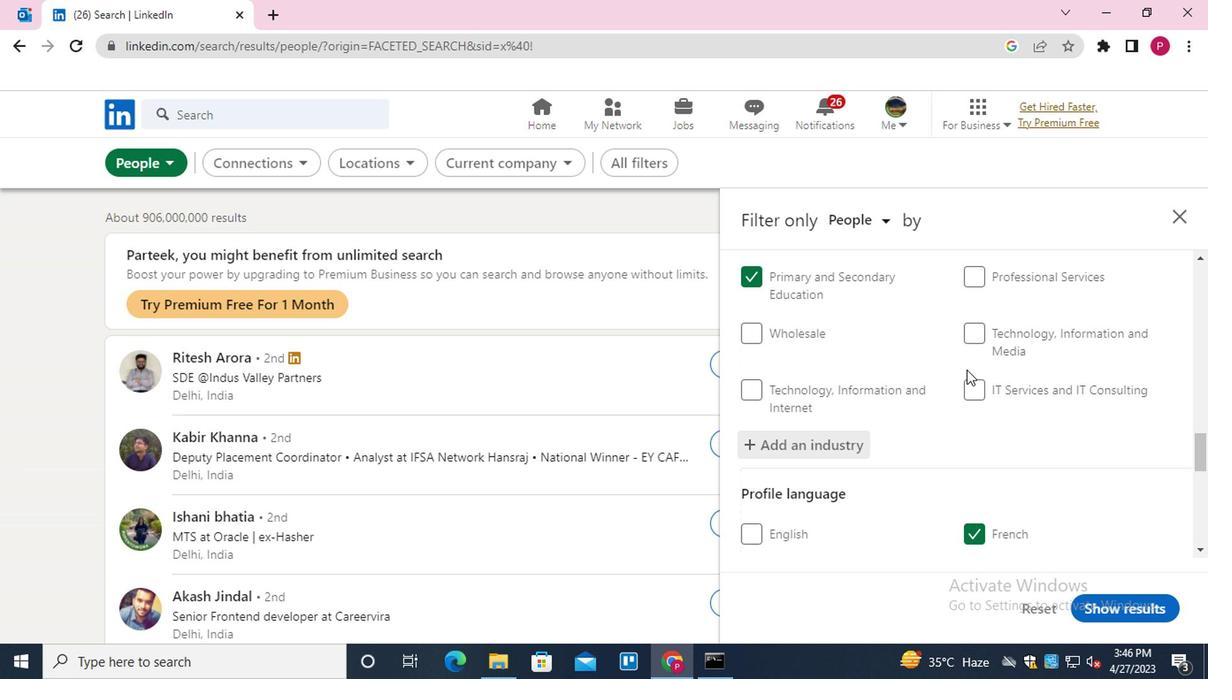
Action: Mouse scrolled (953, 381) with delta (0, 0)
Screenshot: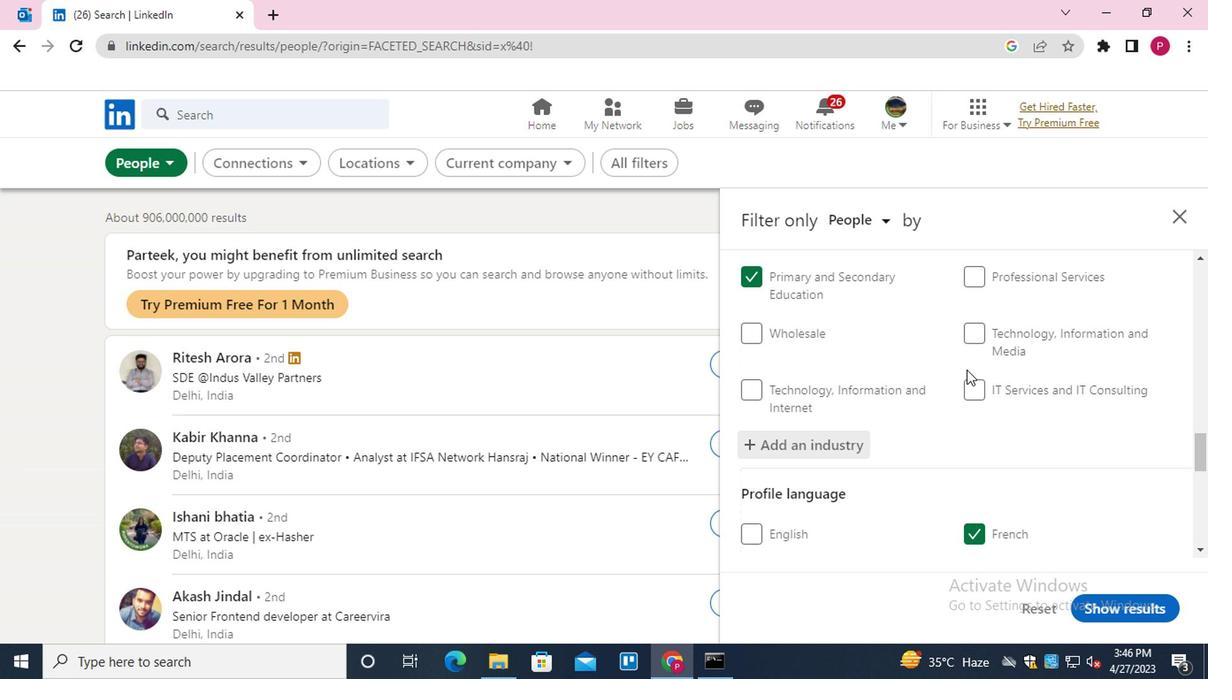 
Action: Mouse moved to (949, 388)
Screenshot: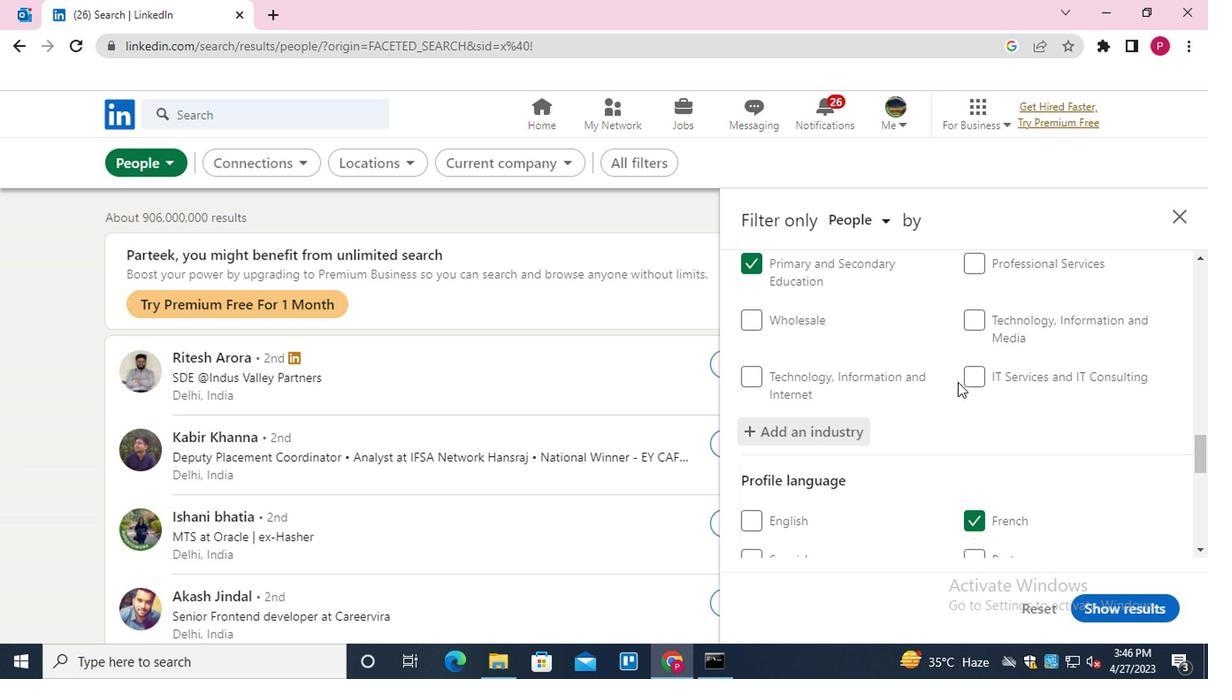
Action: Mouse scrolled (949, 387) with delta (0, -1)
Screenshot: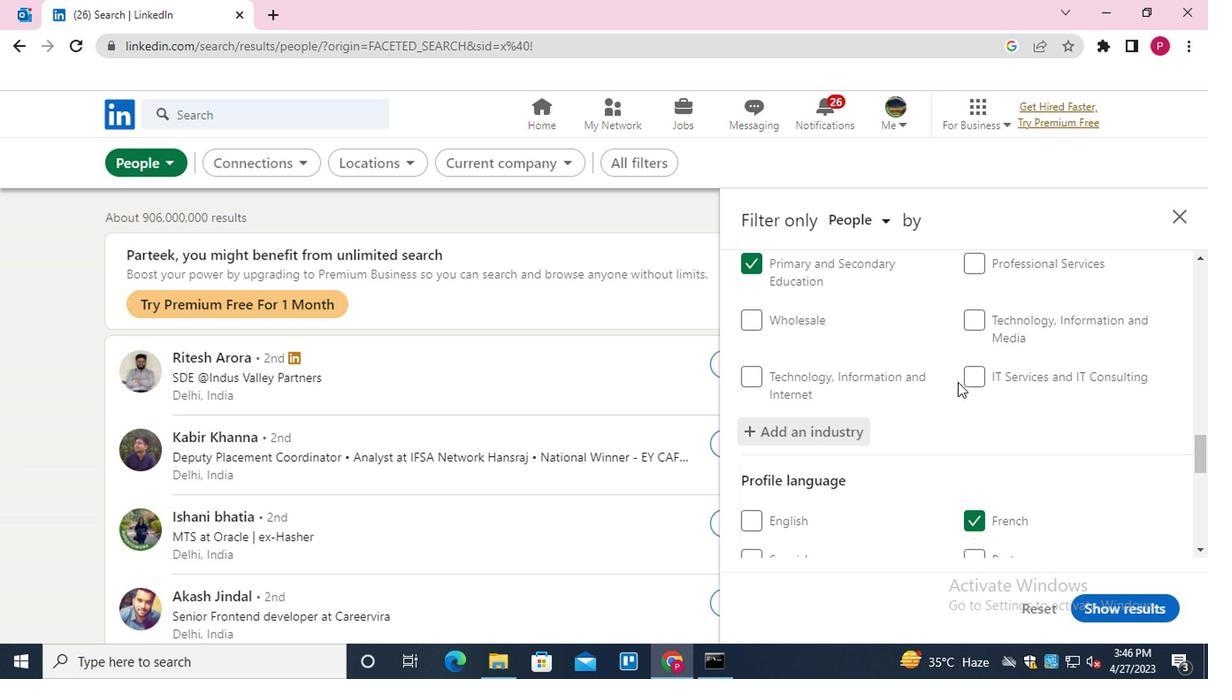
Action: Mouse moved to (1017, 519)
Screenshot: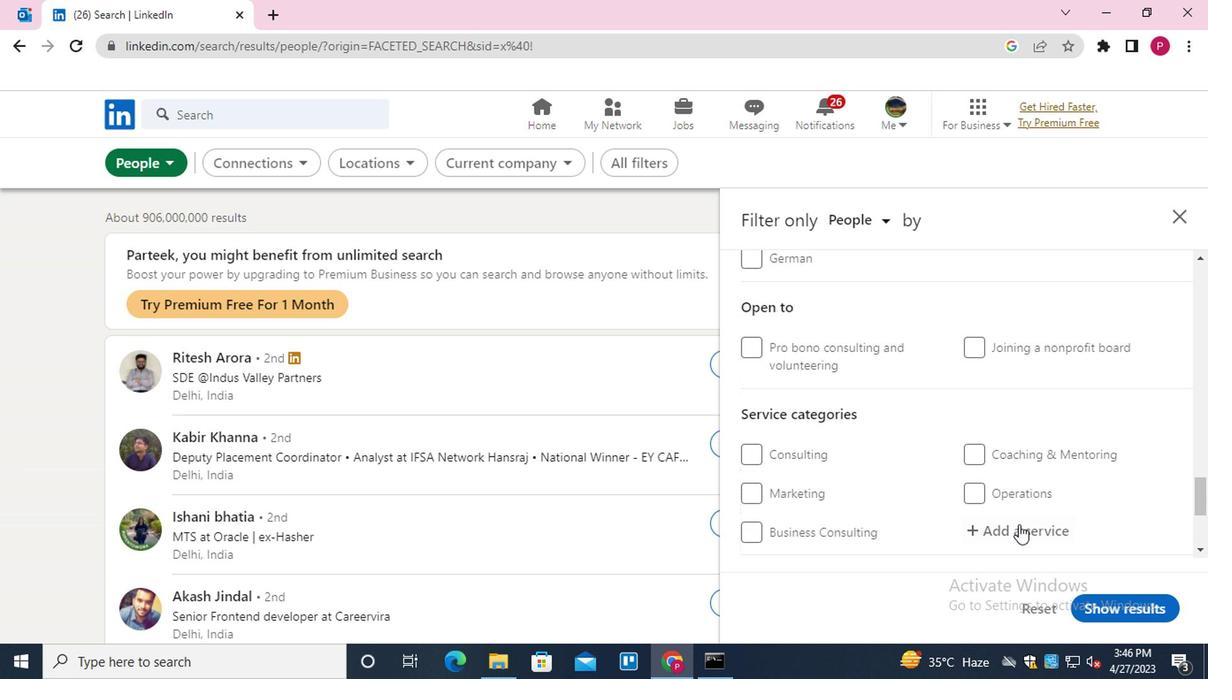 
Action: Mouse pressed left at (1017, 519)
Screenshot: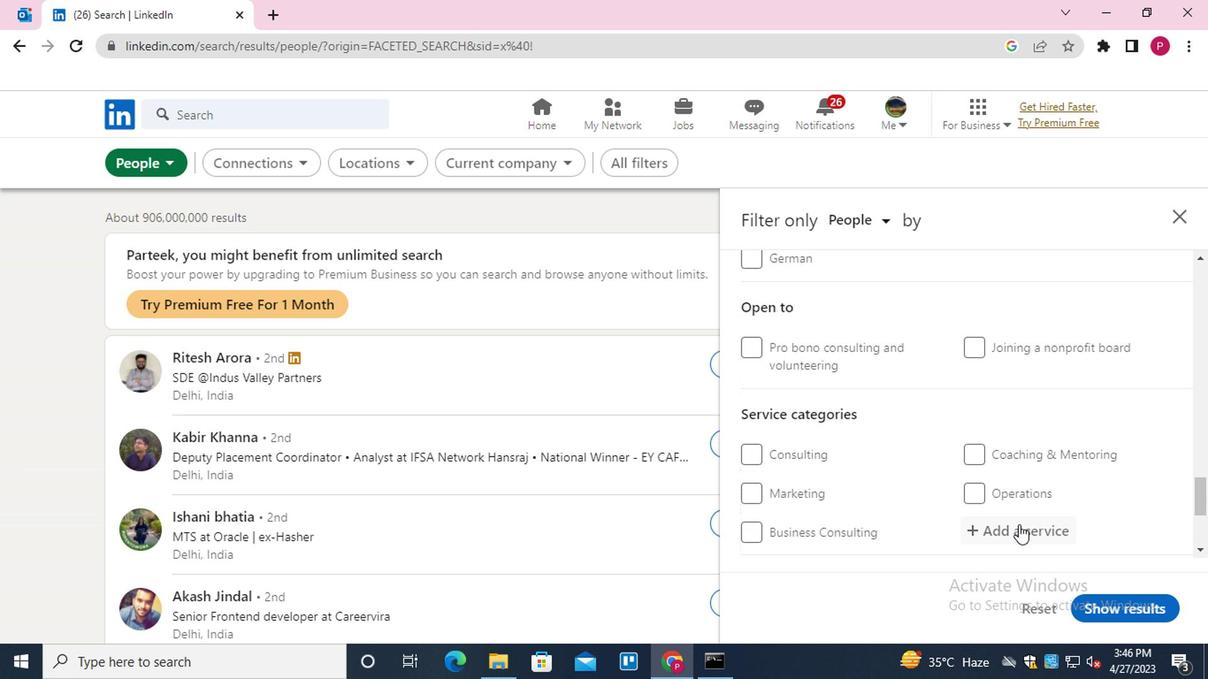
Action: Mouse moved to (1025, 517)
Screenshot: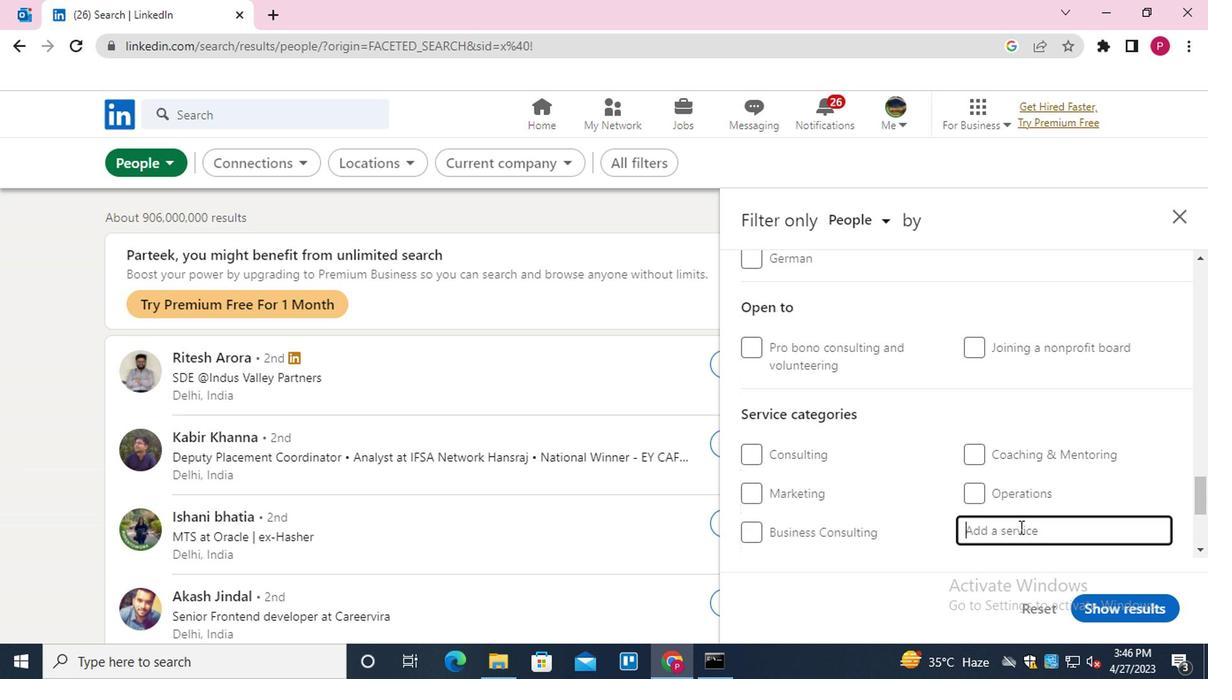 
Action: Key pressed <Key.shift><Key.shift><Key.shift><Key.shift><Key.shift><Key.shift>COUN
Screenshot: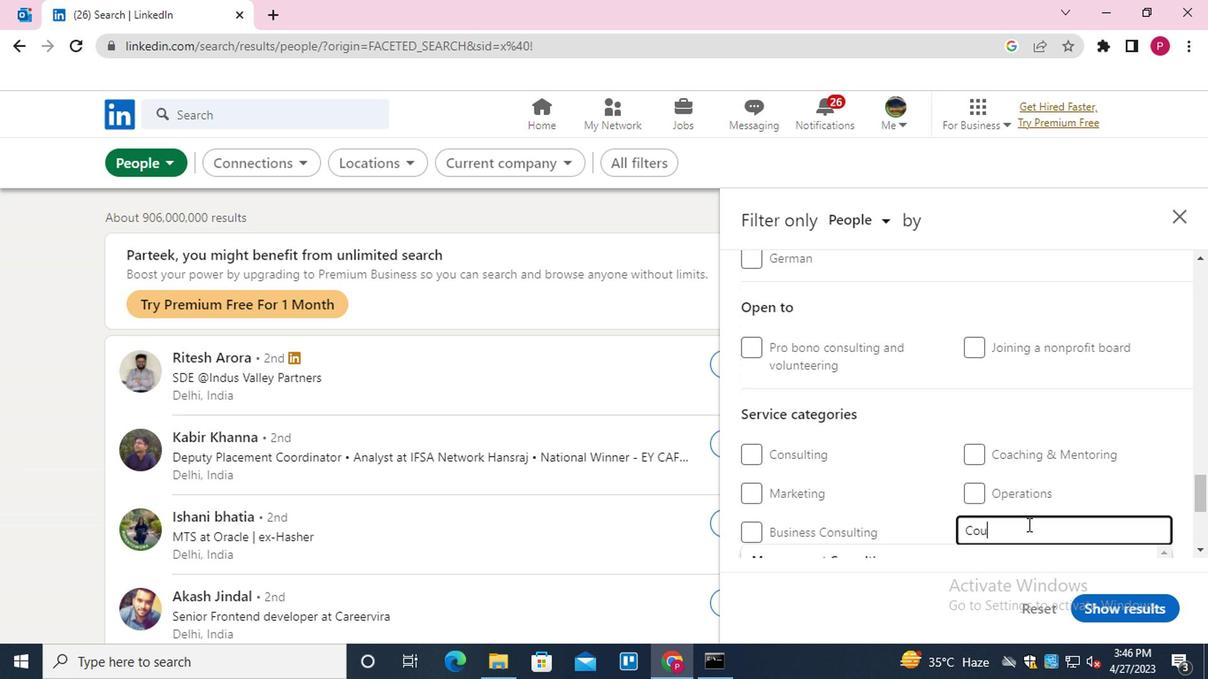 
Action: Mouse moved to (936, 74)
Screenshot: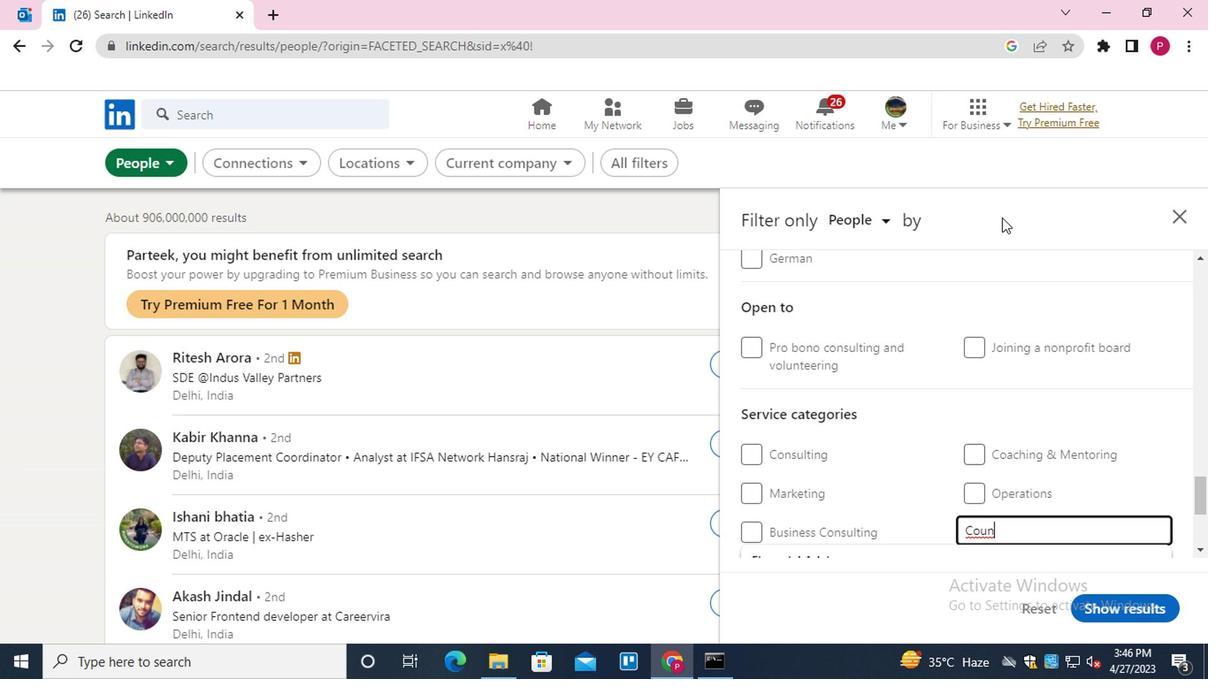 
Action: Mouse scrolled (936, 73) with delta (0, -1)
Screenshot: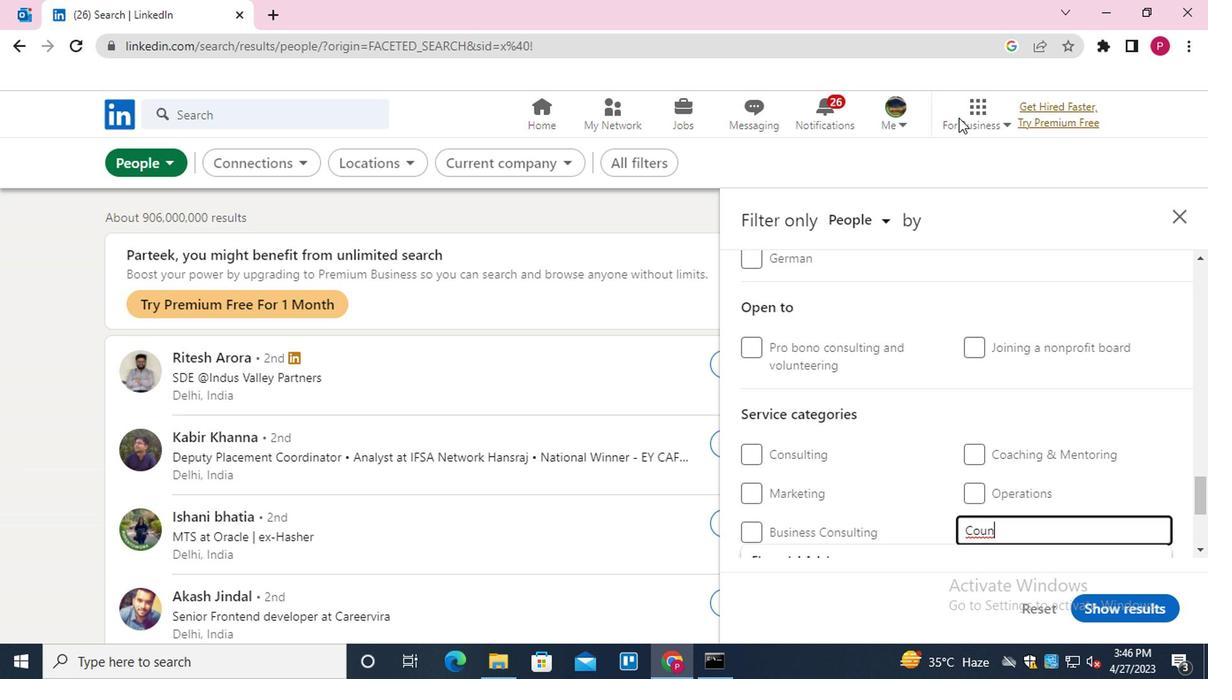 
Action: Mouse scrolled (936, 73) with delta (0, -1)
Screenshot: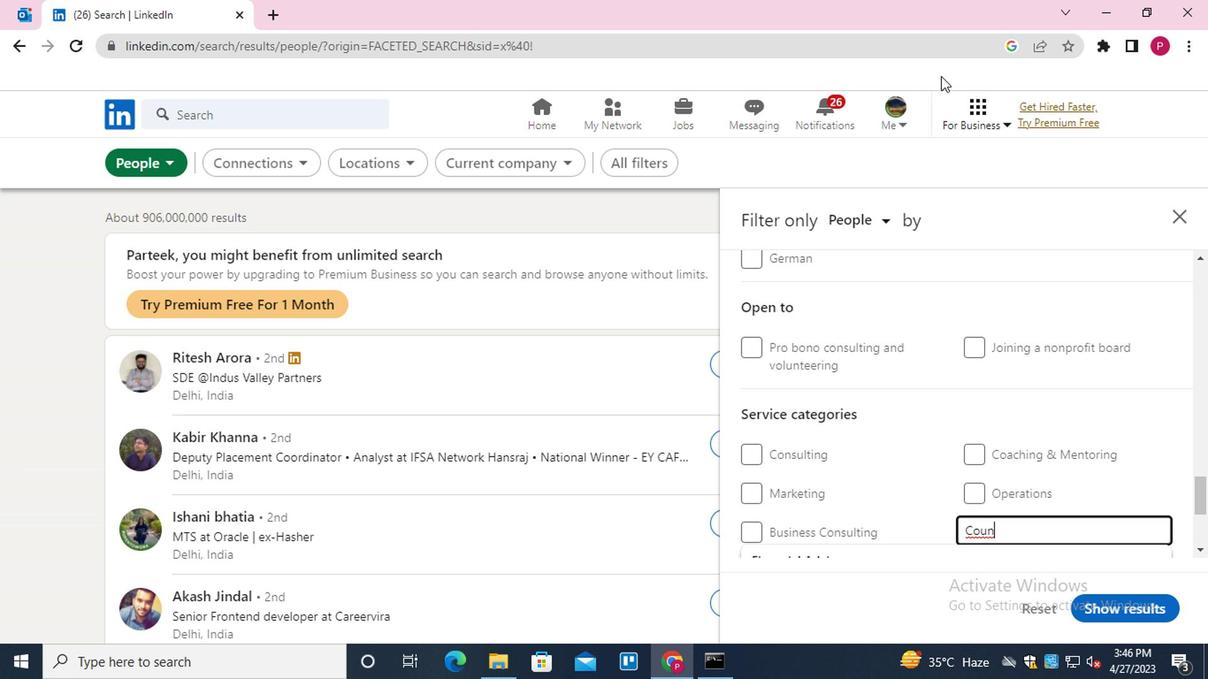 
Action: Mouse moved to (941, 118)
Screenshot: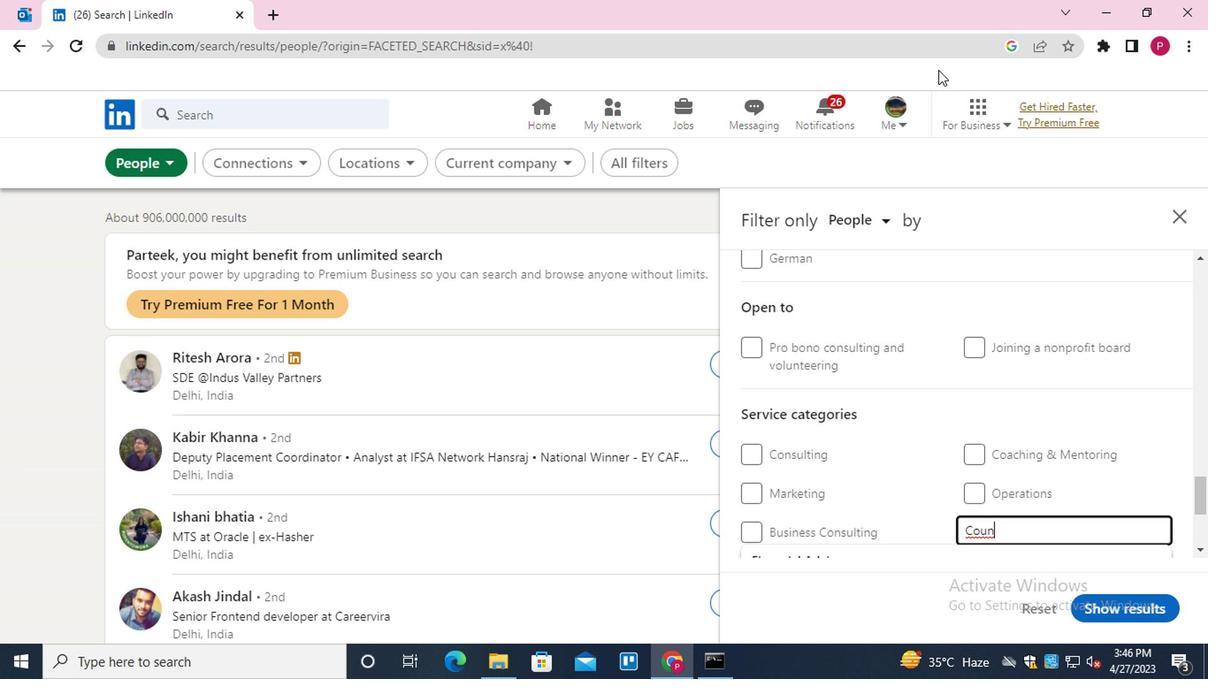 
Action: Mouse scrolled (941, 117) with delta (0, 0)
Screenshot: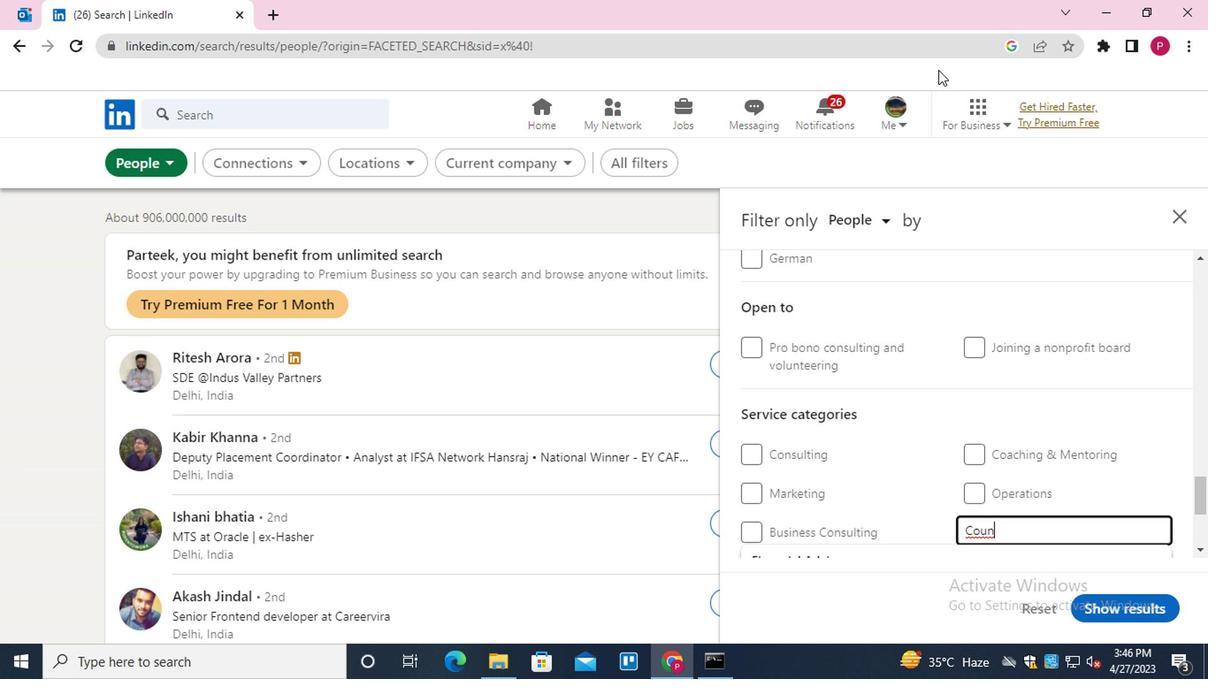 
Action: Mouse moved to (936, 286)
Screenshot: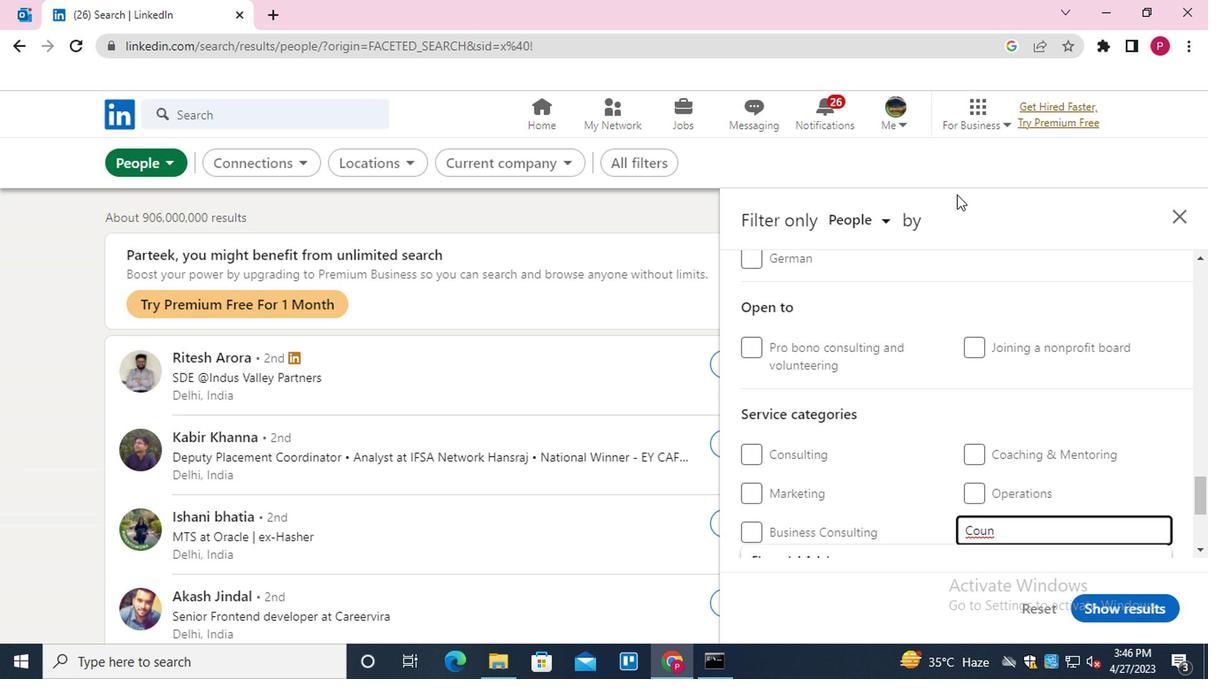 
Action: Mouse scrolled (936, 285) with delta (0, 0)
Screenshot: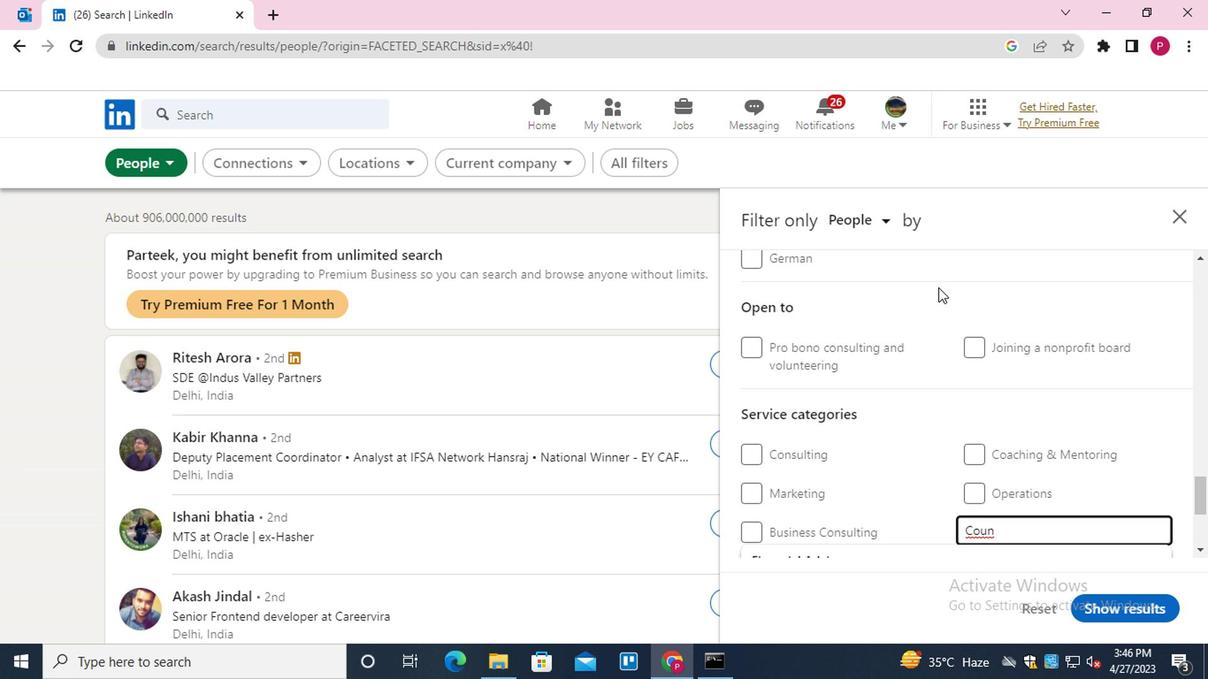 
Action: Mouse scrolled (936, 285) with delta (0, 0)
Screenshot: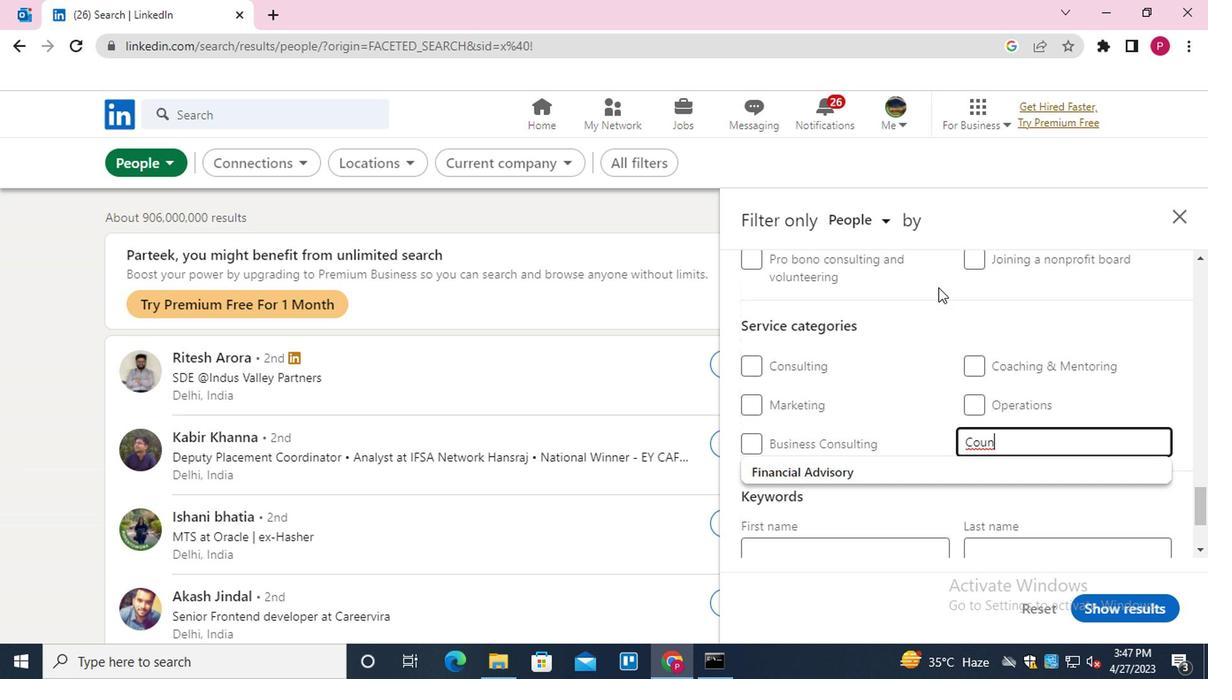 
Action: Key pressed <Key.backspace><Key.backspace>NSULTIM<Key.backspace>NG<Key.enter>
Screenshot: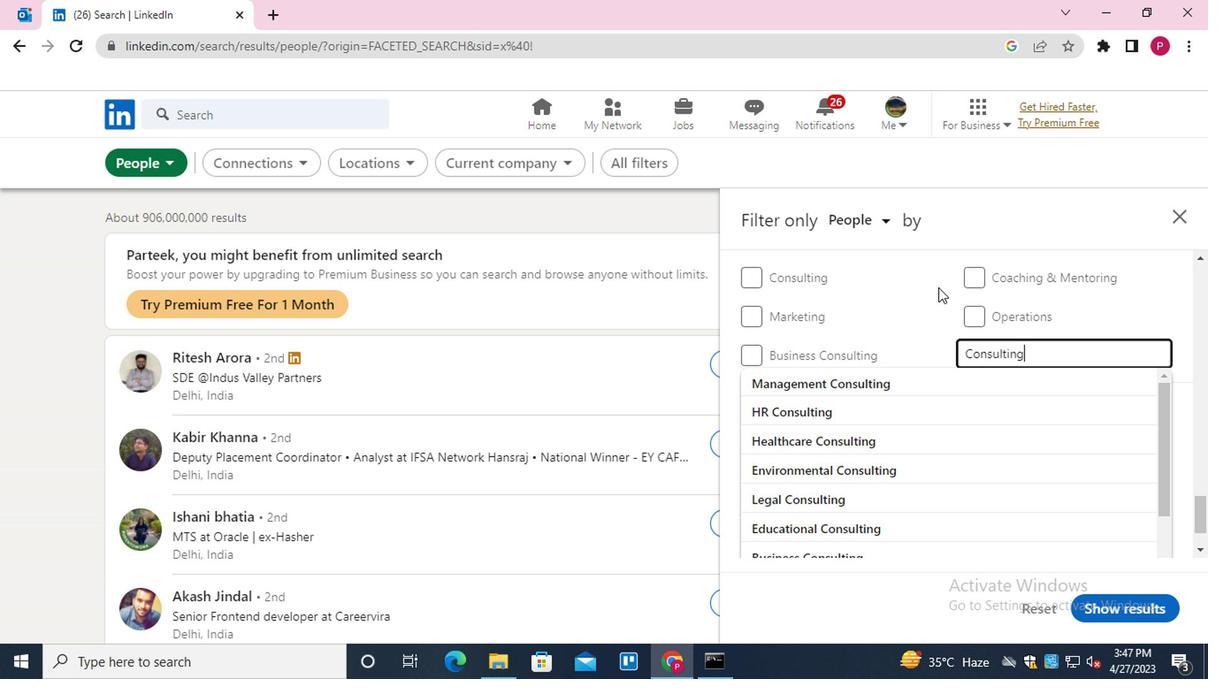 
Action: Mouse moved to (930, 290)
Screenshot: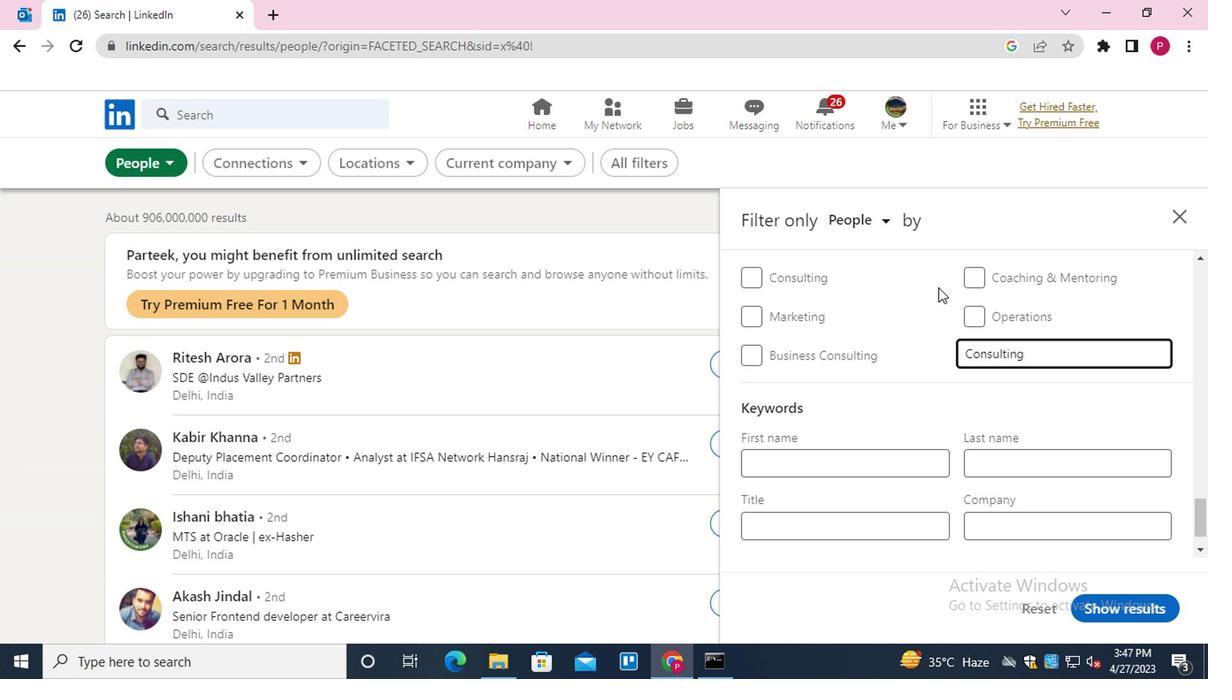 
Action: Mouse scrolled (930, 290) with delta (0, 0)
Screenshot: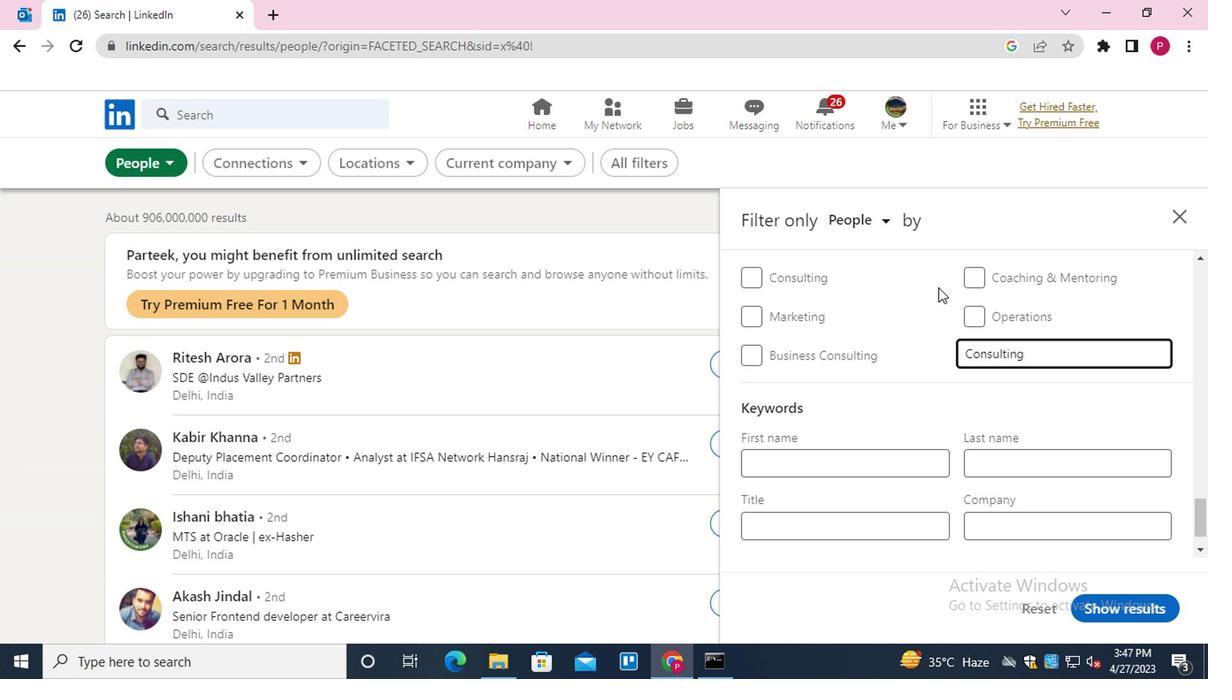 
Action: Mouse moved to (929, 292)
Screenshot: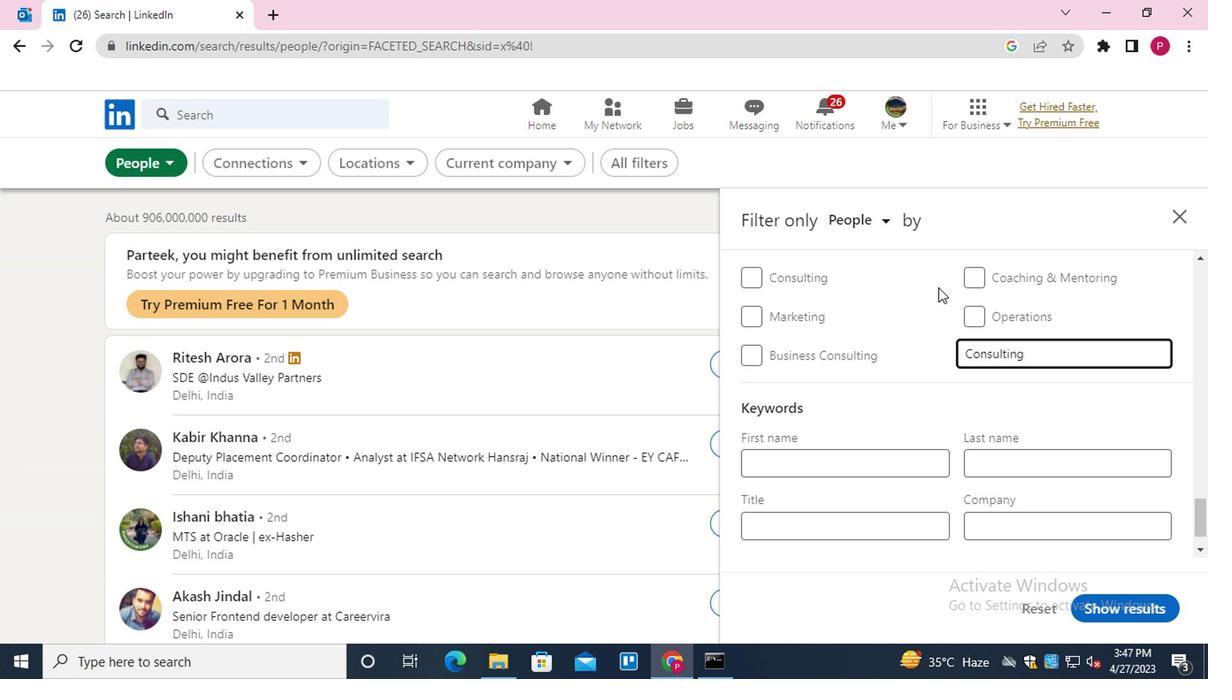 
Action: Mouse scrolled (929, 291) with delta (0, -1)
Screenshot: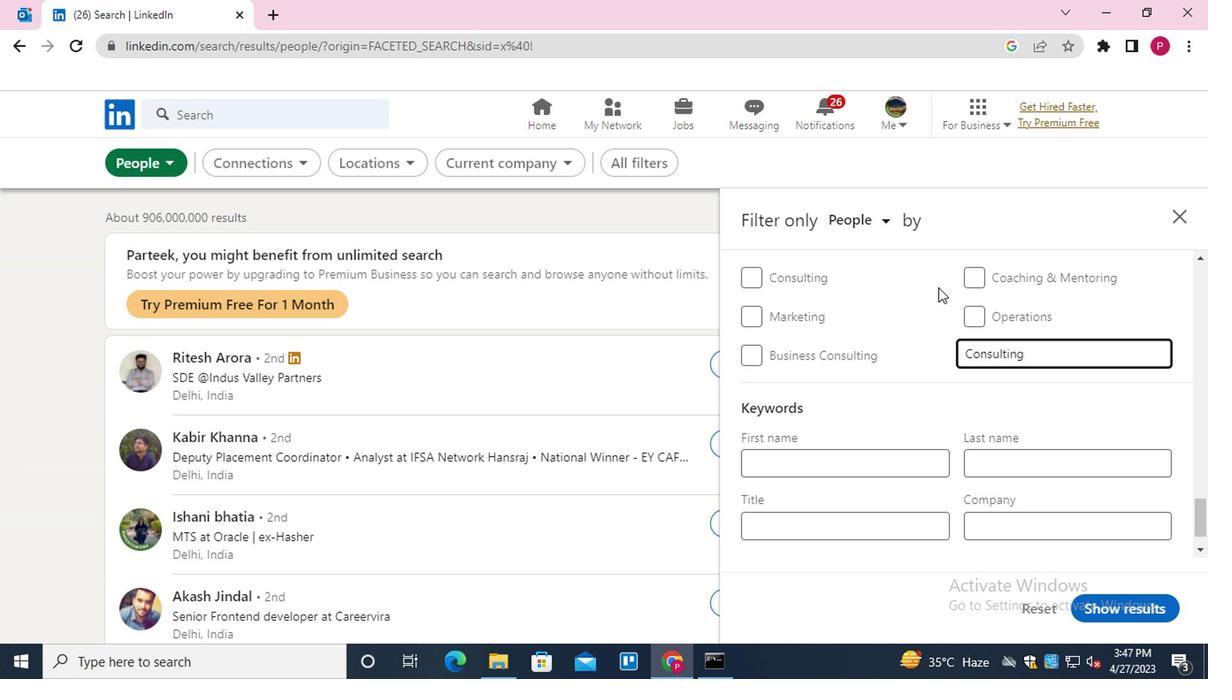 
Action: Mouse moved to (925, 314)
Screenshot: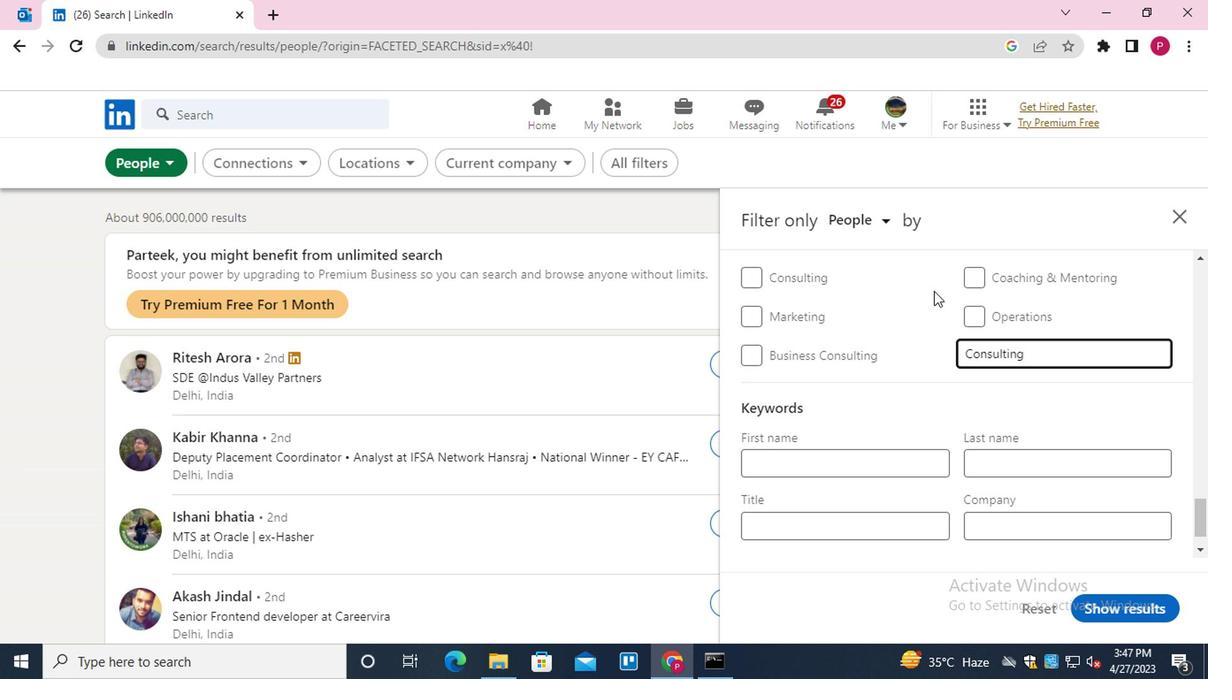 
Action: Mouse scrolled (925, 313) with delta (0, 0)
Screenshot: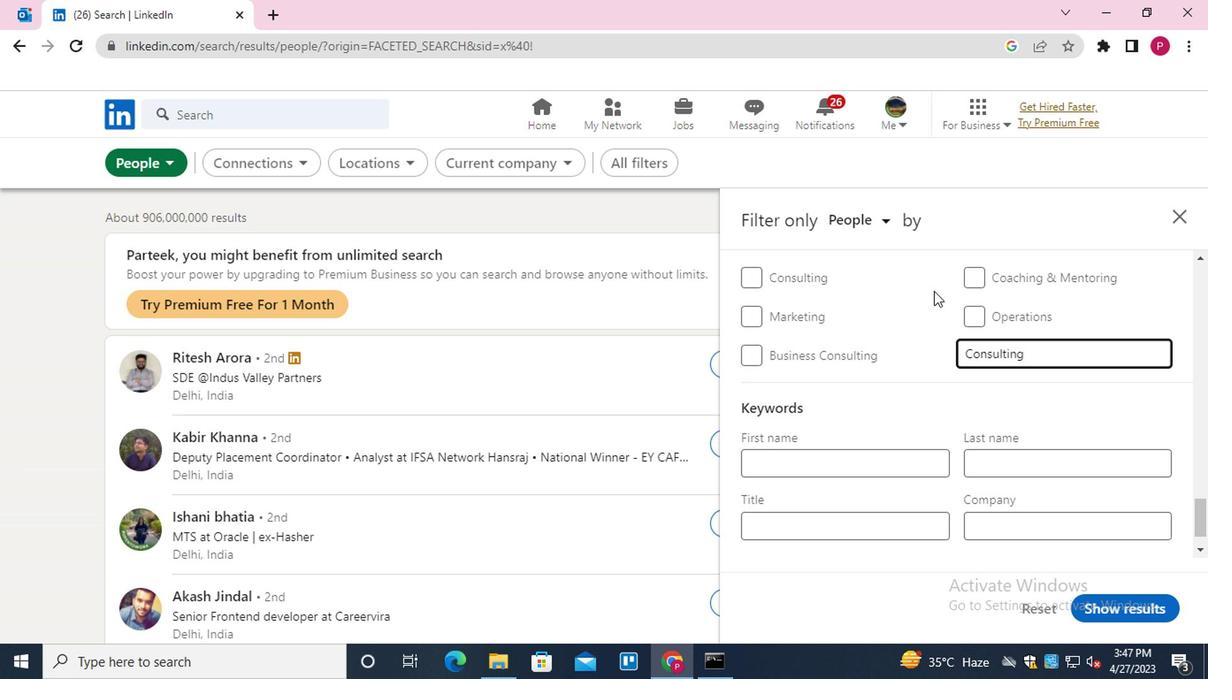 
Action: Mouse moved to (882, 475)
Screenshot: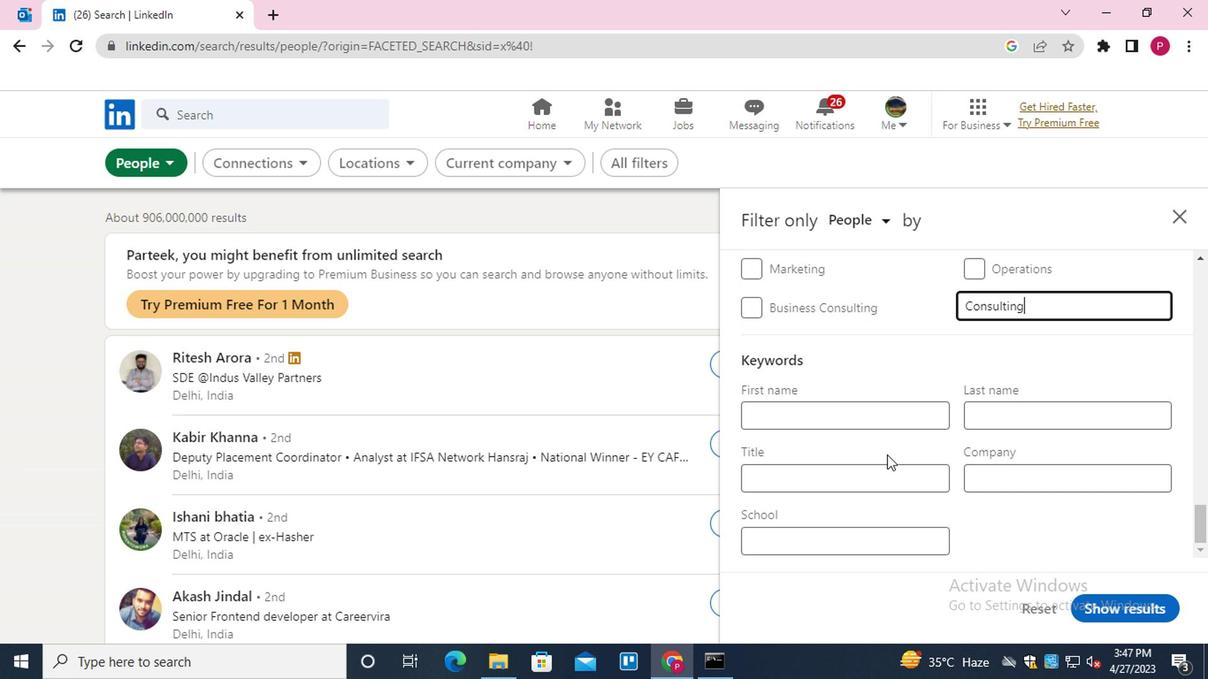 
Action: Mouse pressed left at (882, 475)
Screenshot: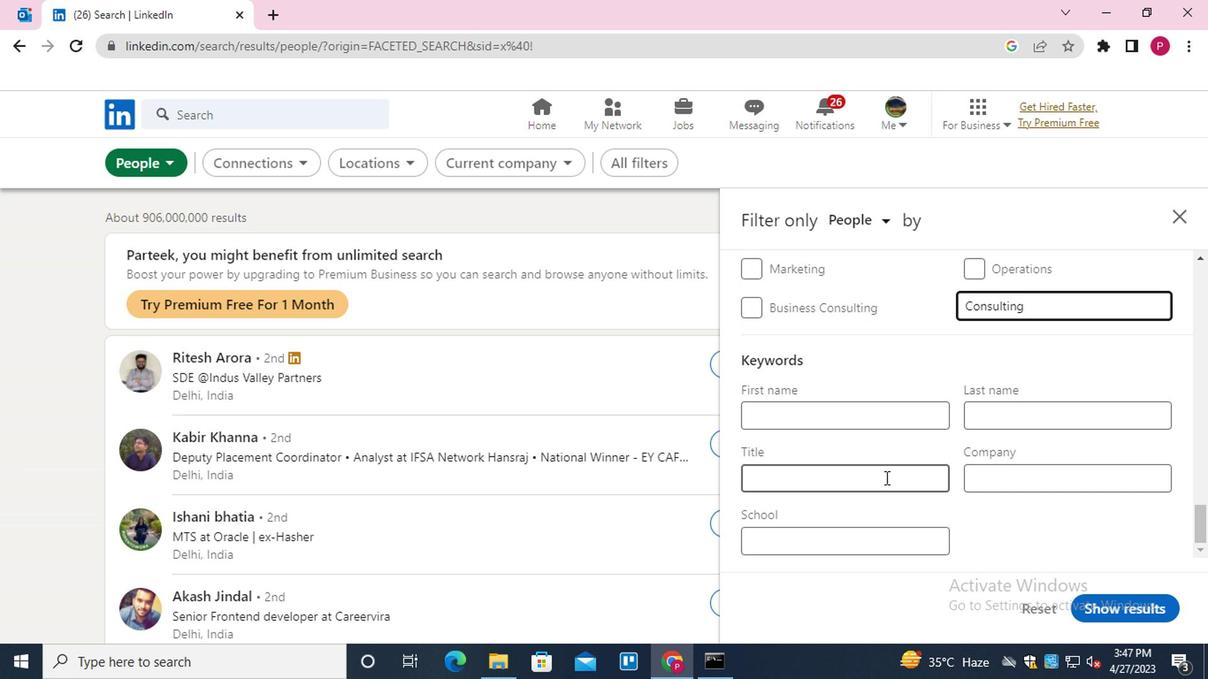 
Action: Mouse moved to (880, 451)
Screenshot: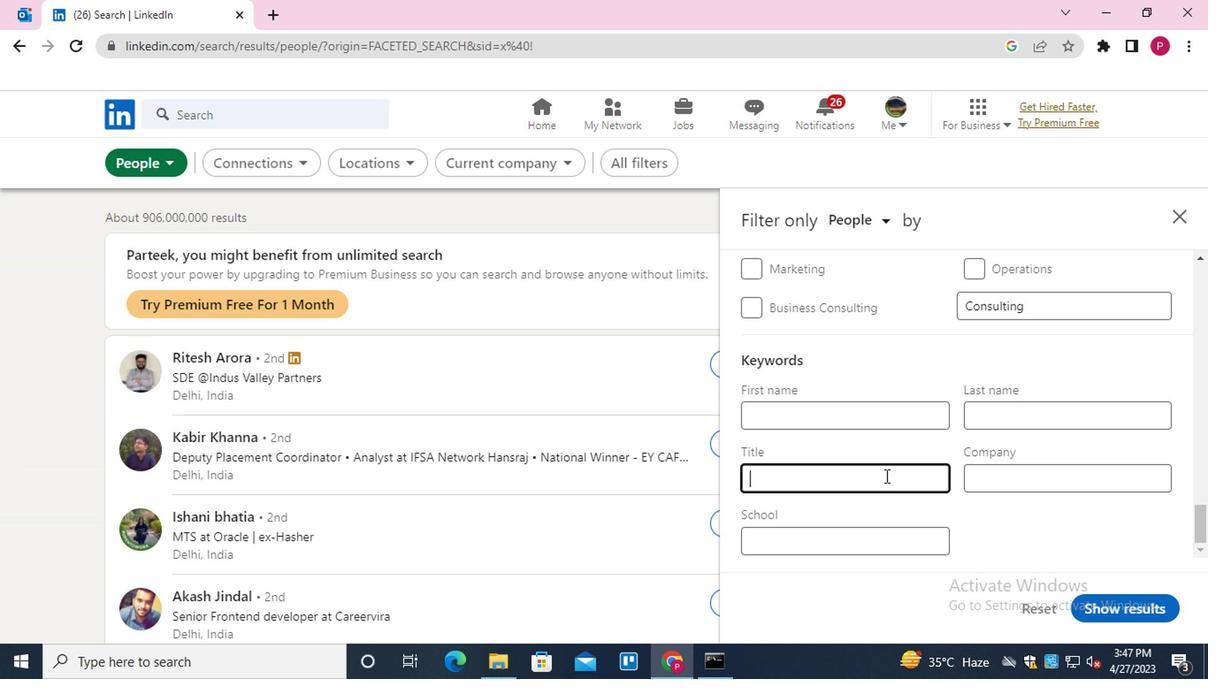 
Action: Key pressed <Key.shift><Key.shift><Key.shift><Key.shift><Key.shift><Key.shift><Key.shift><Key.shift>GOLF<Key.space><Key.shift>PROFESSIOB<Key.backspace>NAL
Screenshot: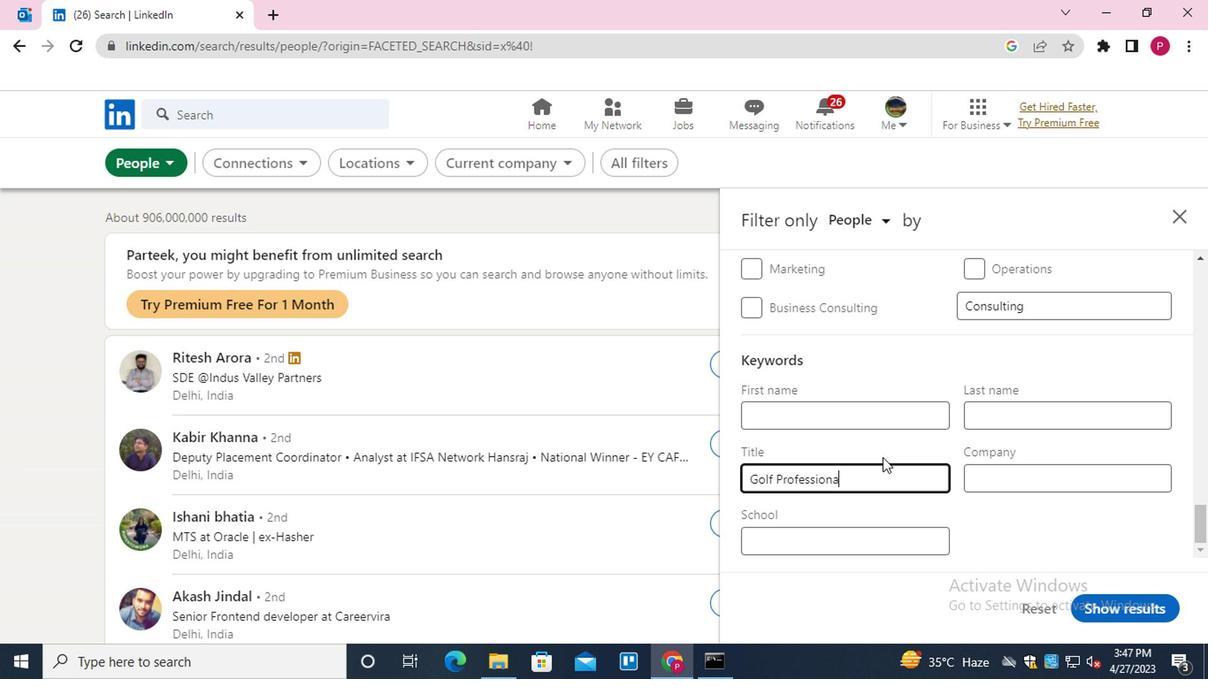
Action: Mouse moved to (1112, 602)
Screenshot: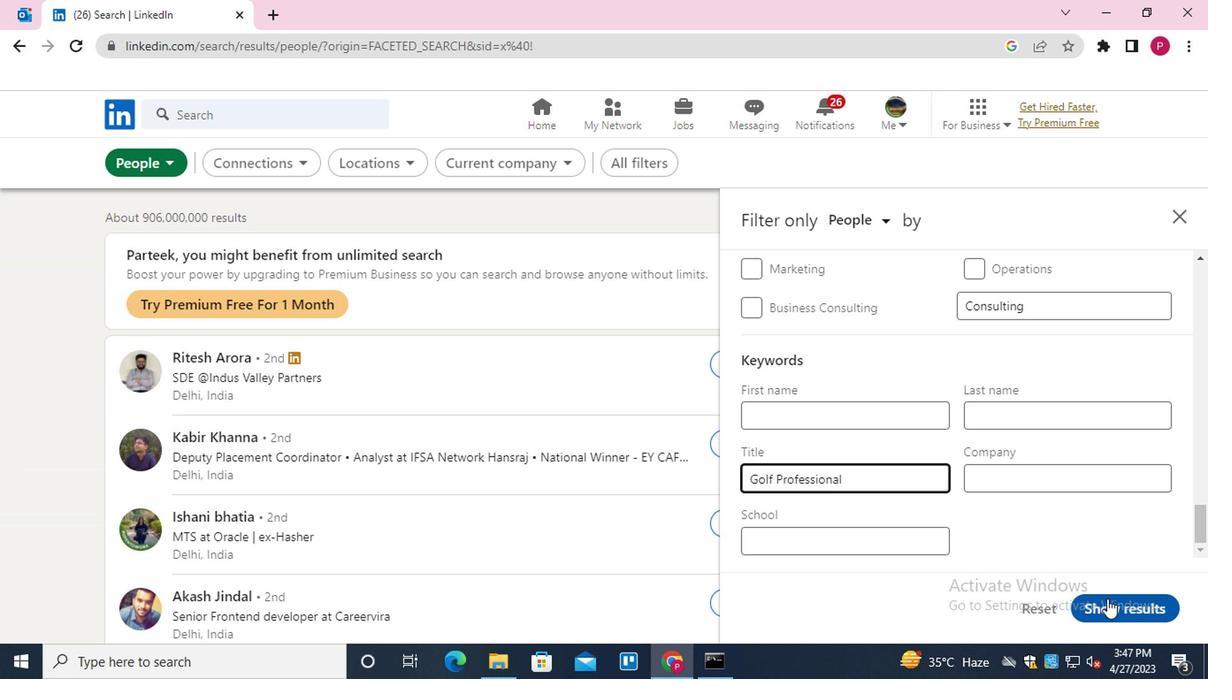 
Action: Mouse pressed left at (1112, 602)
Screenshot: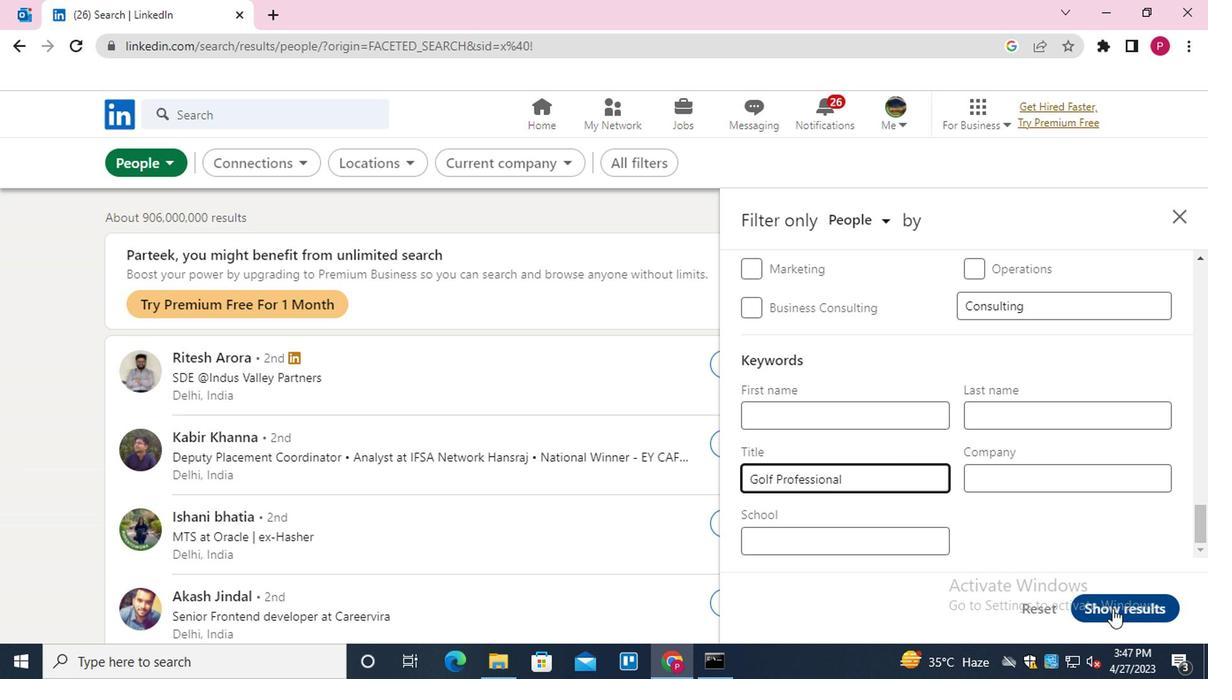 
Action: Mouse moved to (643, 375)
Screenshot: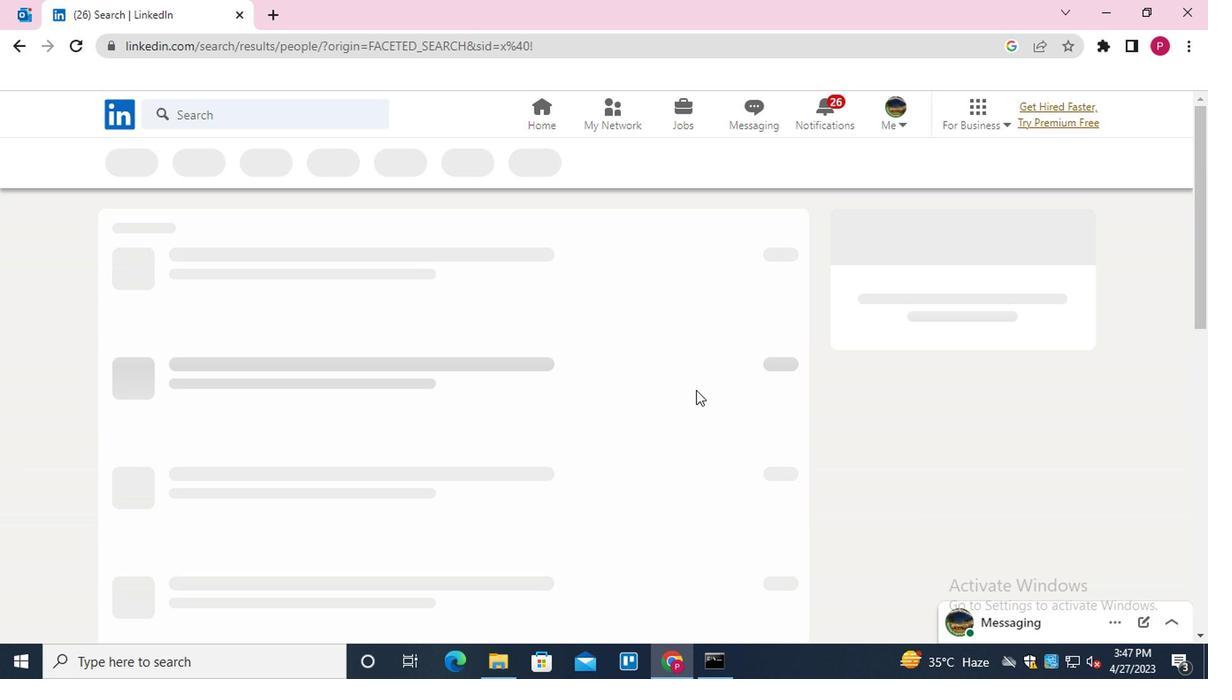 
